 Task: Add an event with the title Training Session: Effective Team Building and Collaboration Strategies, date '2023/11/19', time 8:30 AM to 10:30 AMand add a description: Teams will be presented with a series of problem-solving challenges that require creativity, analytical thinking, and effective communication. These challenges may include simulated scenarios, puzzles, brainteasers, or real-world business problems.Select event color  Flamingo . Add location for the event as: Ankara, Turkey, logged in from the account softage.4@softage.netand send the event invitation to softage.6@softage.net and softage.7@softage.net. Set a reminder for the event Doesn't repeat
Action: Mouse moved to (93, 111)
Screenshot: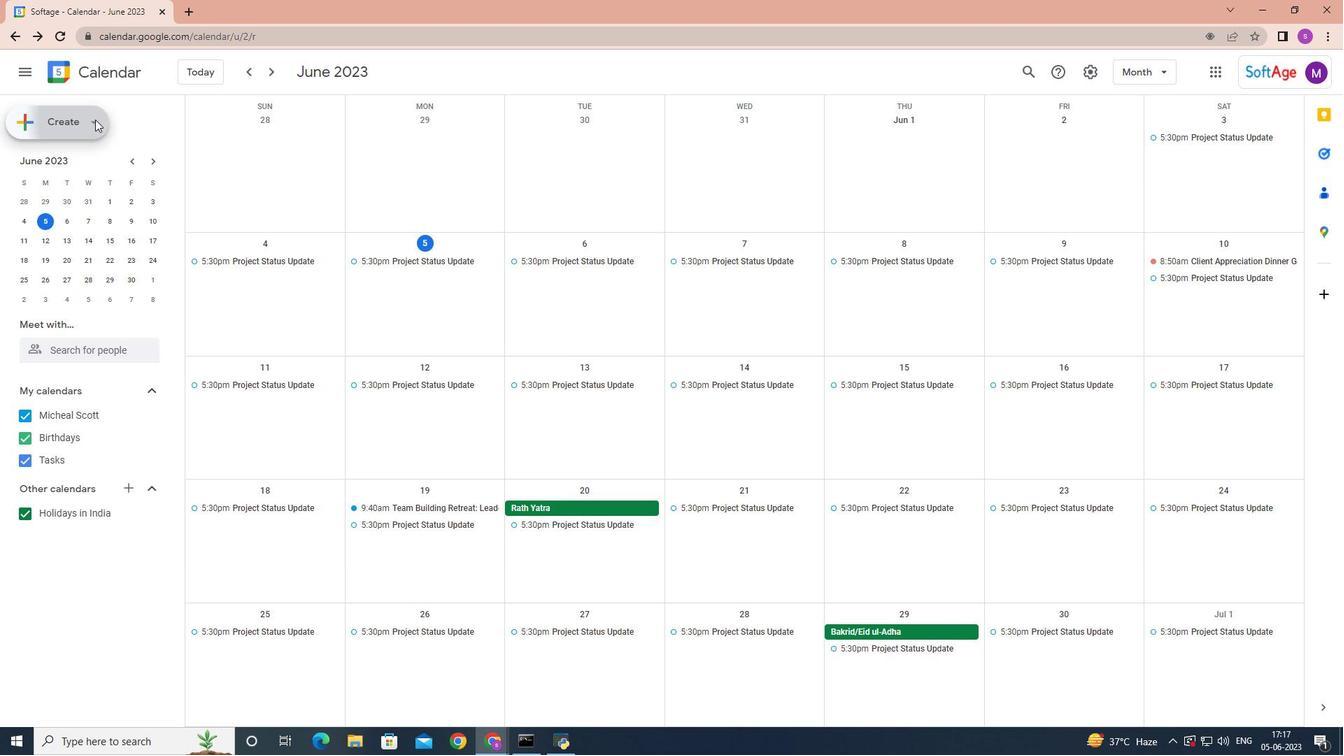 
Action: Mouse pressed left at (93, 111)
Screenshot: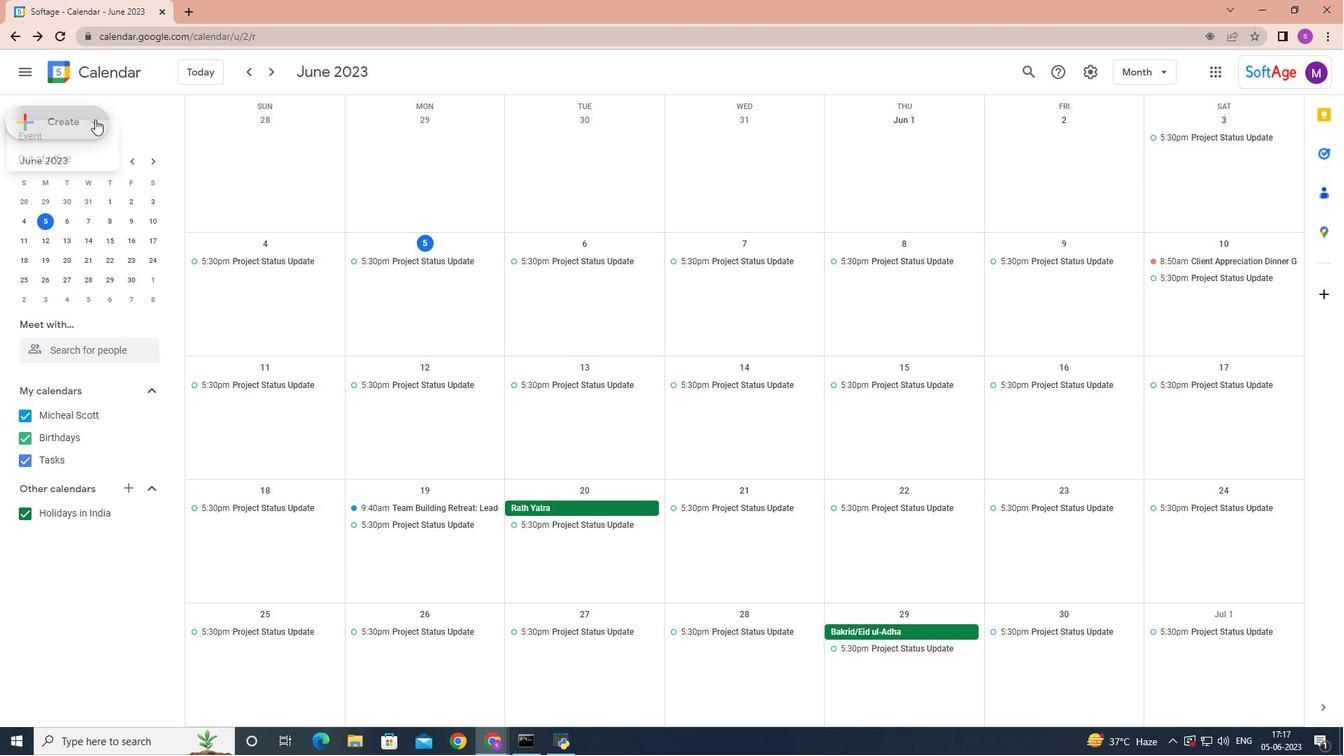 
Action: Mouse moved to (65, 159)
Screenshot: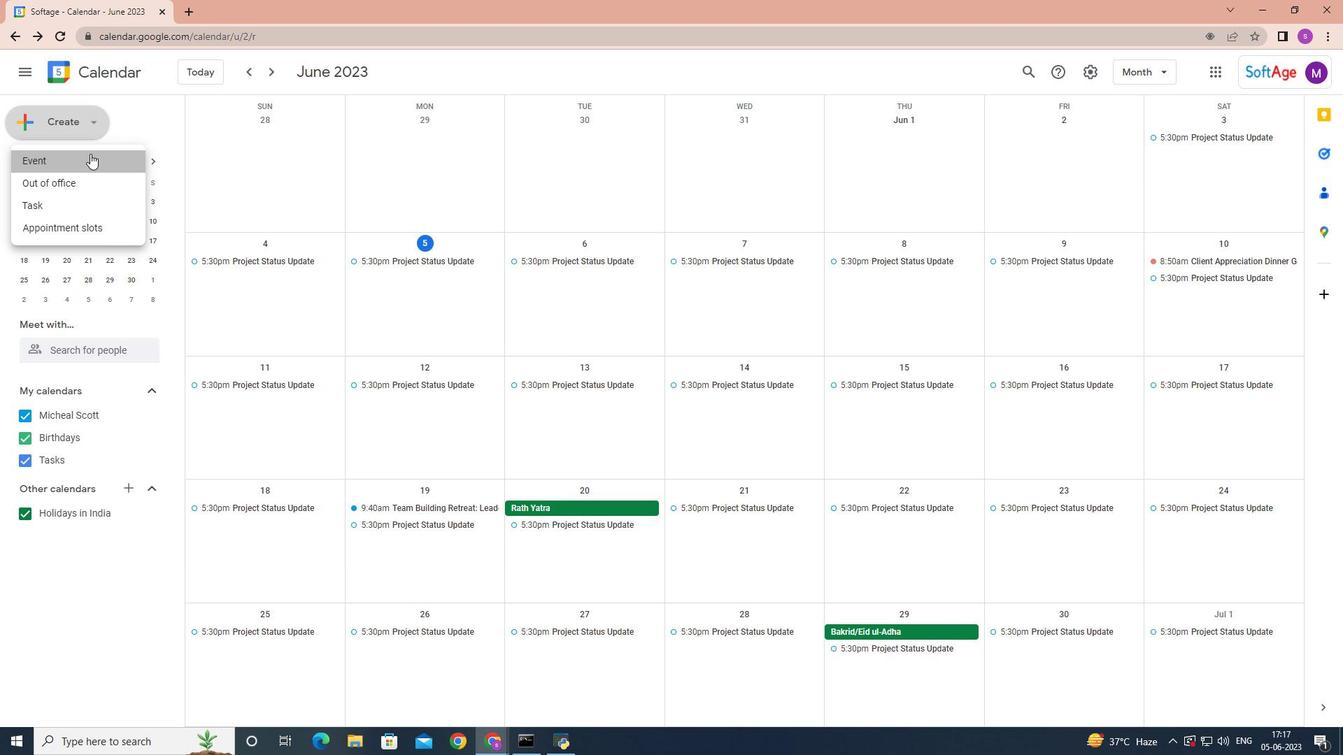 
Action: Mouse pressed left at (65, 159)
Screenshot: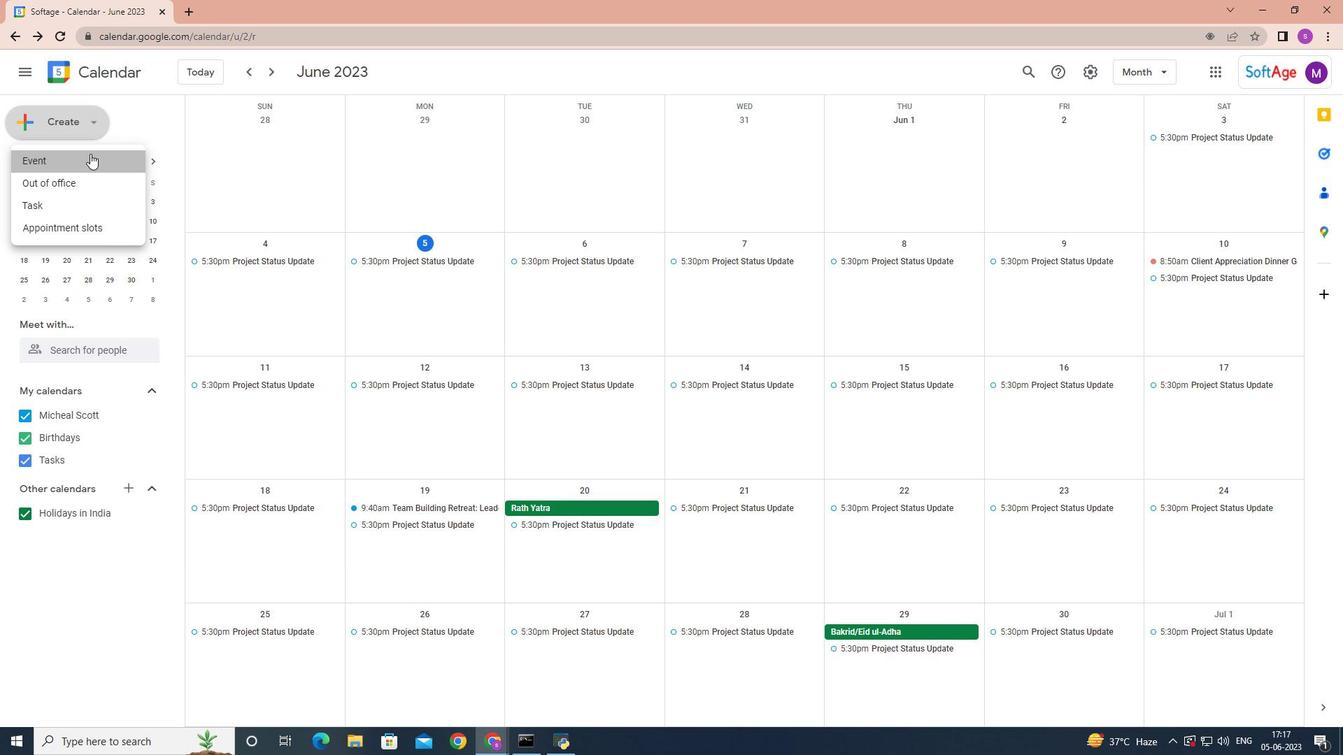 
Action: Mouse moved to (231, 543)
Screenshot: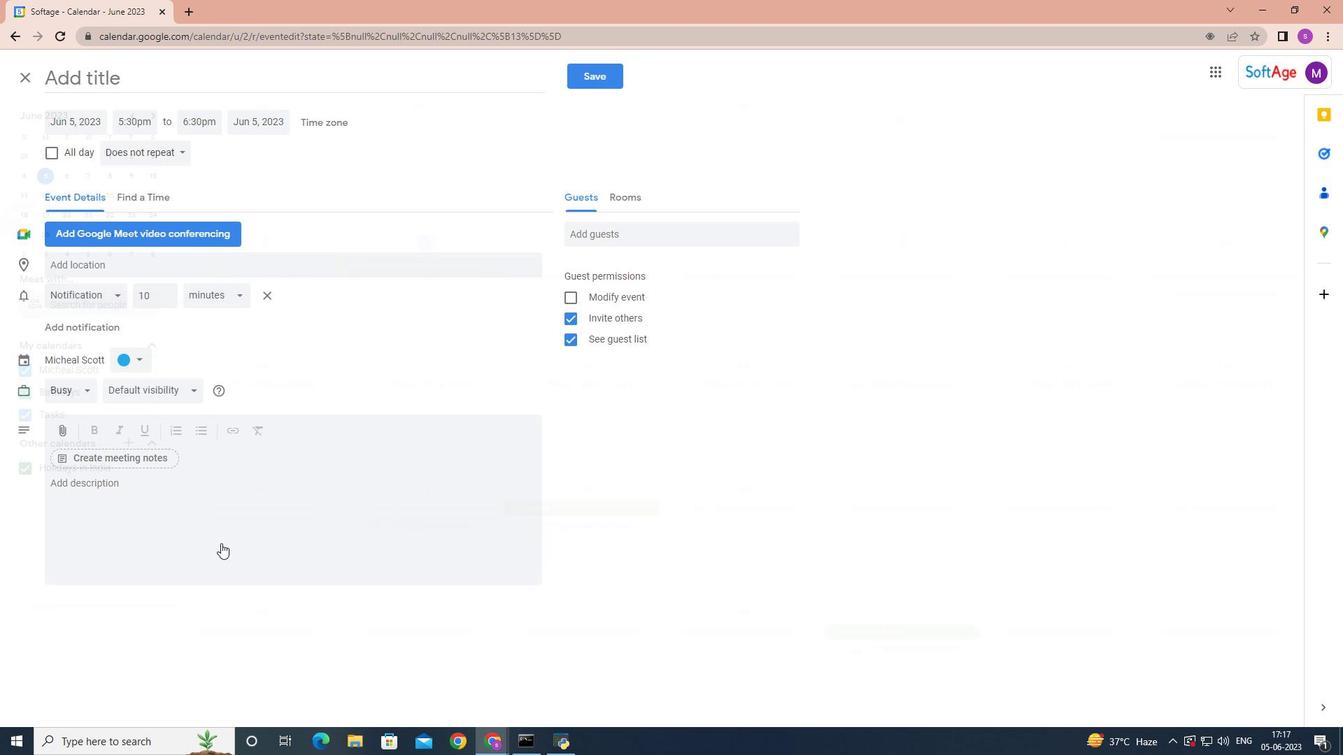 
Action: Mouse pressed left at (231, 543)
Screenshot: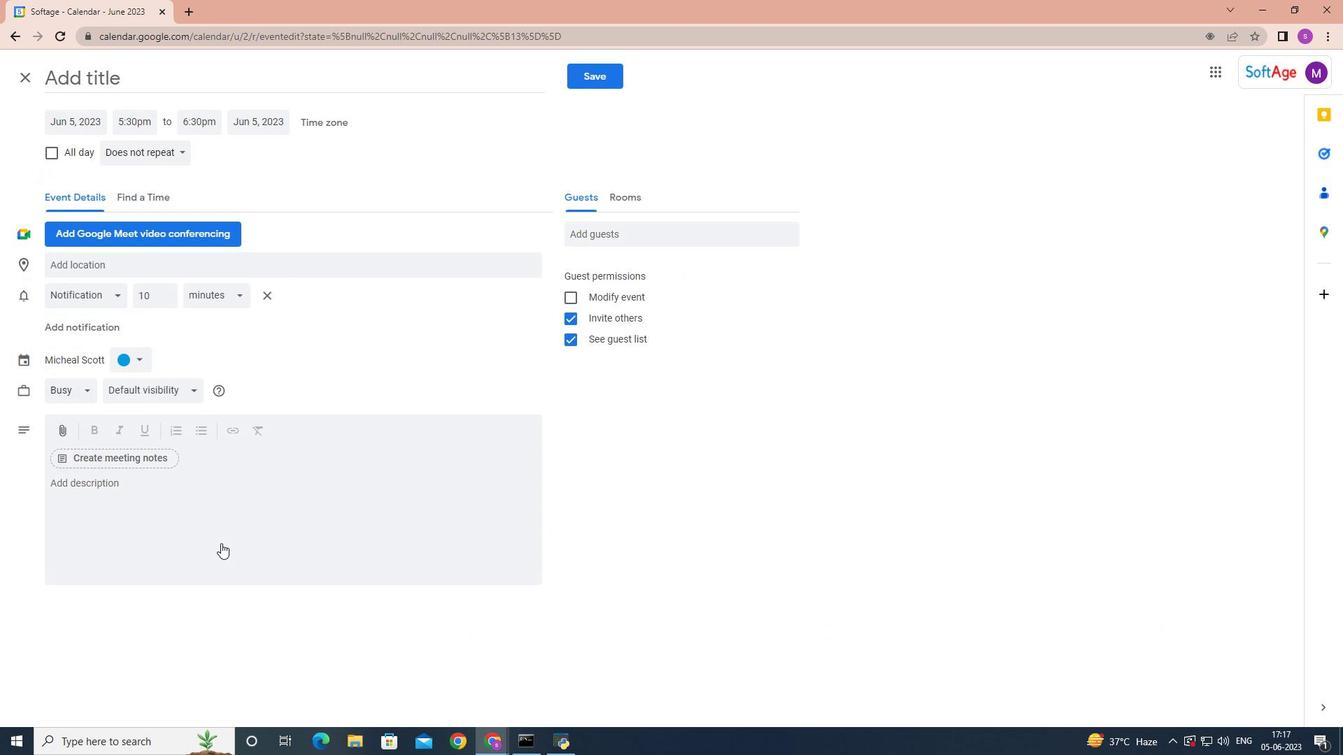 
Action: Key pressed <Key.shift>Training<Key.space><Key.shift>Session<Key.shift>:<Key.space><Key.shift>Effective<Key.space><Key.shift>Team<Key.space><Key.shift>Building<Key.space>and<Key.space><Key.shift>Collaboration<Key.space><Key.shift>strategies
Screenshot: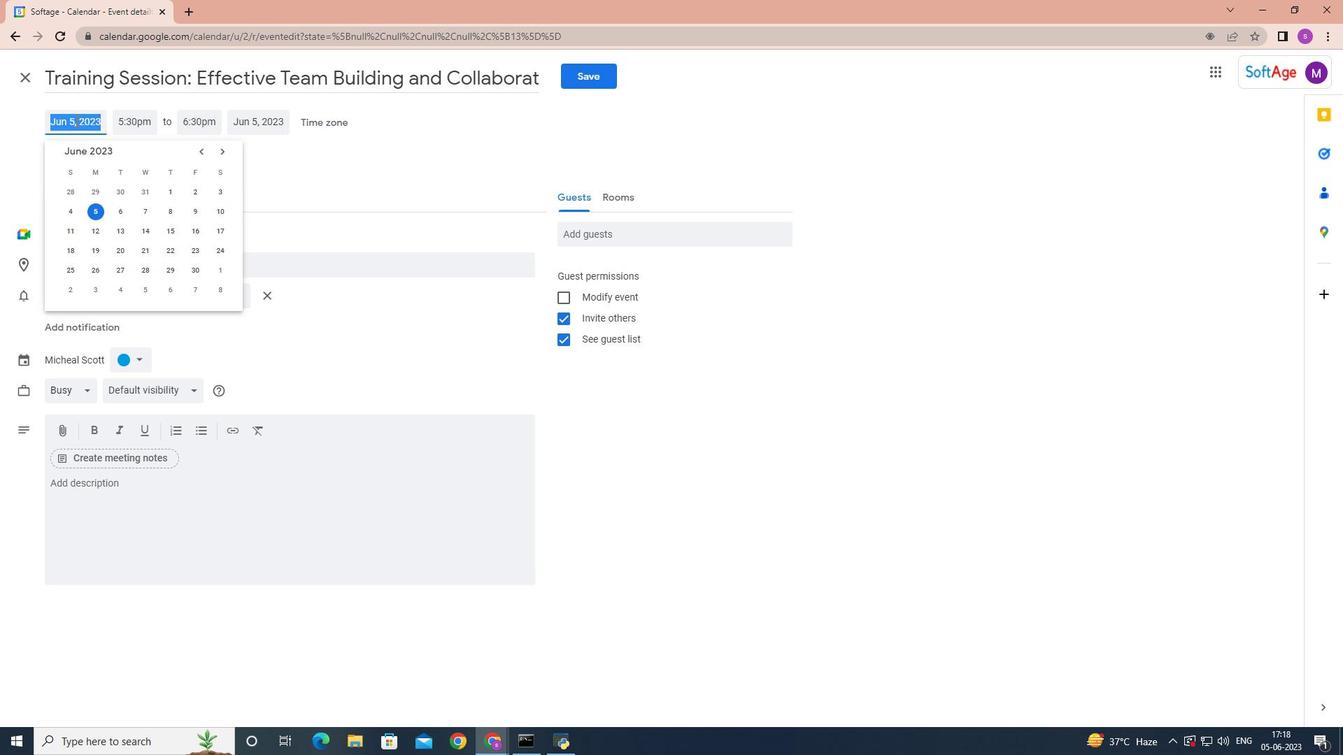 
Action: Mouse moved to (95, 119)
Screenshot: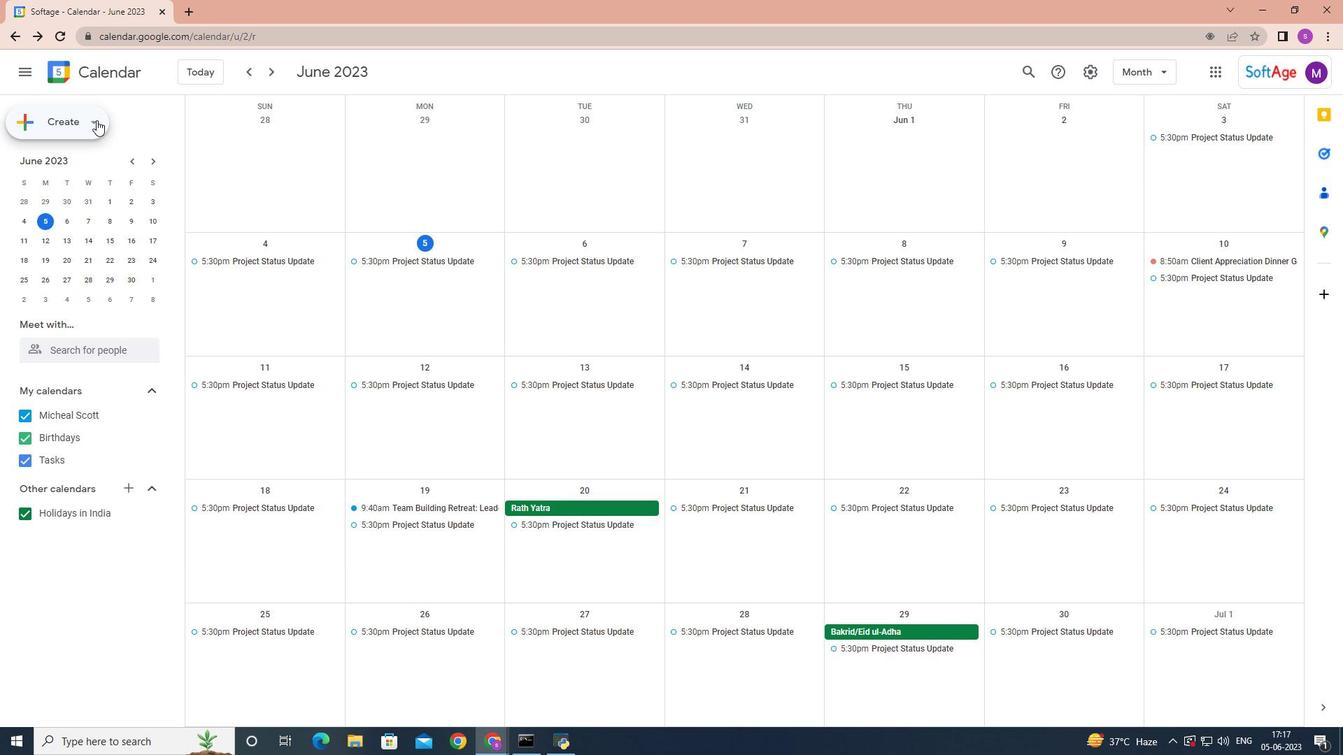
Action: Mouse pressed left at (95, 119)
Screenshot: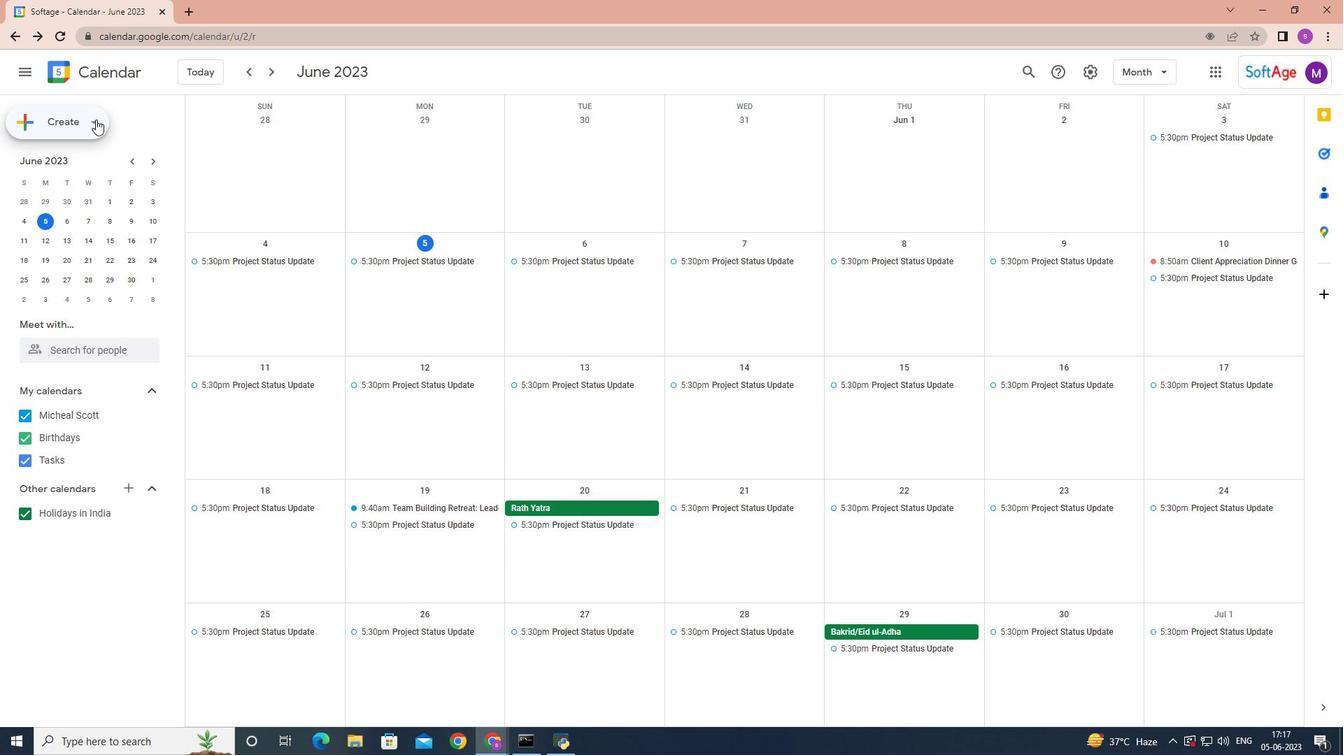 
Action: Mouse moved to (90, 153)
Screenshot: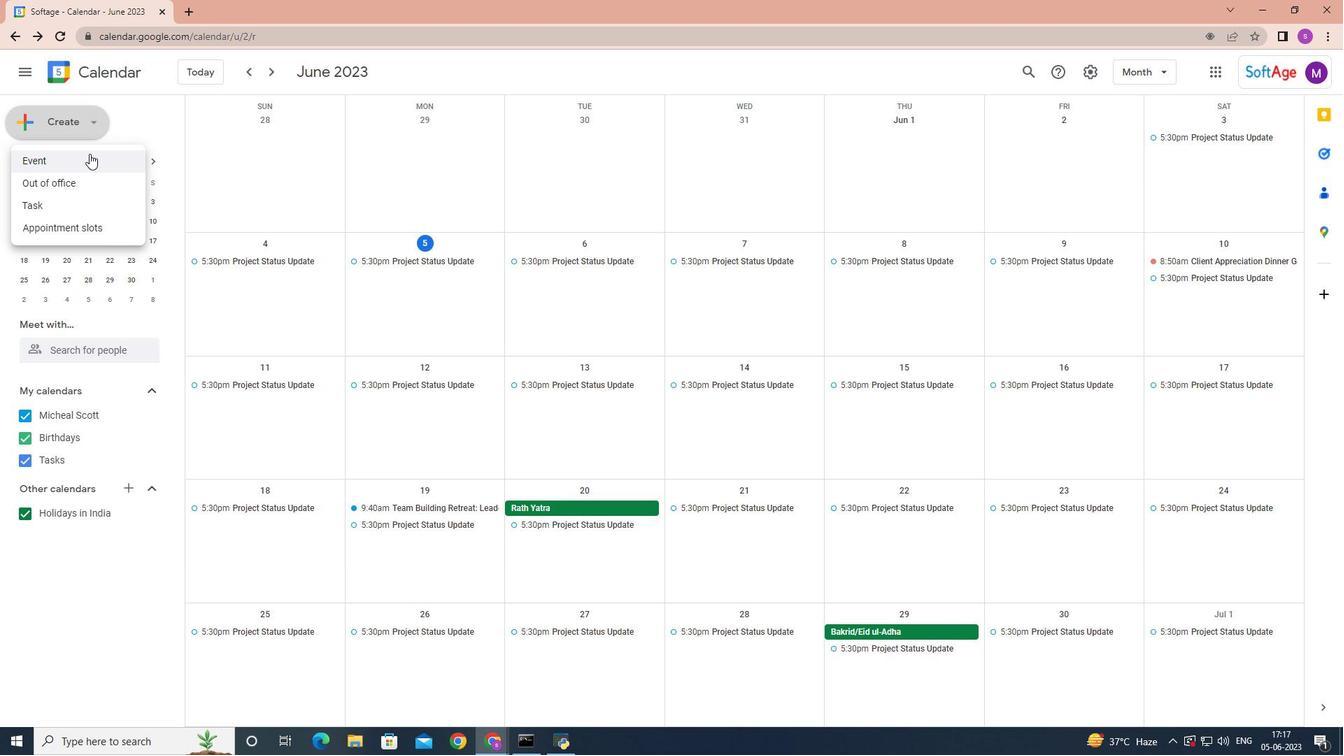 
Action: Mouse pressed left at (90, 153)
Screenshot: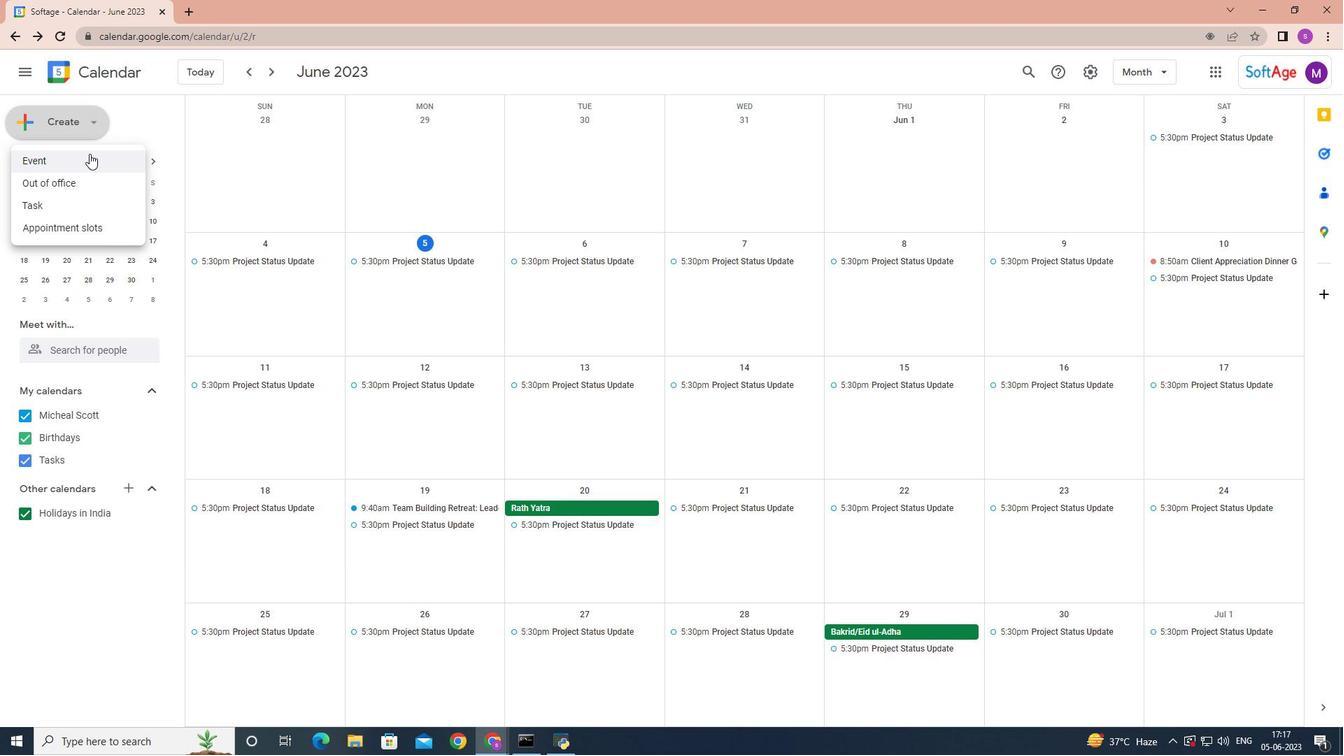 
Action: Mouse moved to (221, 543)
Screenshot: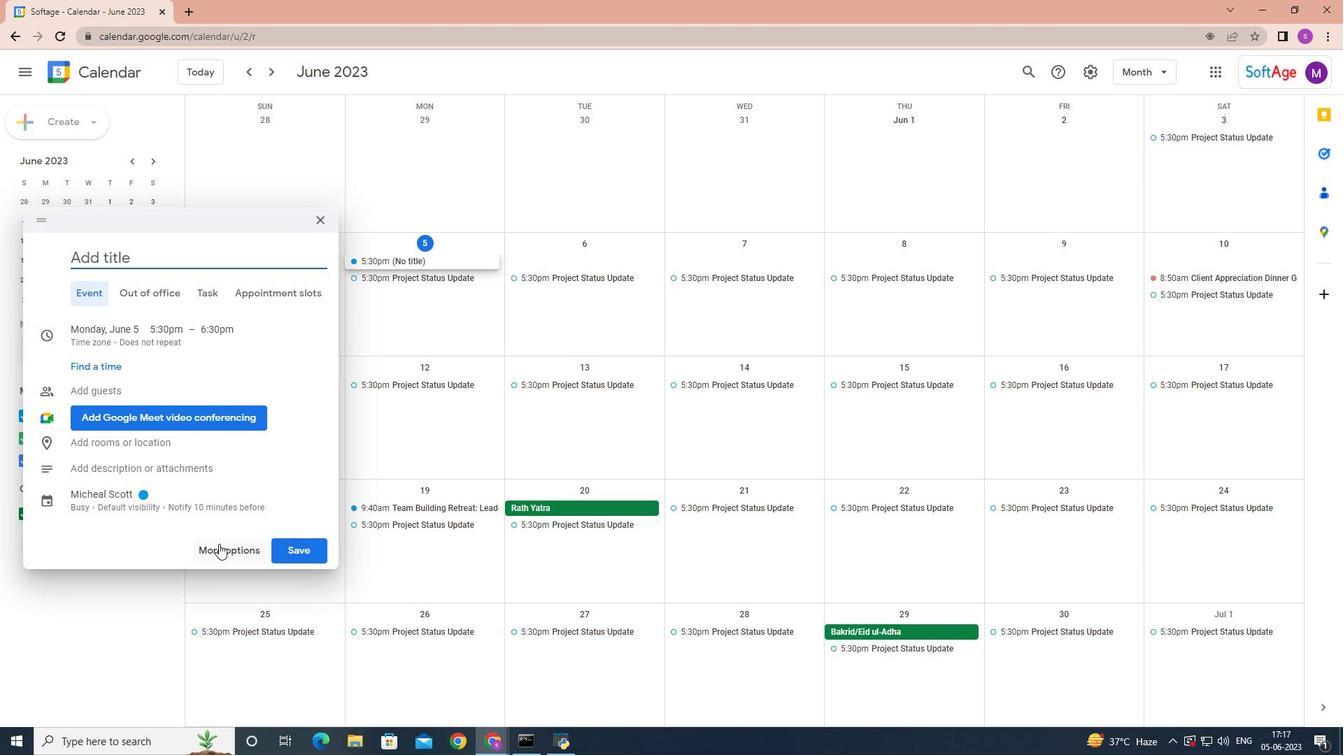 
Action: Mouse pressed left at (221, 543)
Screenshot: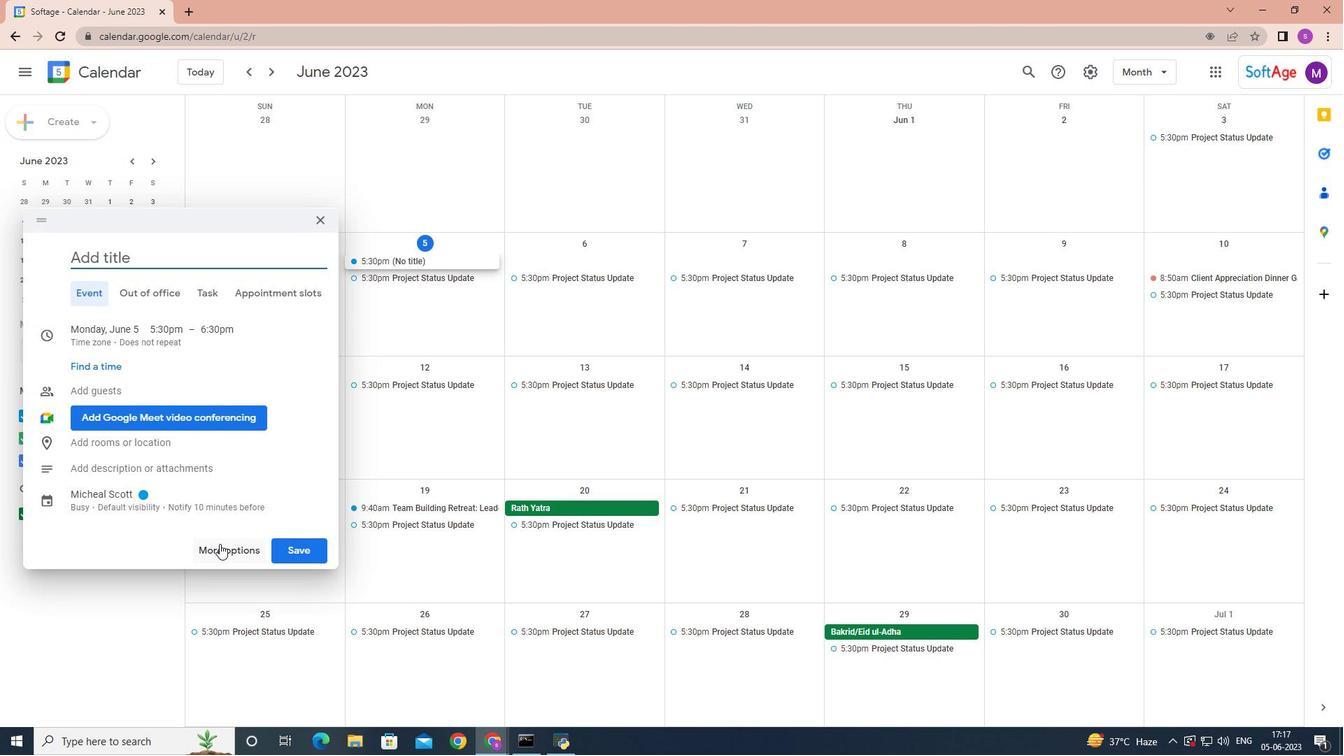 
Action: Key pressed <Key.shift>Training<Key.space><Key.shift>Session<Key.shift>:<Key.space><Key.shift>Effective<Key.space><Key.shift>Team<Key.space><Key.shift>Building<Key.space>and<Key.space><Key.shift>Collaboration<Key.space><Key.shift>Strategies
Screenshot: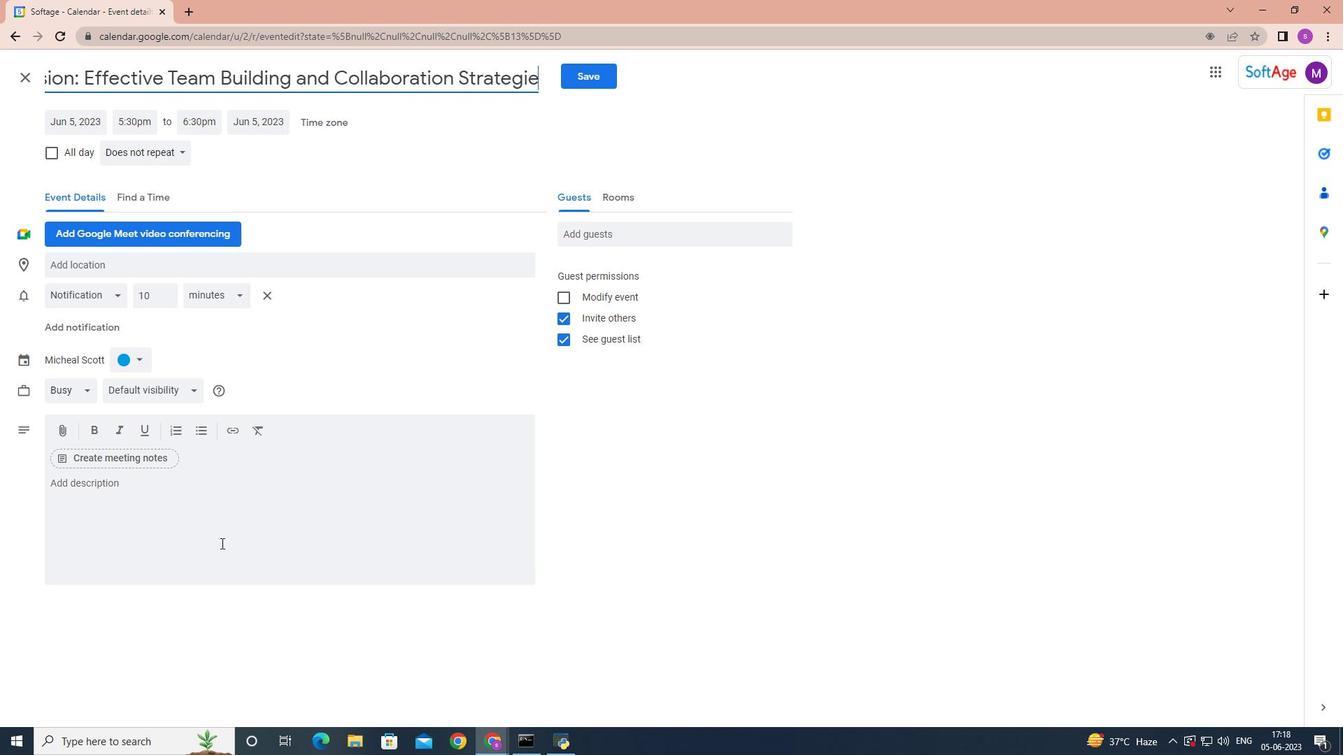
Action: Mouse moved to (76, 121)
Screenshot: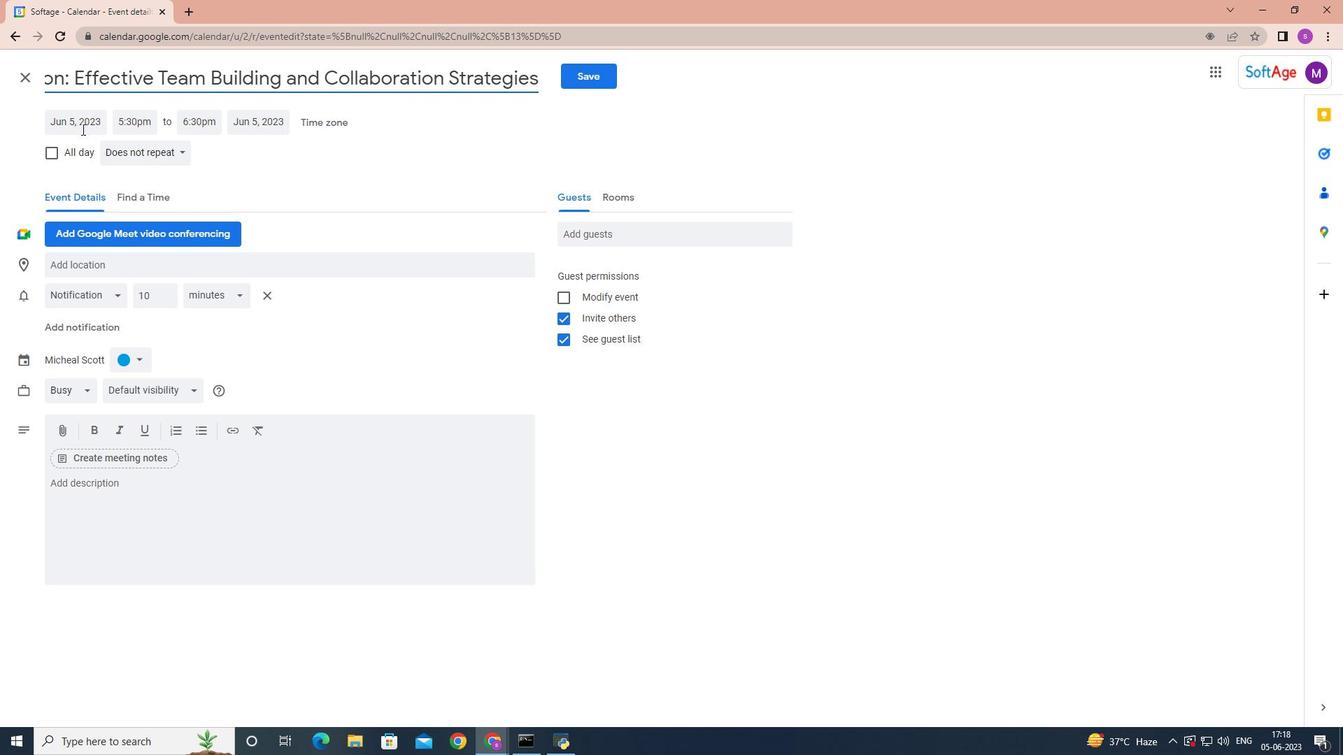 
Action: Mouse pressed left at (76, 121)
Screenshot: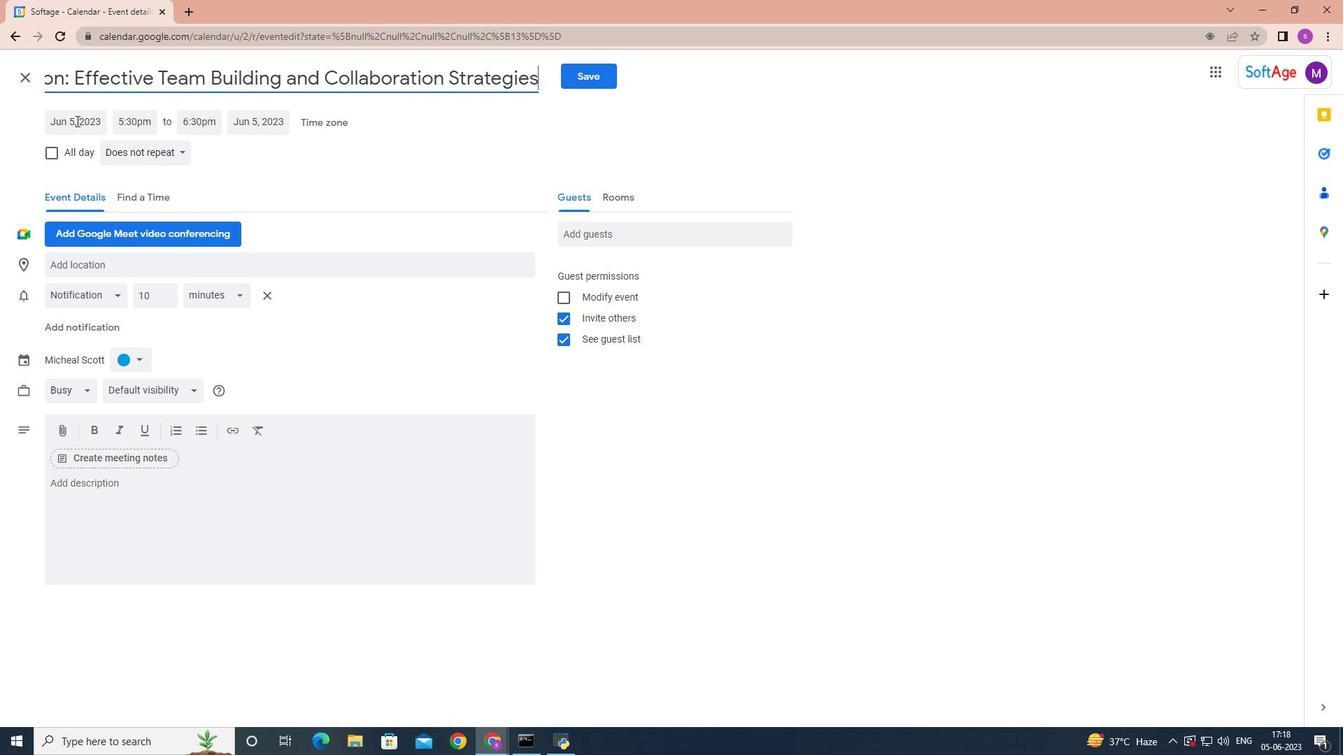 
Action: Mouse moved to (222, 151)
Screenshot: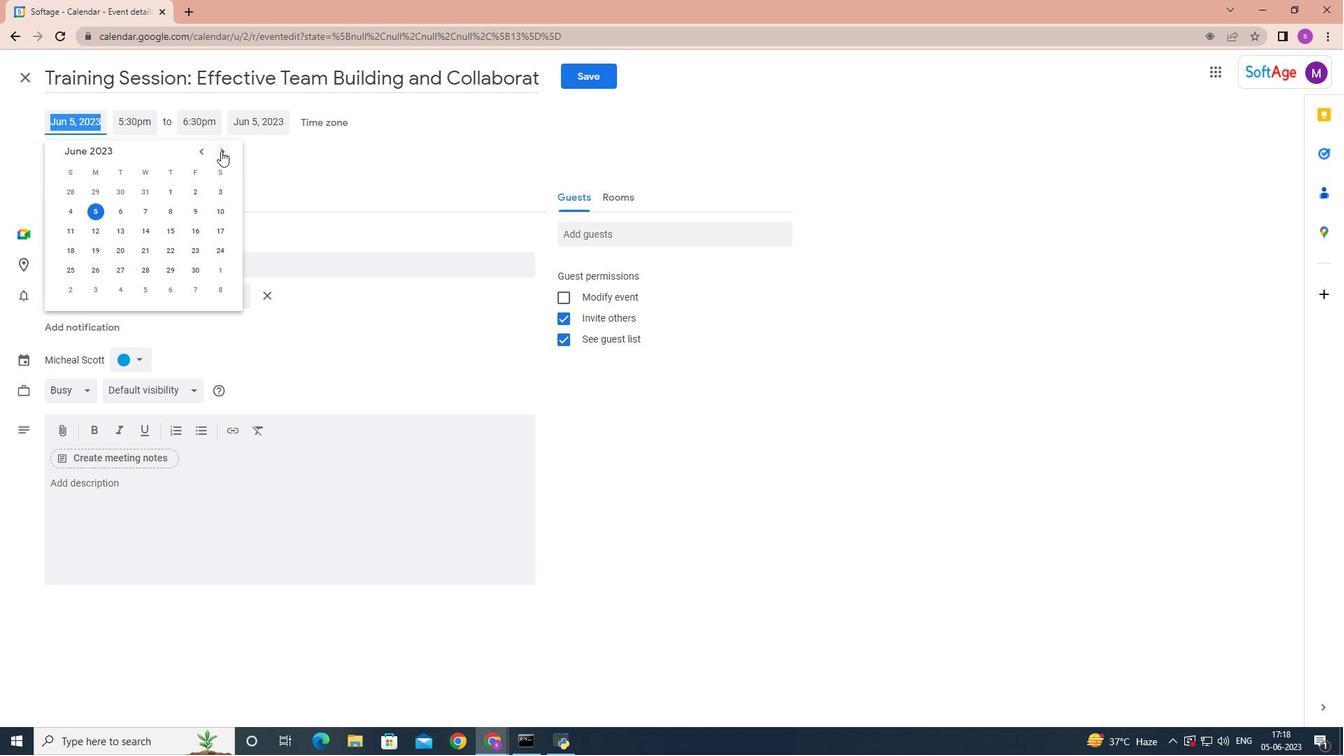 
Action: Mouse pressed left at (222, 151)
Screenshot: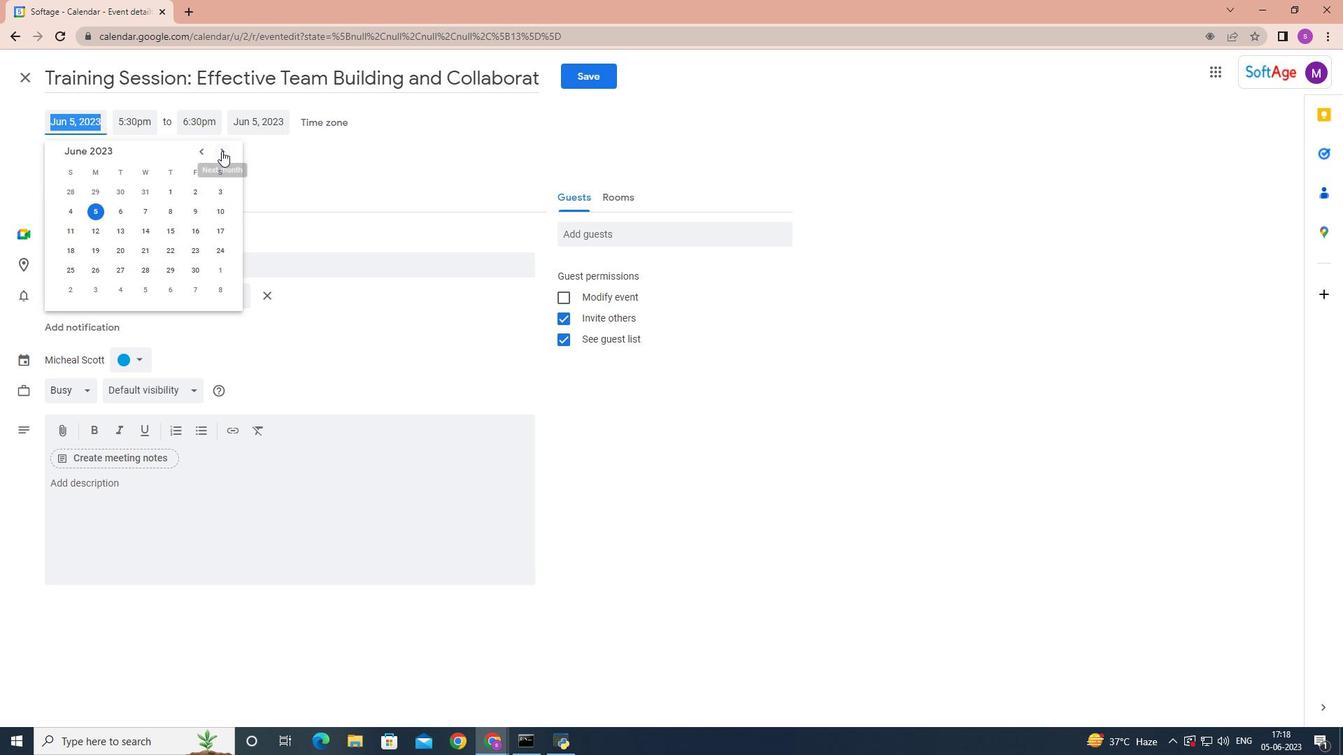 
Action: Mouse pressed left at (222, 151)
Screenshot: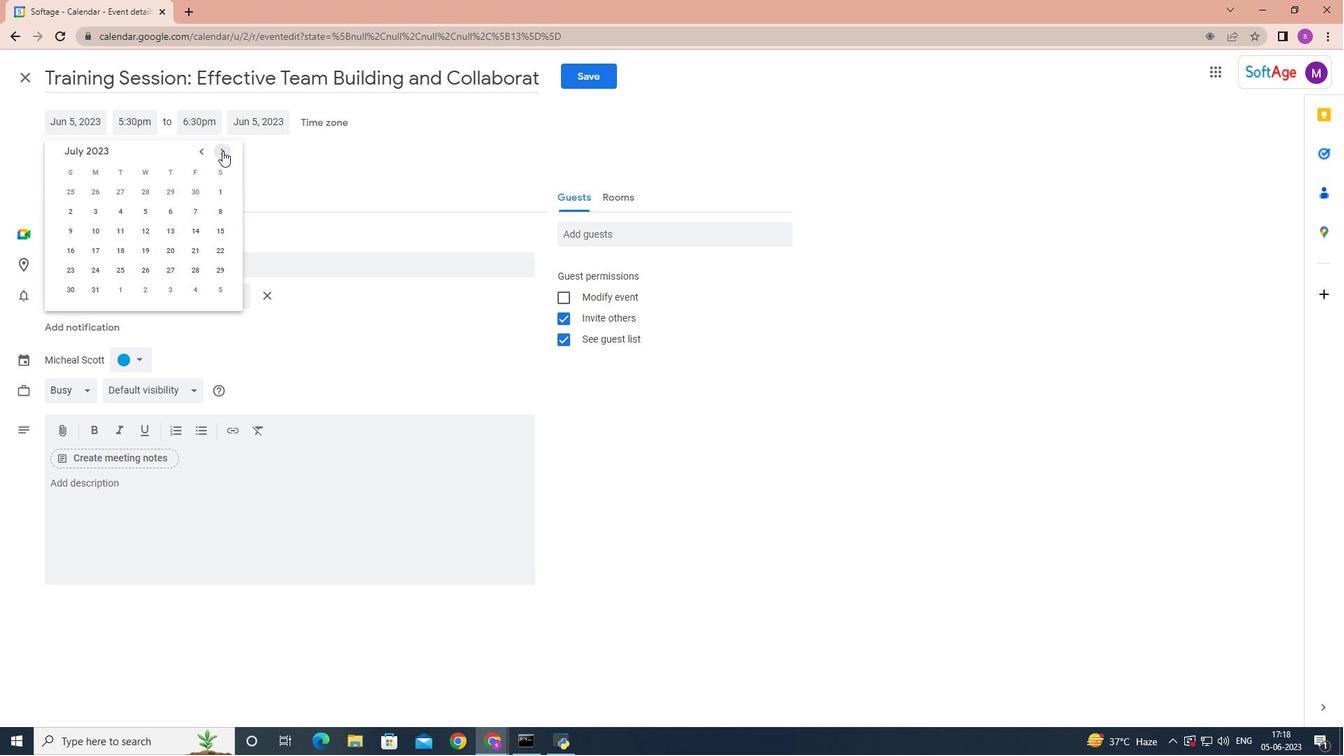 
Action: Mouse pressed left at (222, 151)
Screenshot: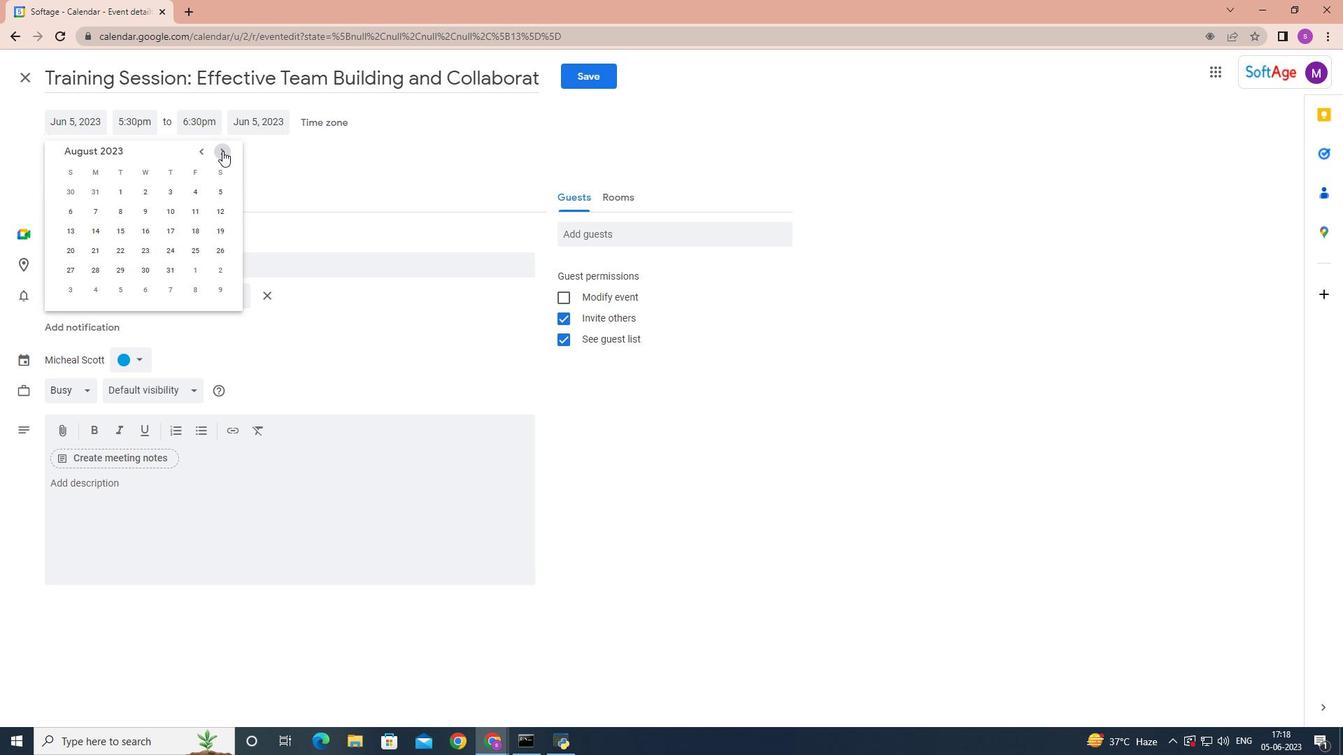 
Action: Mouse pressed left at (222, 151)
Screenshot: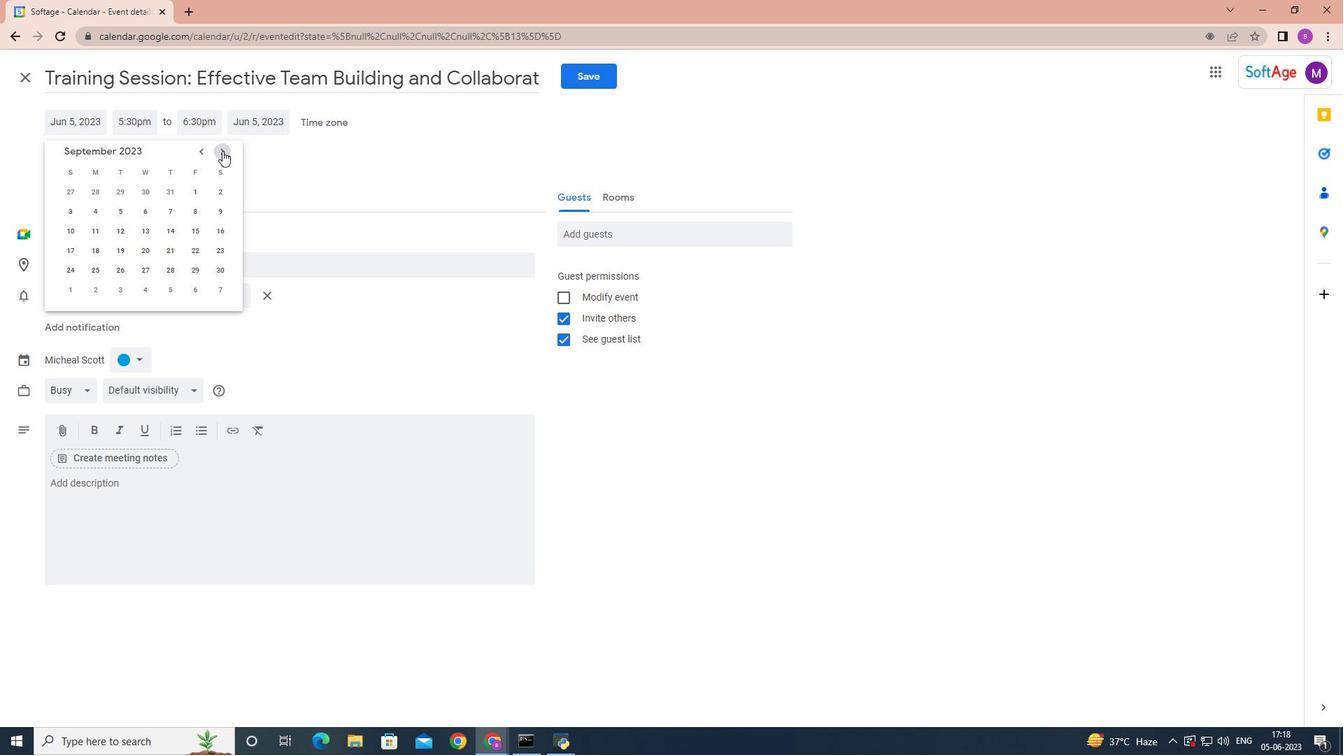 
Action: Mouse pressed left at (222, 151)
Screenshot: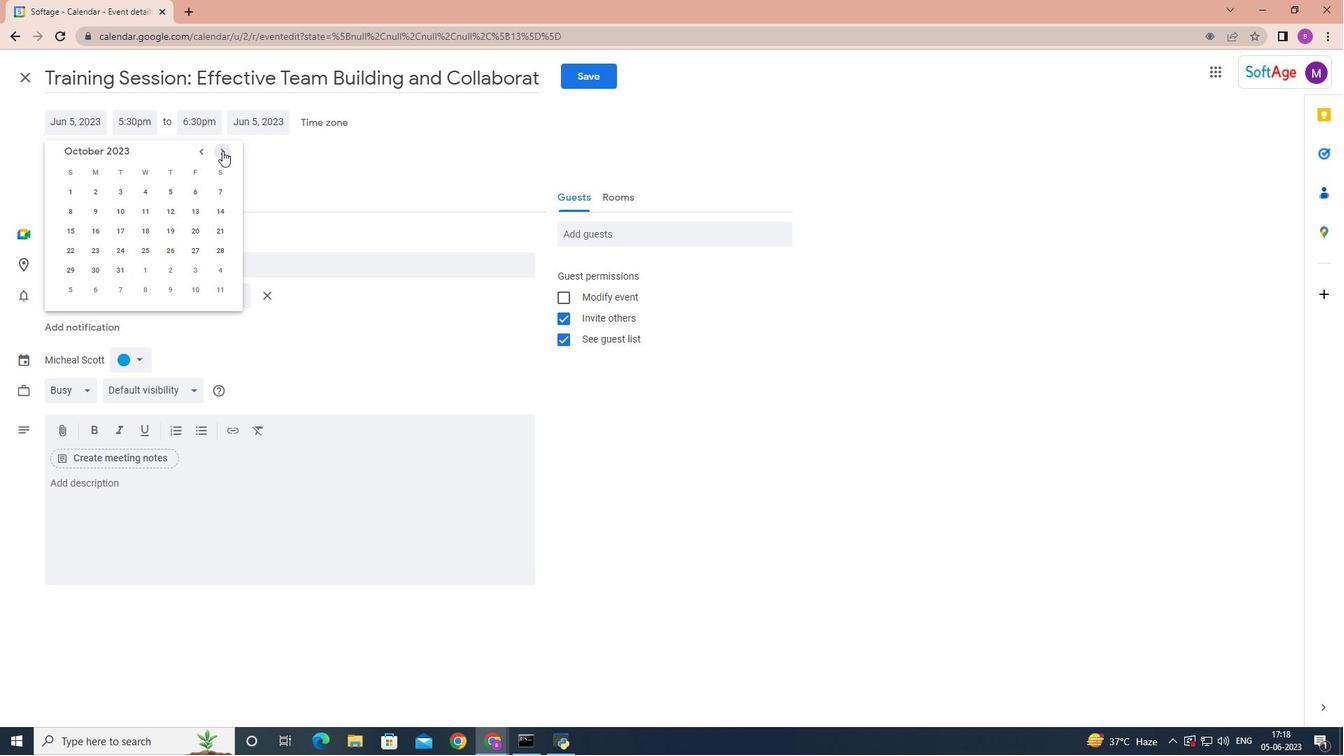 
Action: Mouse moved to (74, 248)
Screenshot: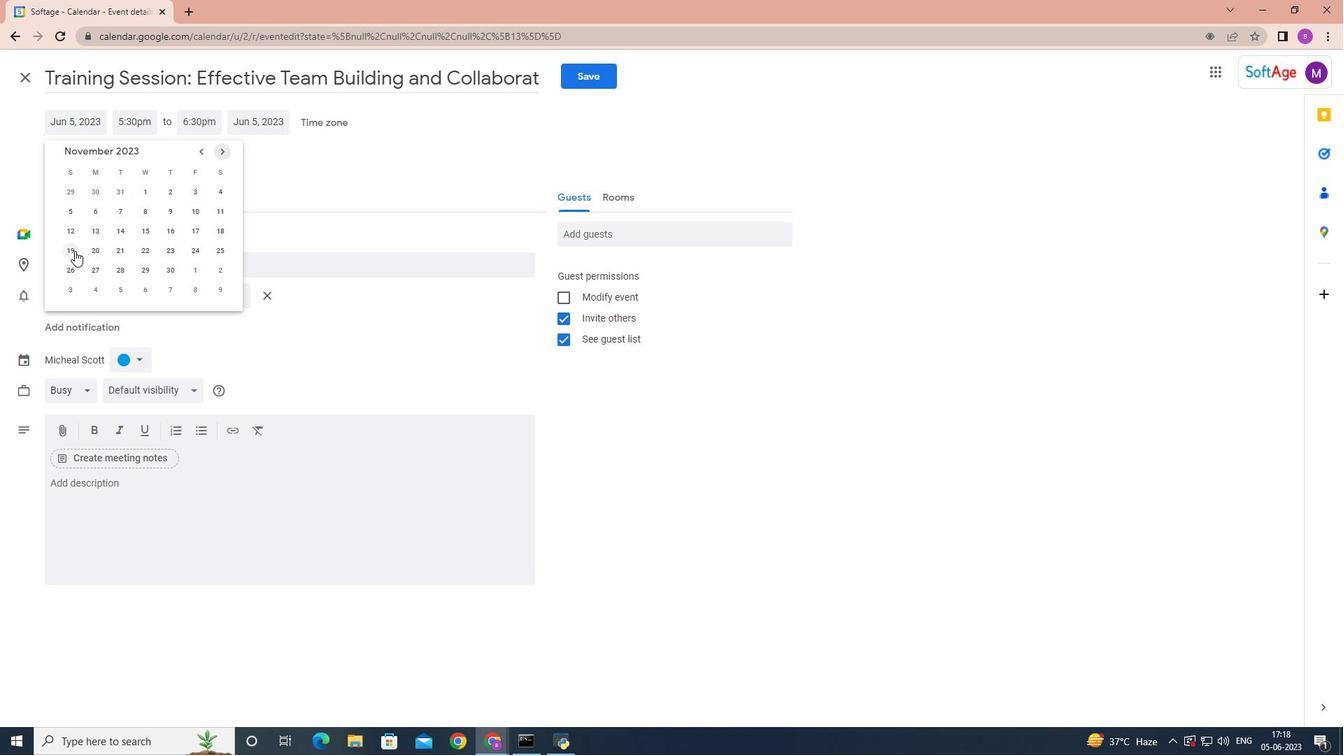 
Action: Mouse pressed left at (74, 248)
Screenshot: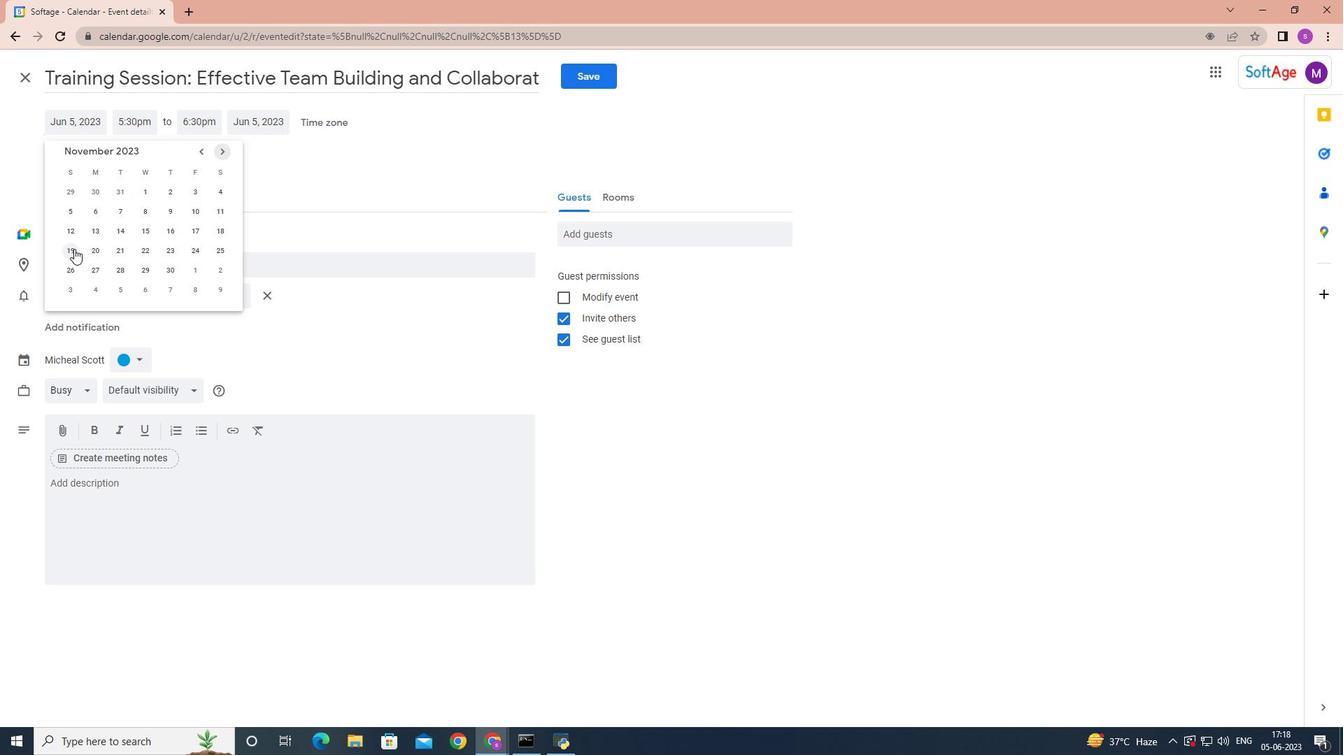 
Action: Mouse moved to (140, 125)
Screenshot: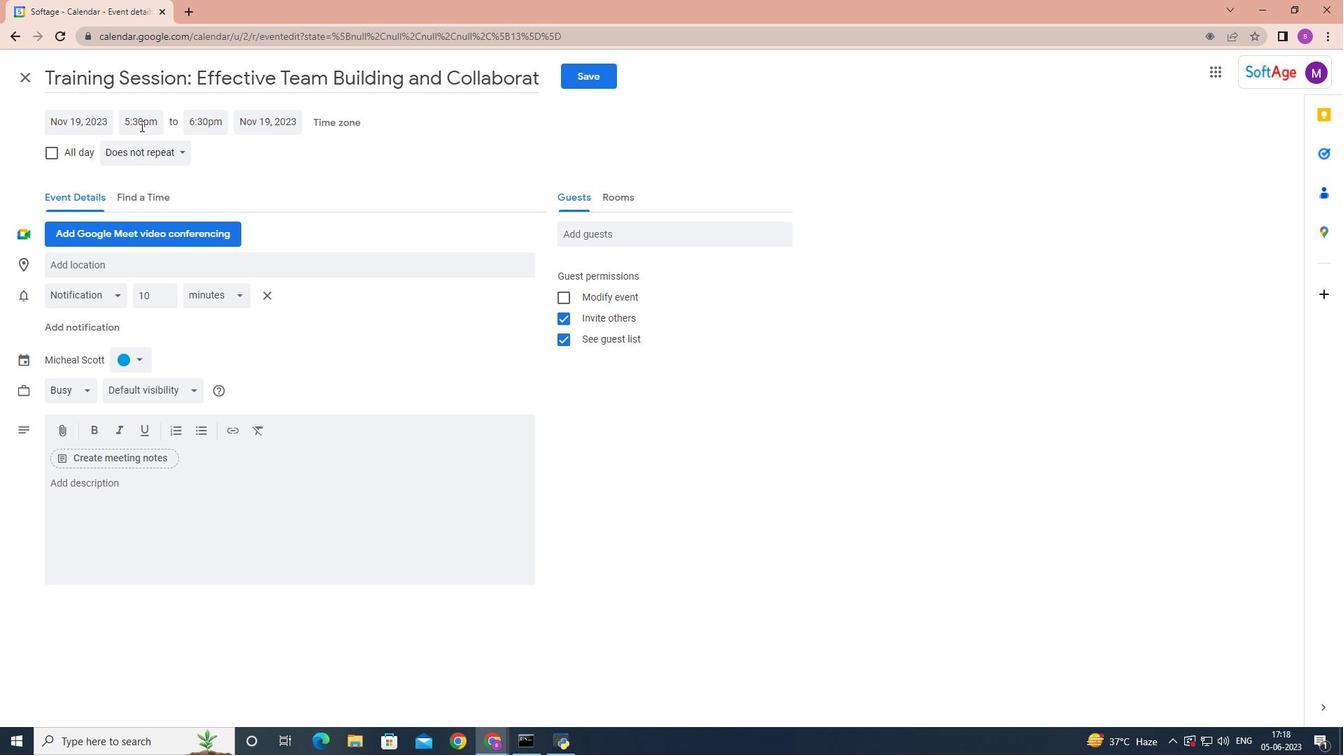 
Action: Mouse pressed left at (140, 125)
Screenshot: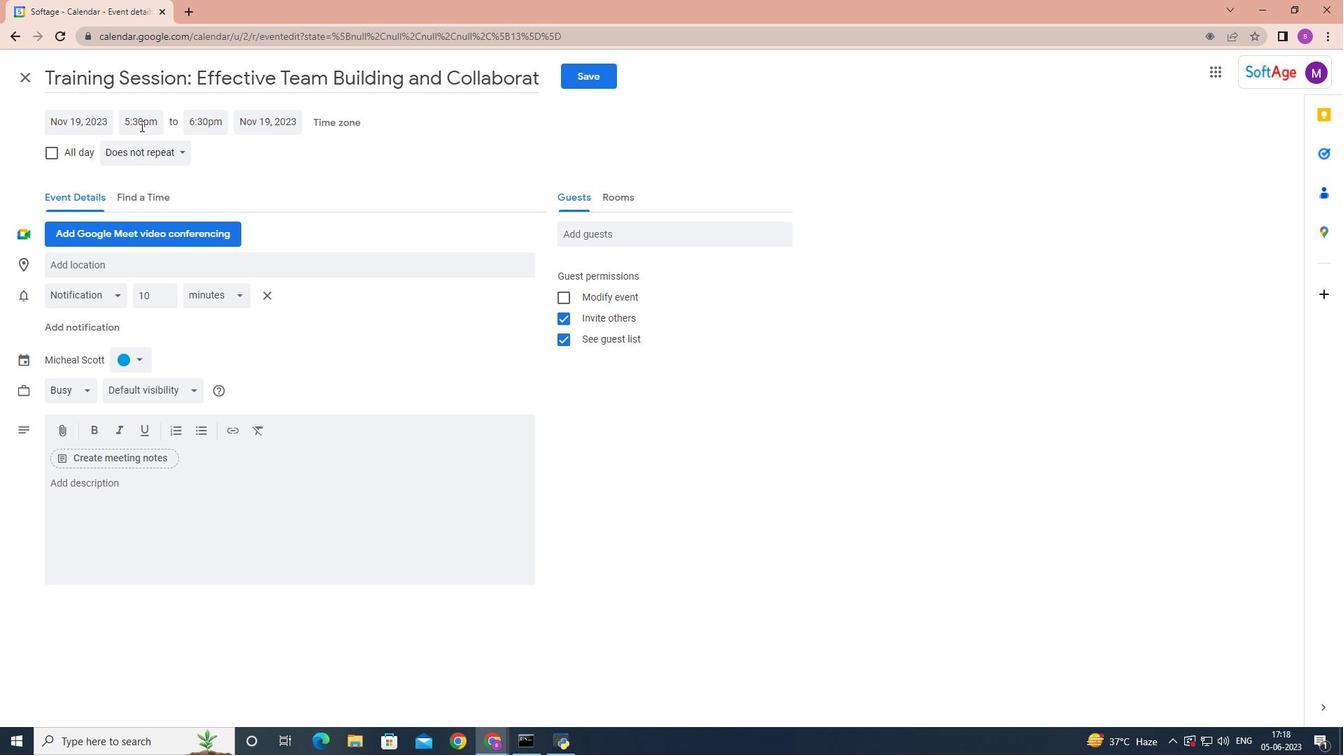 
Action: Mouse moved to (167, 184)
Screenshot: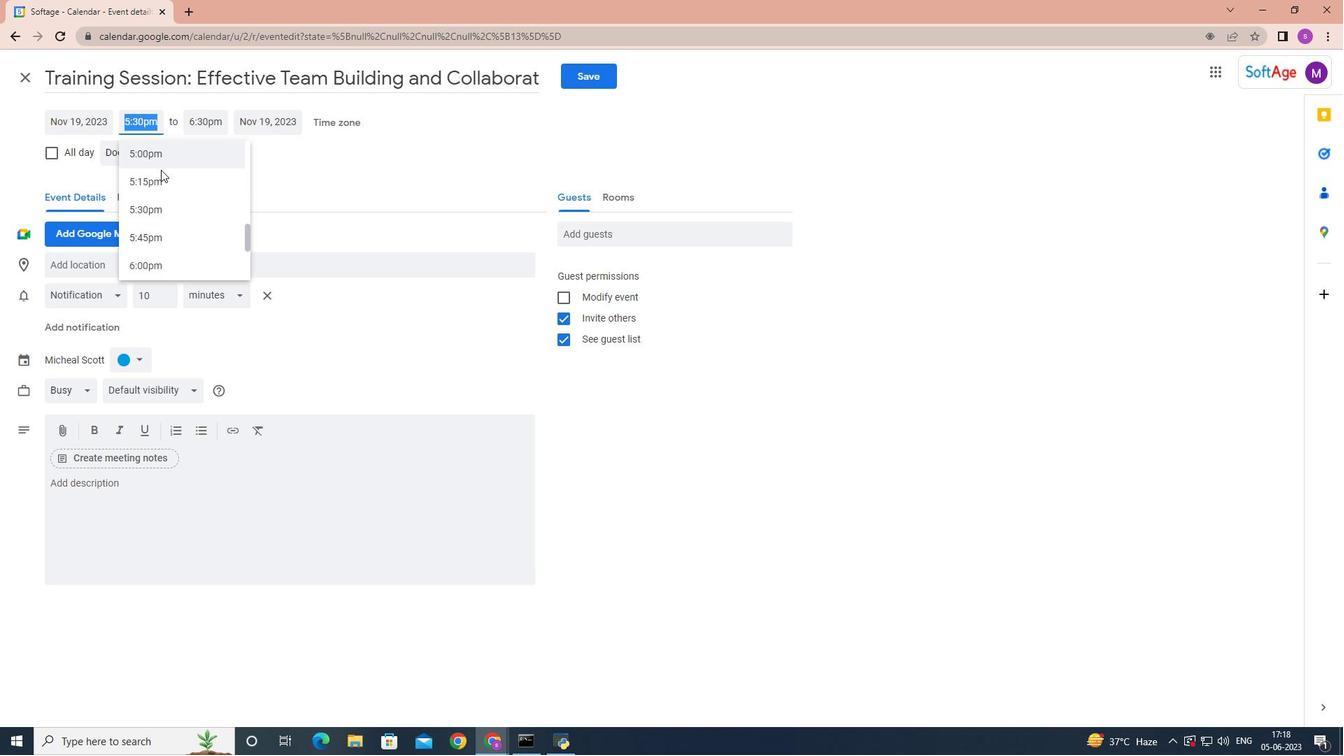 
Action: Mouse scrolled (167, 185) with delta (0, 0)
Screenshot: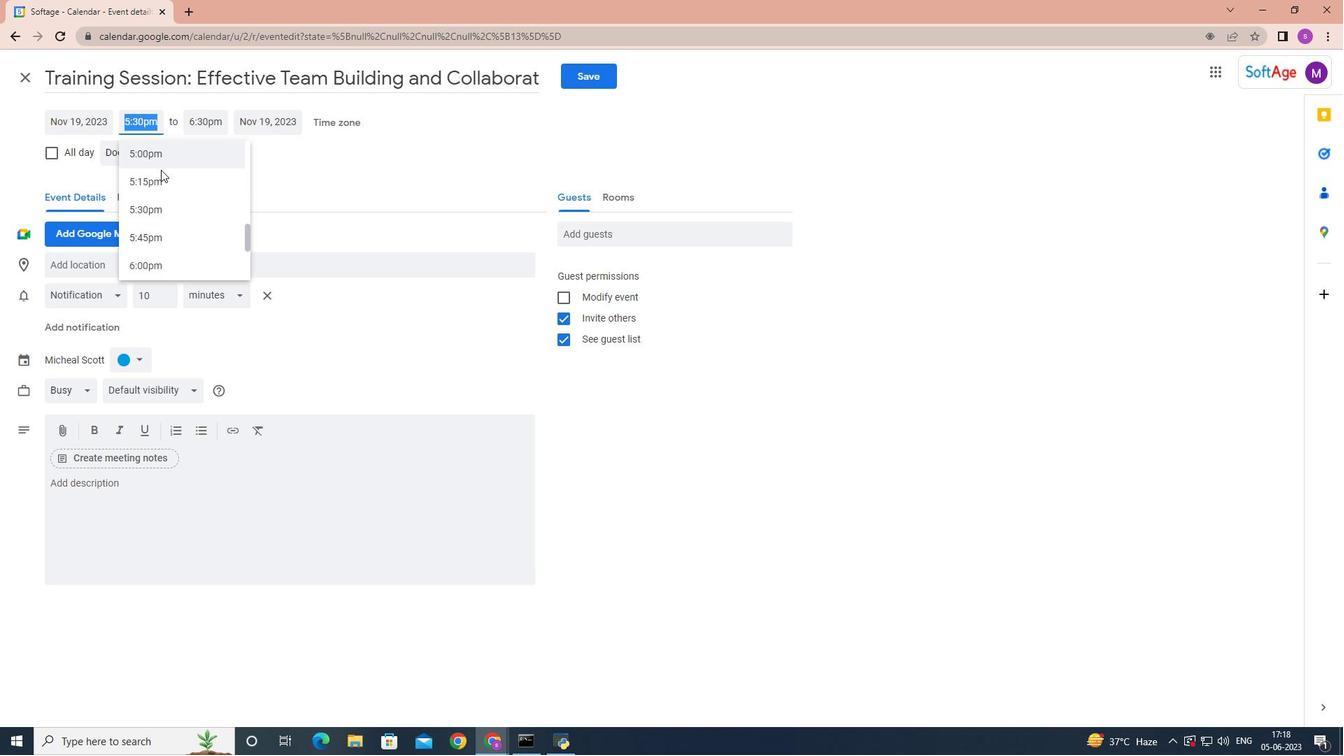 
Action: Mouse scrolled (167, 185) with delta (0, 0)
Screenshot: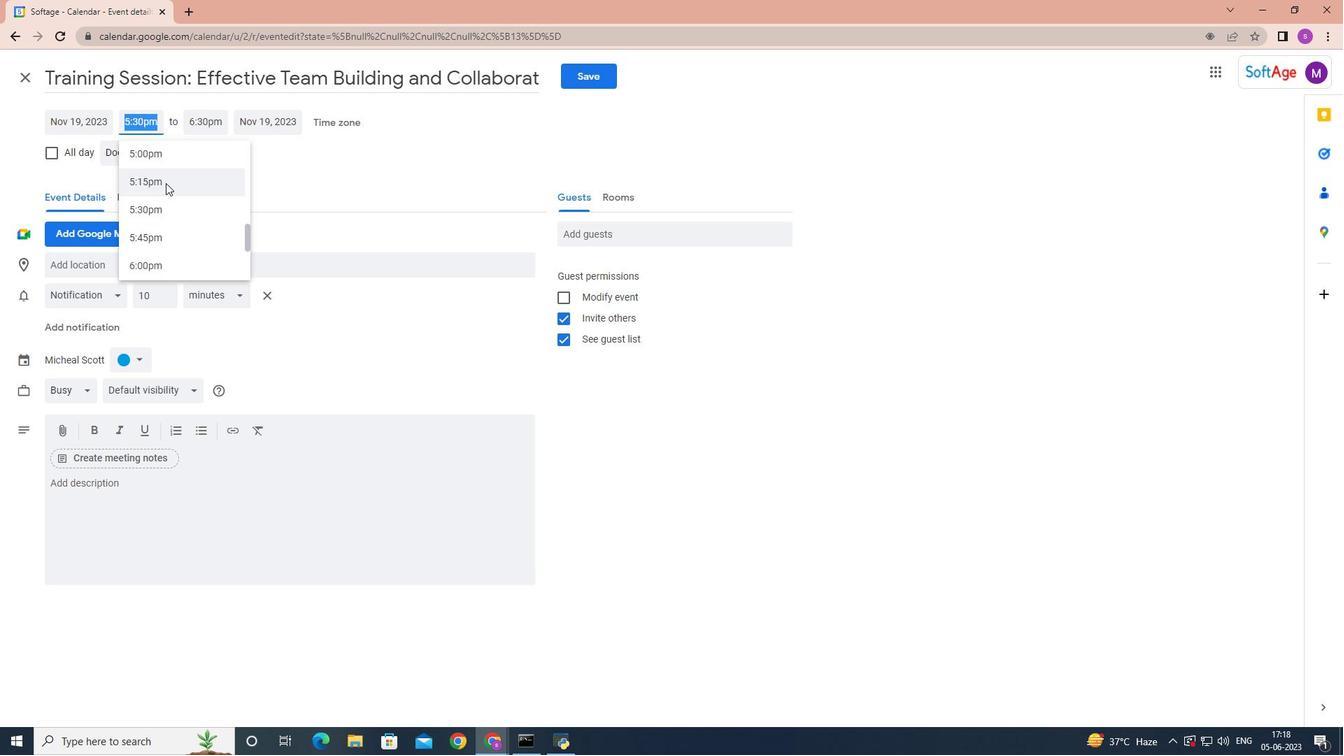
Action: Mouse scrolled (167, 185) with delta (0, 0)
Screenshot: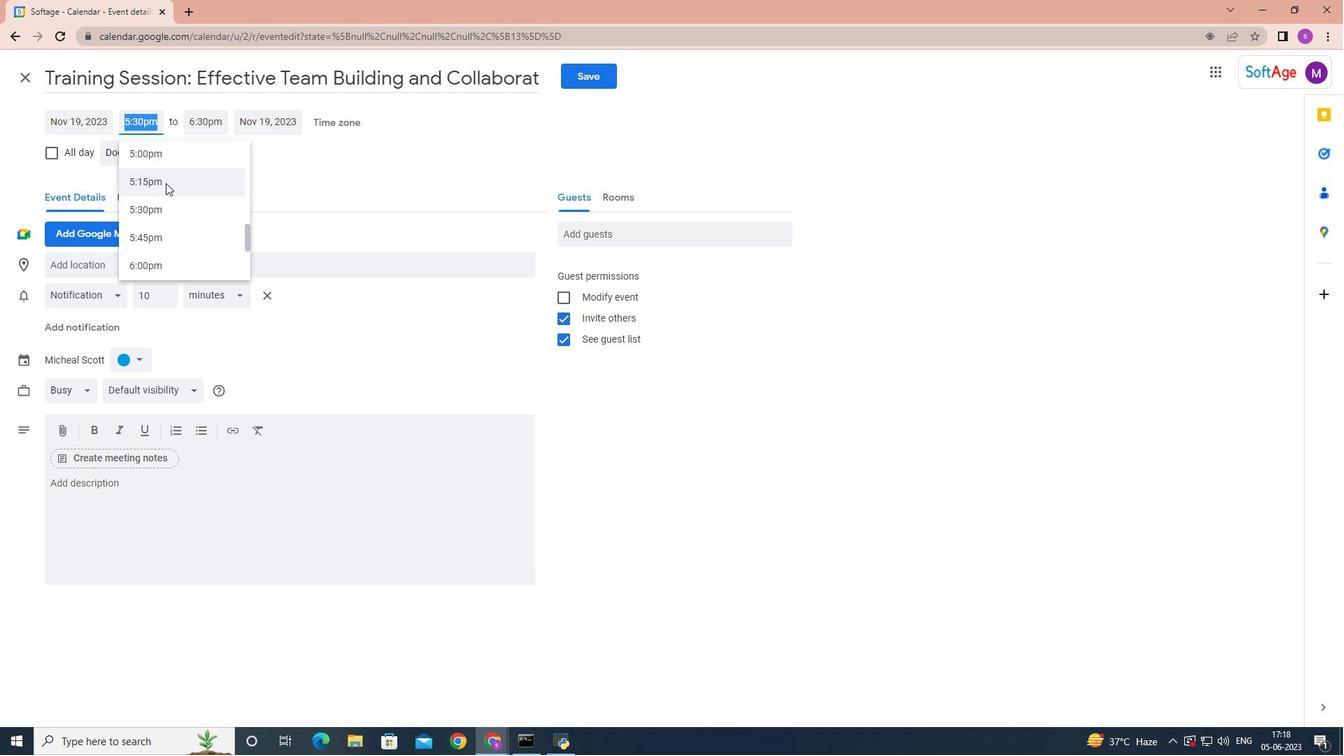 
Action: Mouse moved to (167, 185)
Screenshot: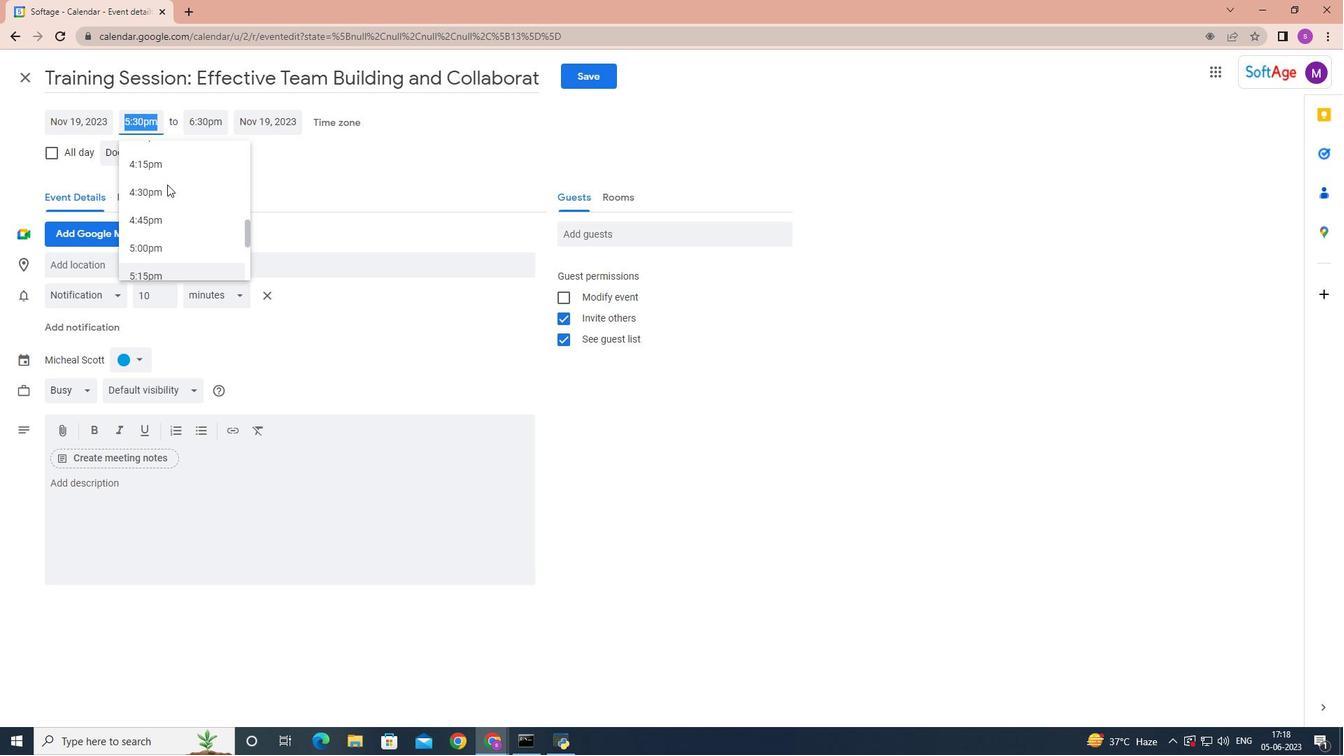 
Action: Mouse scrolled (167, 186) with delta (0, 0)
Screenshot: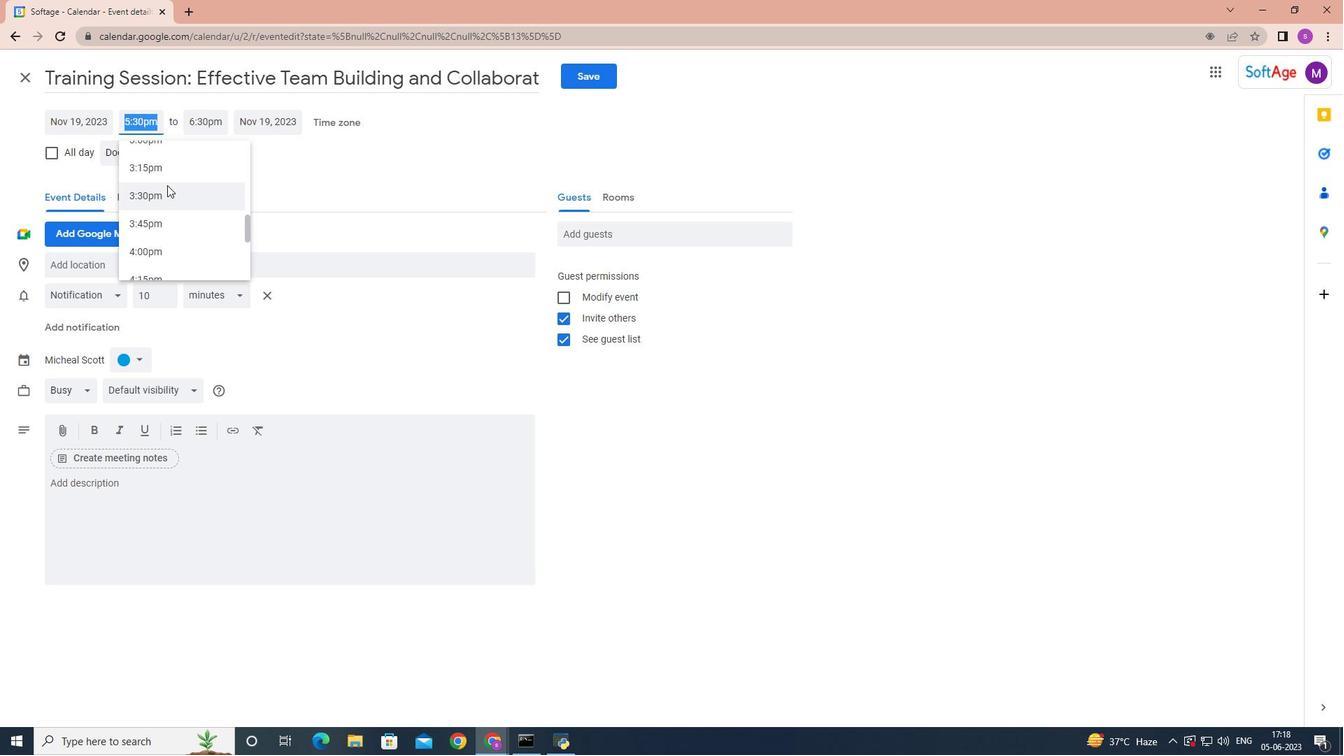 
Action: Mouse scrolled (167, 186) with delta (0, 0)
Screenshot: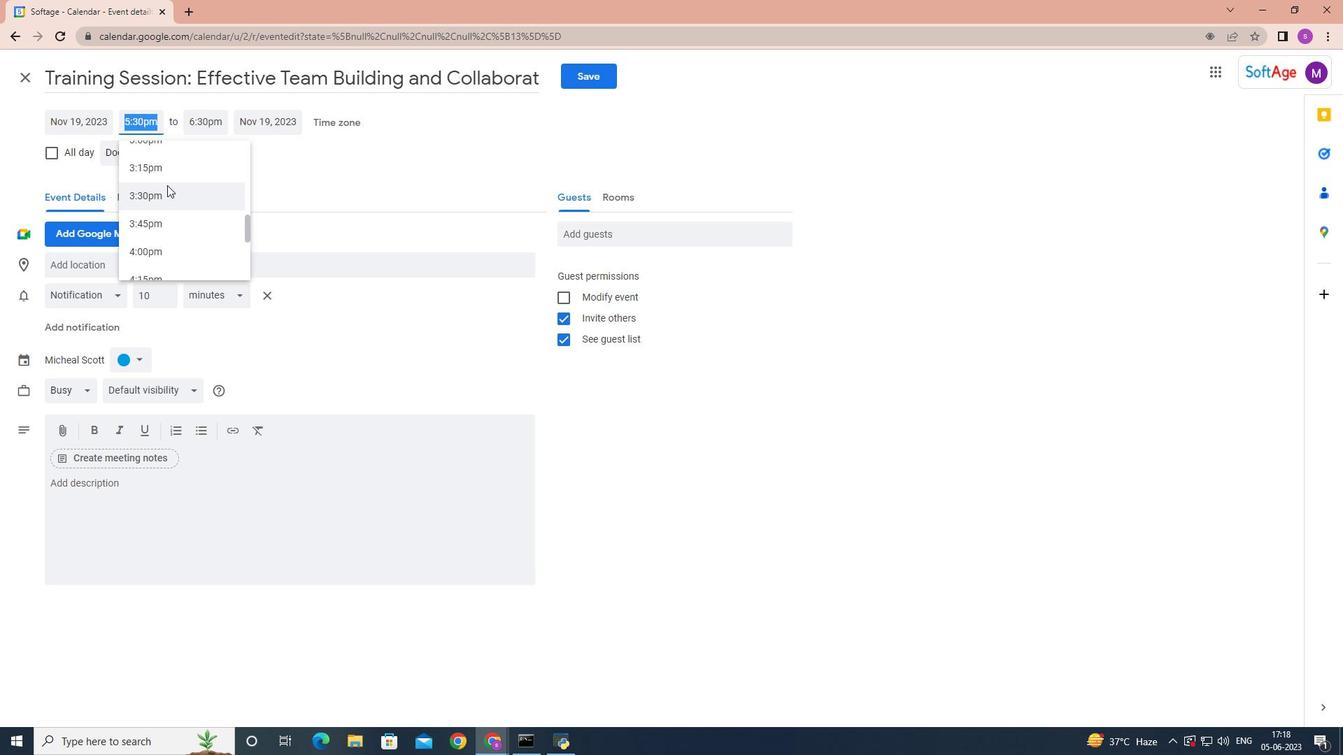 
Action: Mouse scrolled (167, 186) with delta (0, 0)
Screenshot: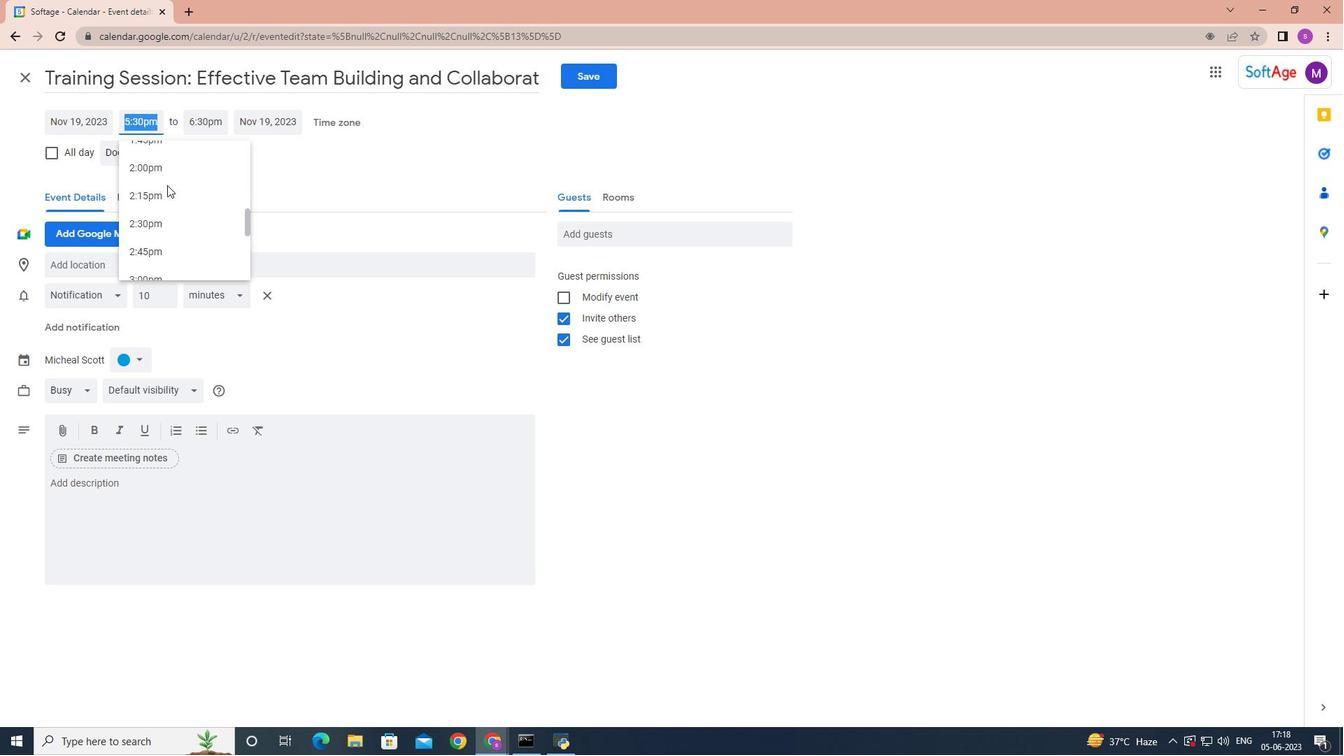 
Action: Mouse scrolled (167, 186) with delta (0, 0)
Screenshot: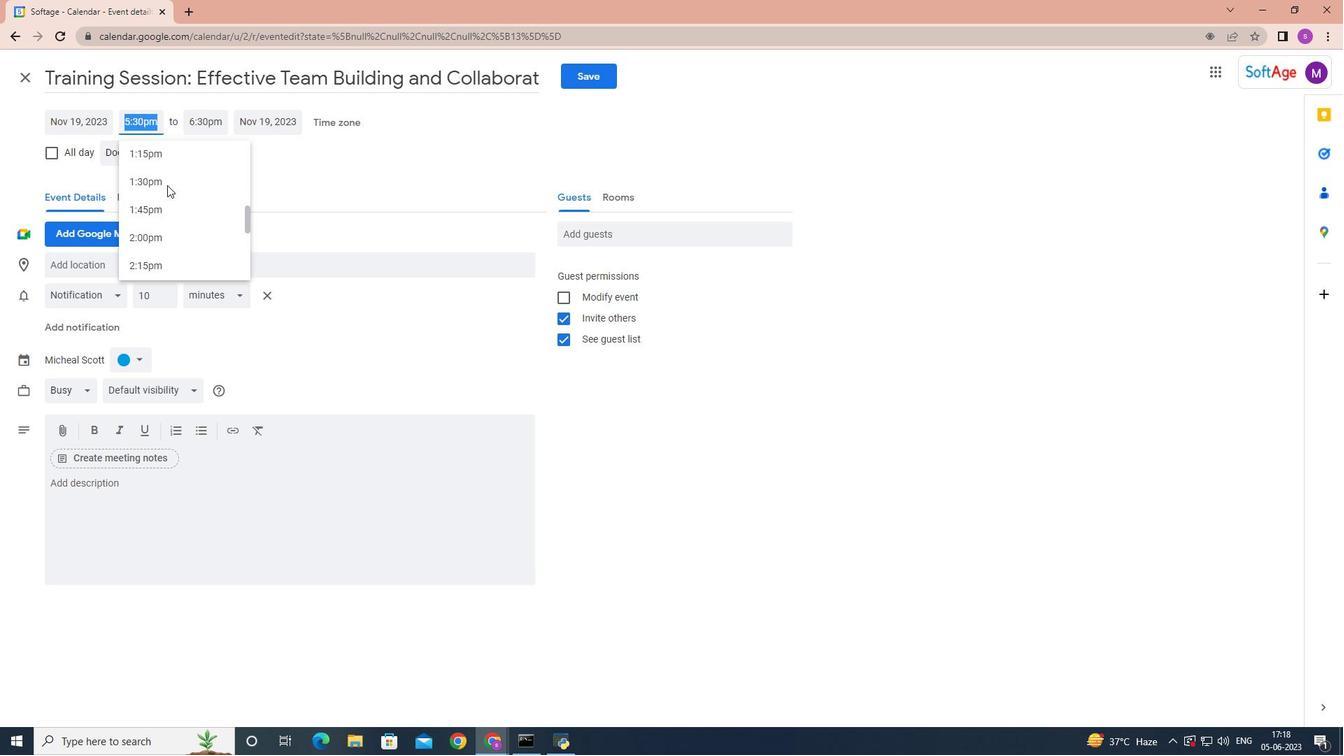 
Action: Mouse scrolled (167, 186) with delta (0, 0)
Screenshot: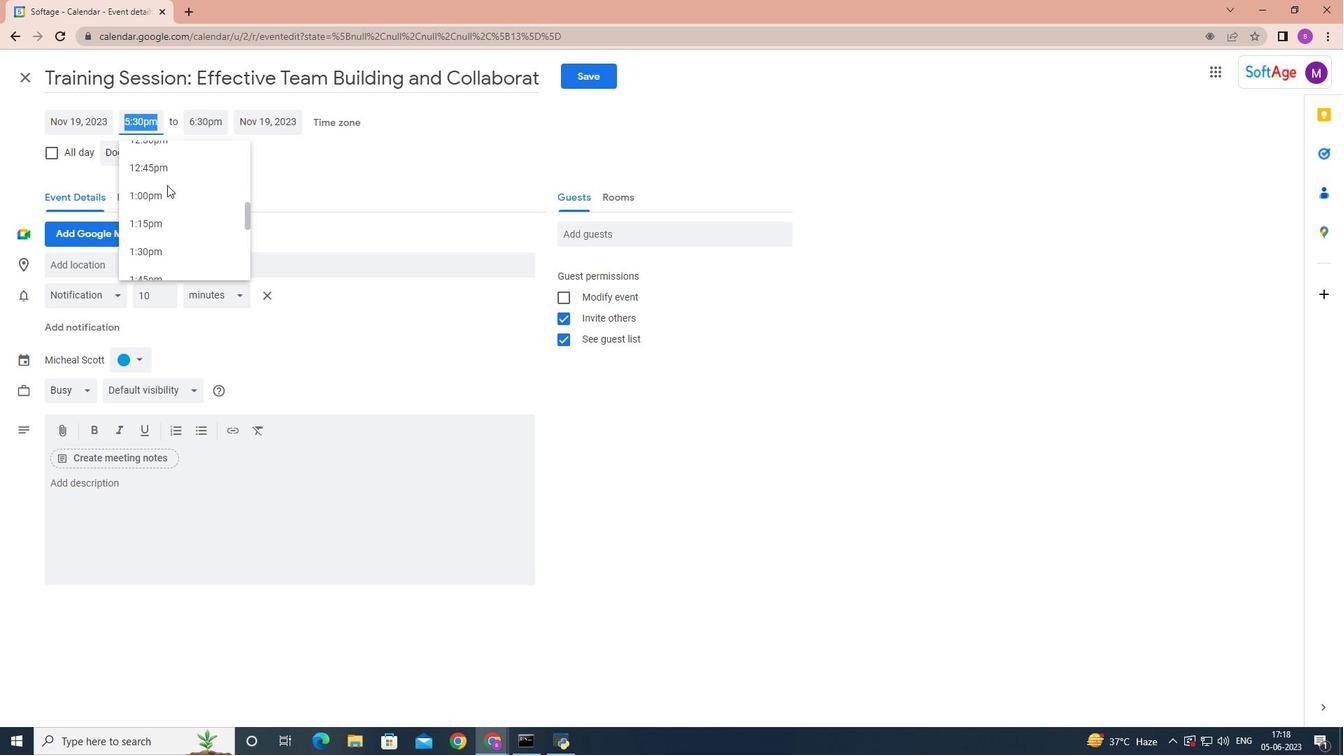 
Action: Mouse scrolled (167, 186) with delta (0, 0)
Screenshot: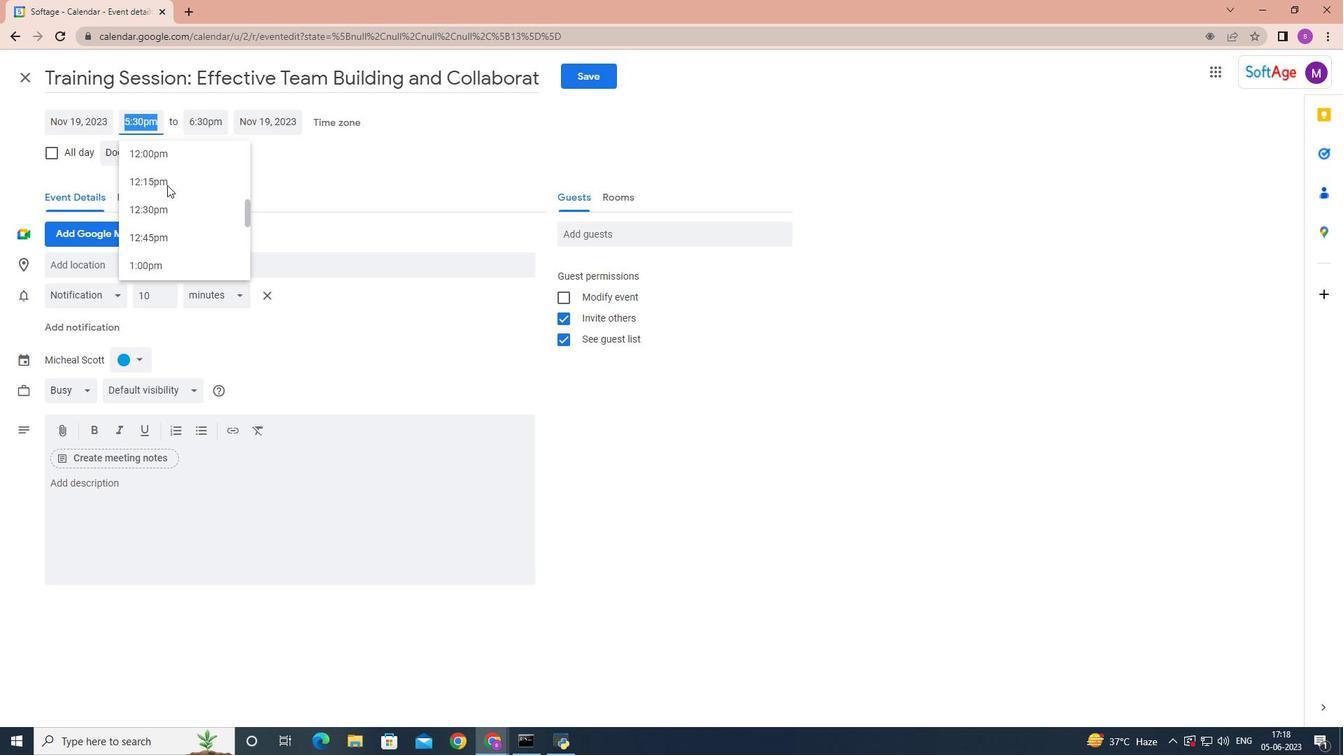 
Action: Mouse scrolled (167, 186) with delta (0, 0)
Screenshot: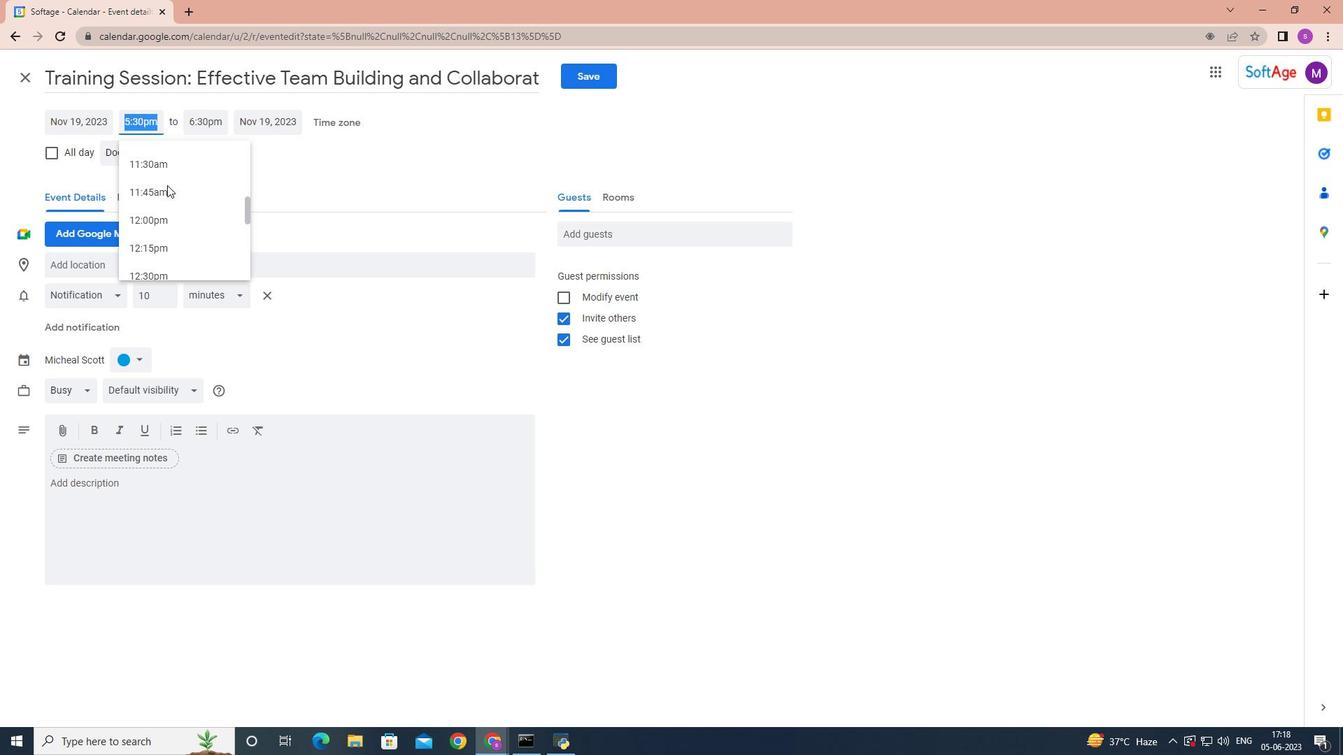 
Action: Mouse scrolled (167, 186) with delta (0, 0)
Screenshot: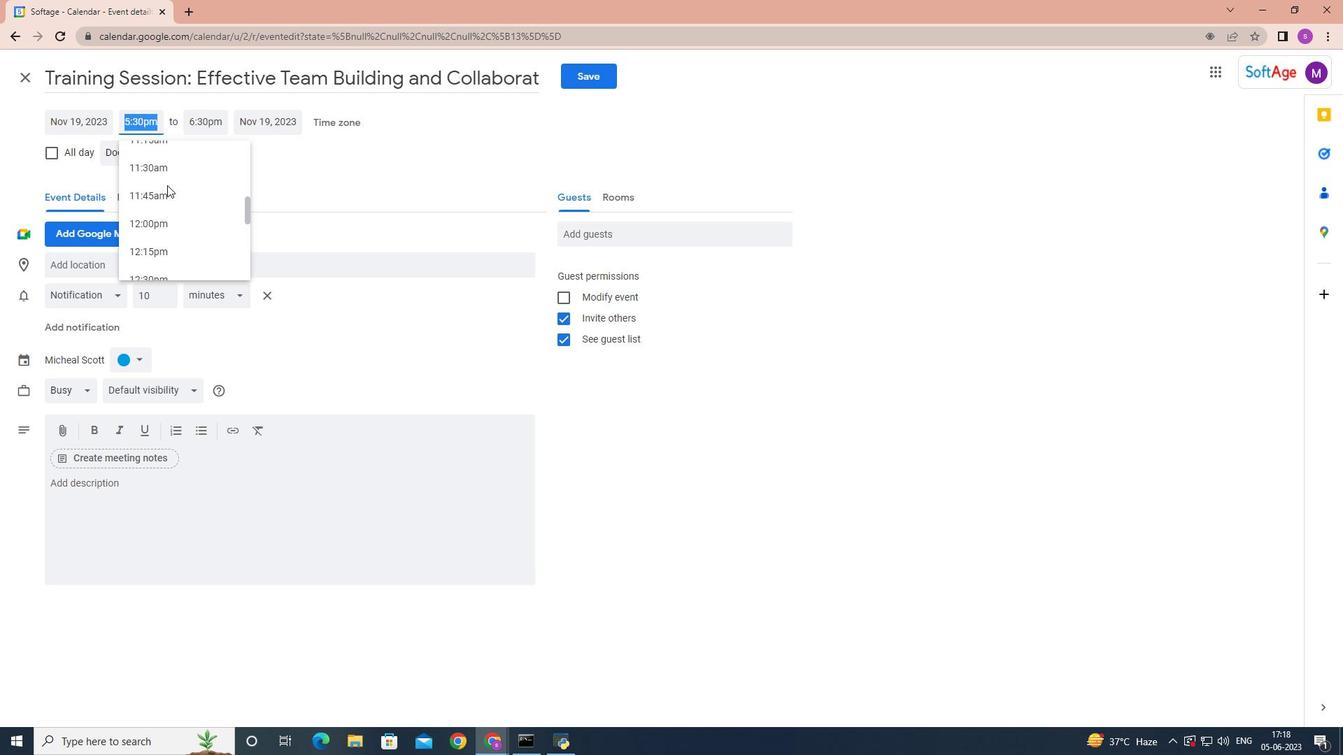 
Action: Mouse scrolled (167, 186) with delta (0, 0)
Screenshot: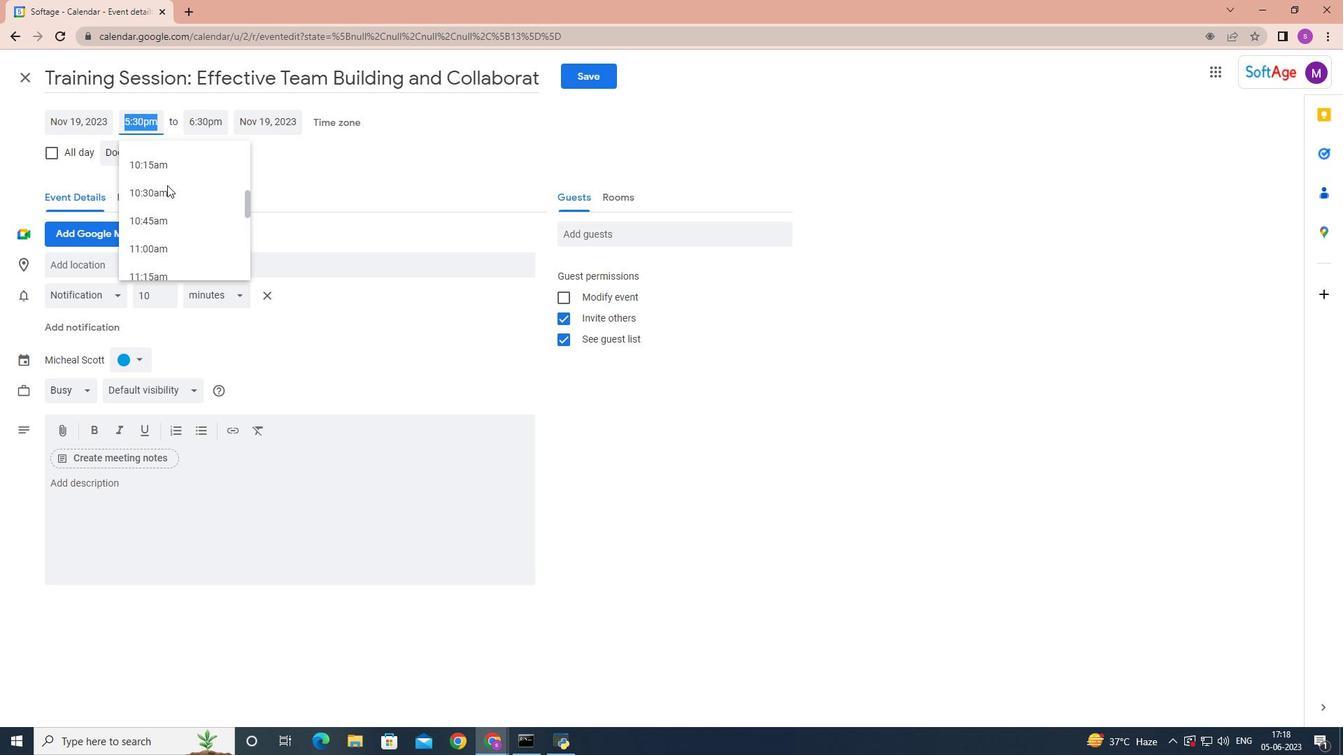 
Action: Mouse scrolled (167, 186) with delta (0, 0)
Screenshot: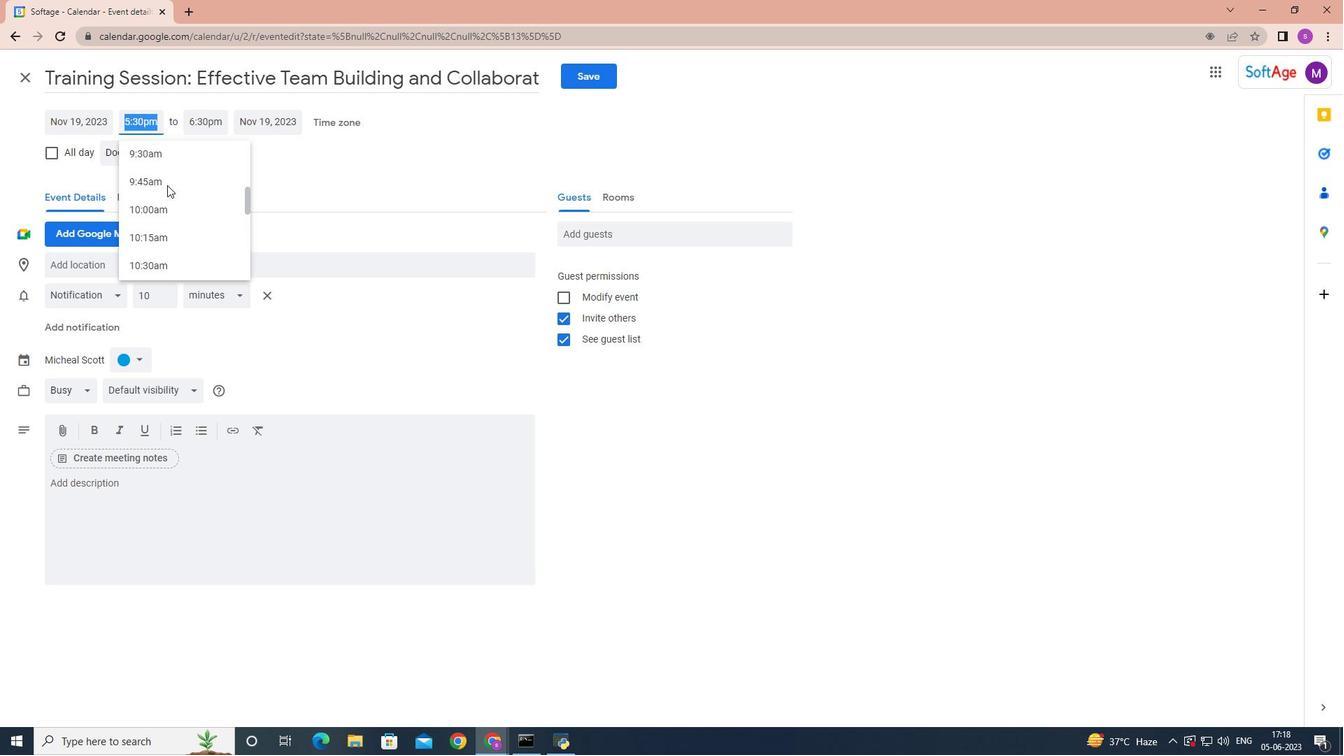 
Action: Mouse scrolled (167, 186) with delta (0, 0)
Screenshot: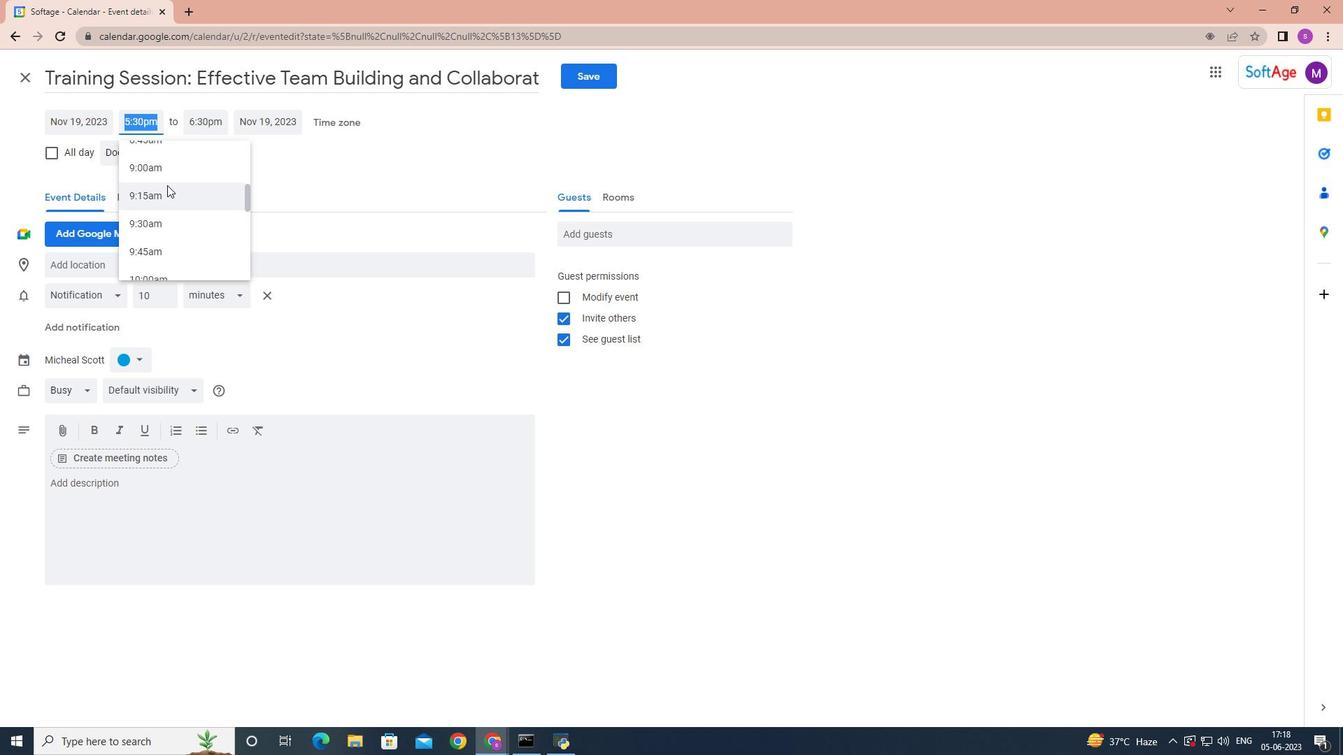 
Action: Mouse moved to (166, 180)
Screenshot: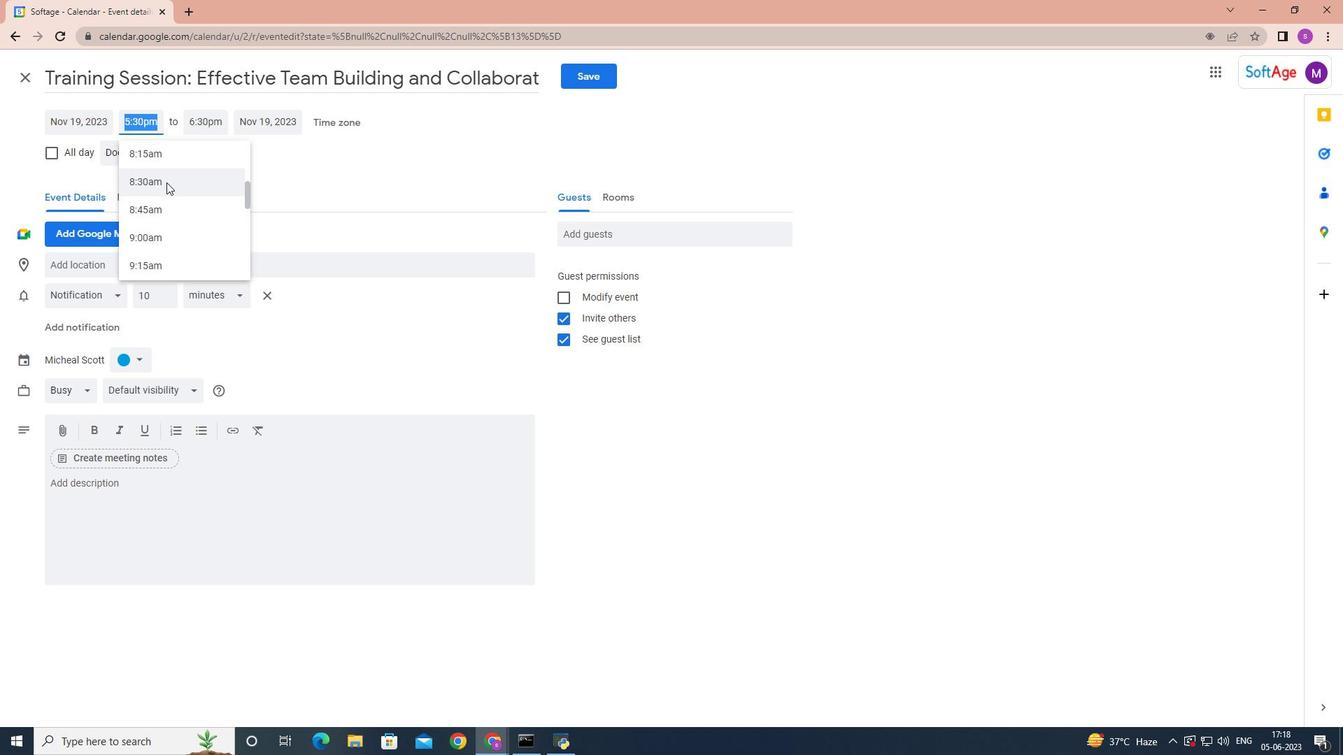 
Action: Mouse pressed left at (166, 180)
Screenshot: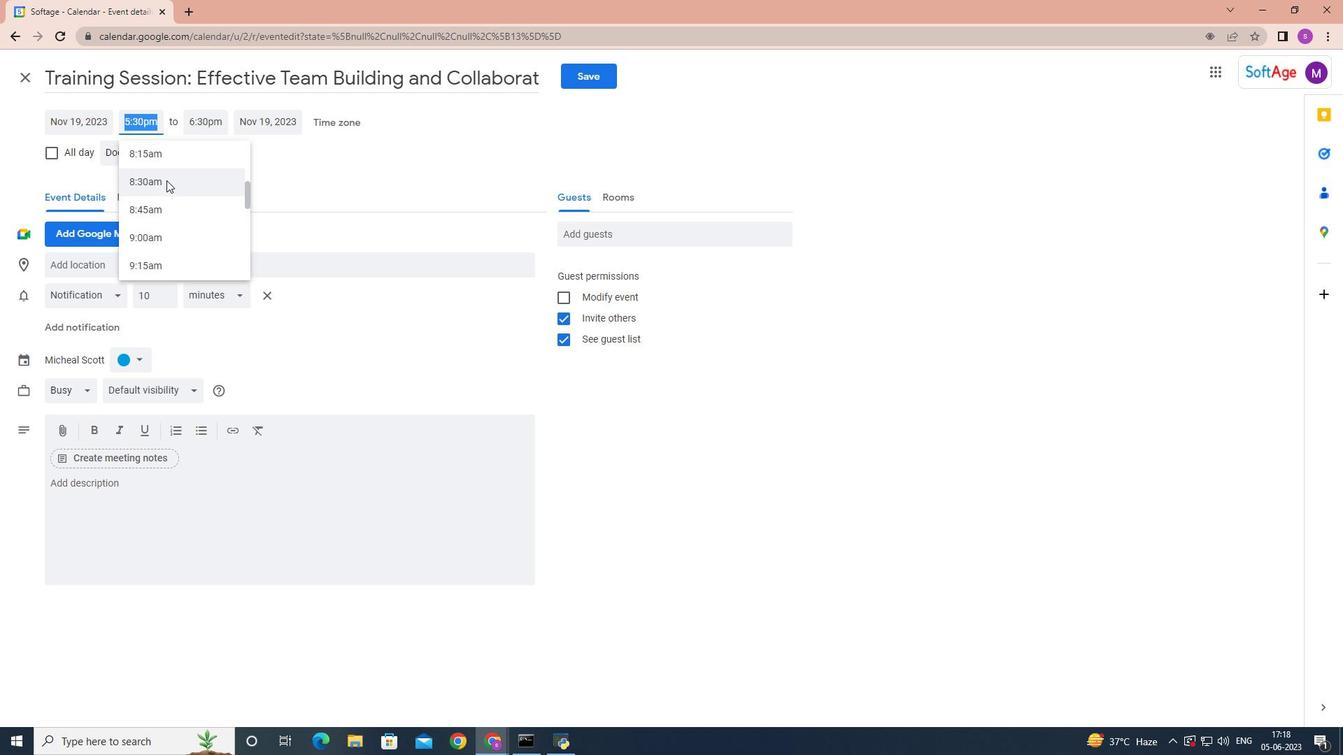 
Action: Mouse moved to (203, 124)
Screenshot: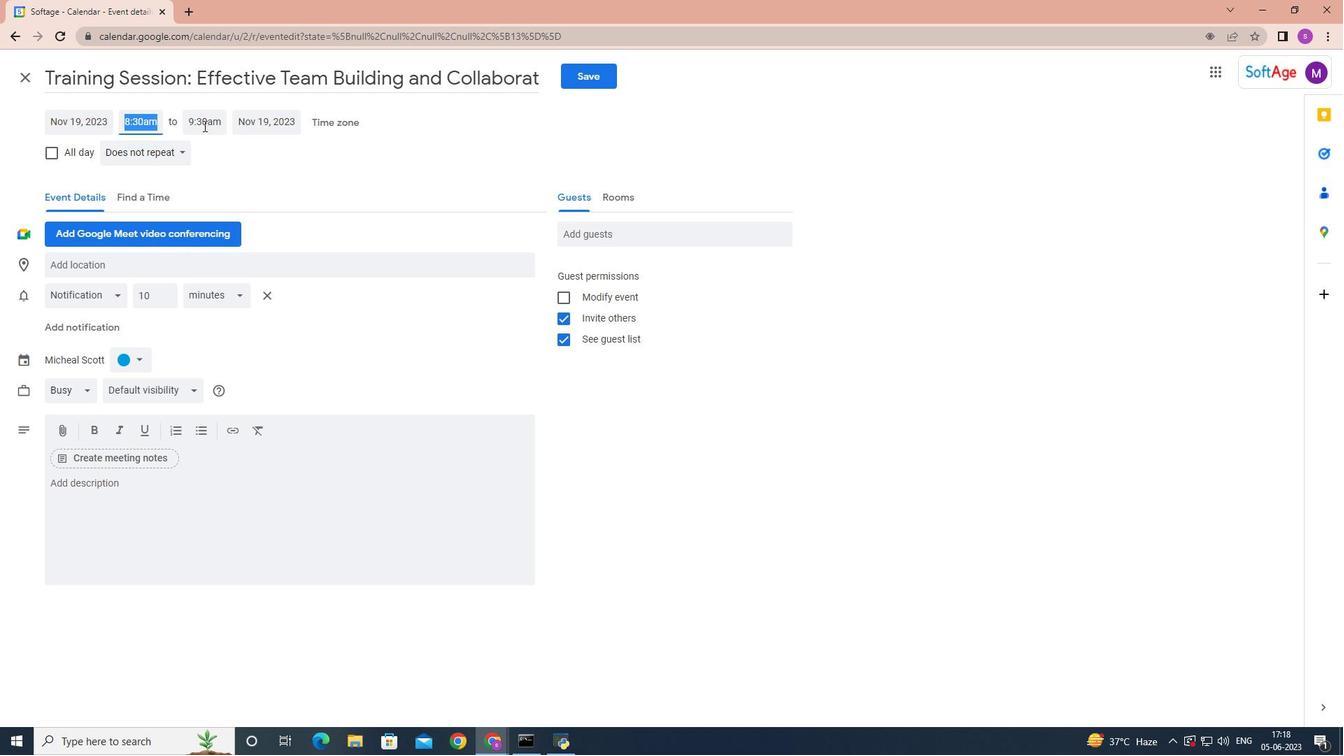 
Action: Mouse pressed left at (203, 124)
Screenshot: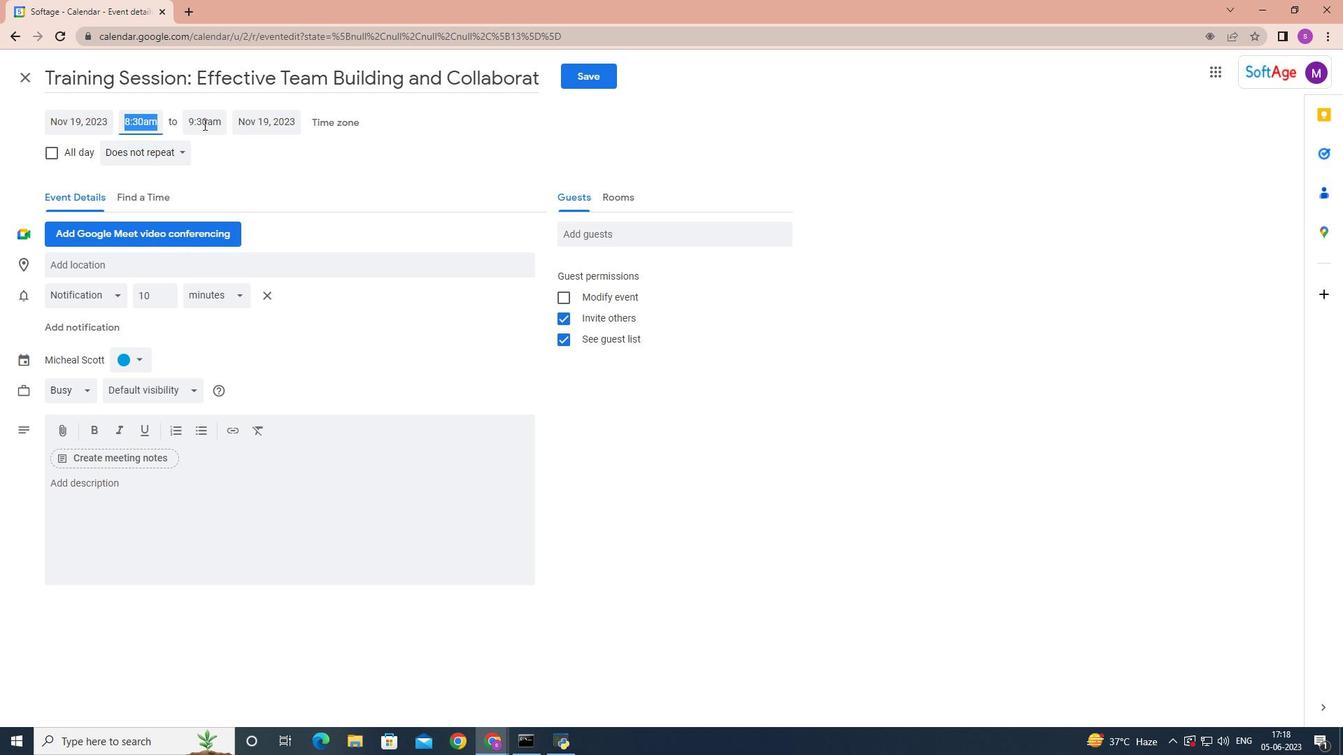 
Action: Mouse moved to (219, 265)
Screenshot: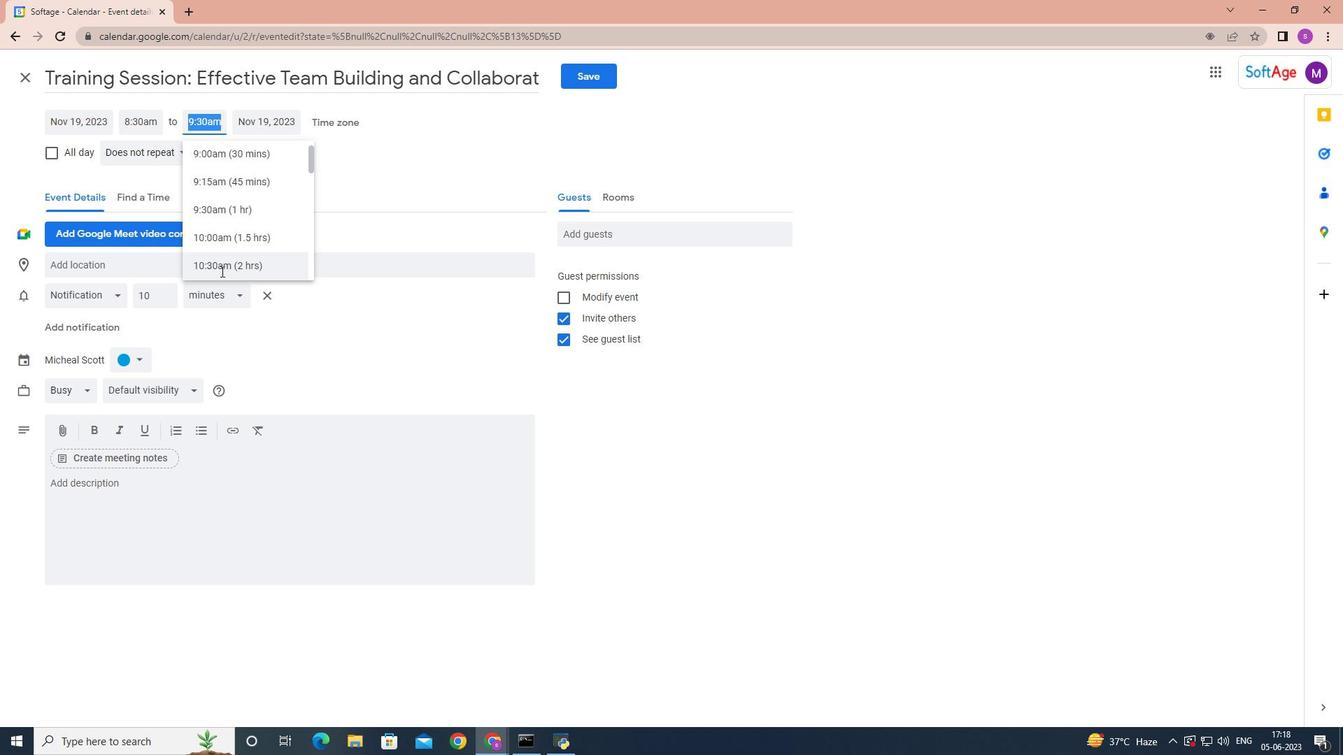 
Action: Mouse pressed left at (219, 265)
Screenshot: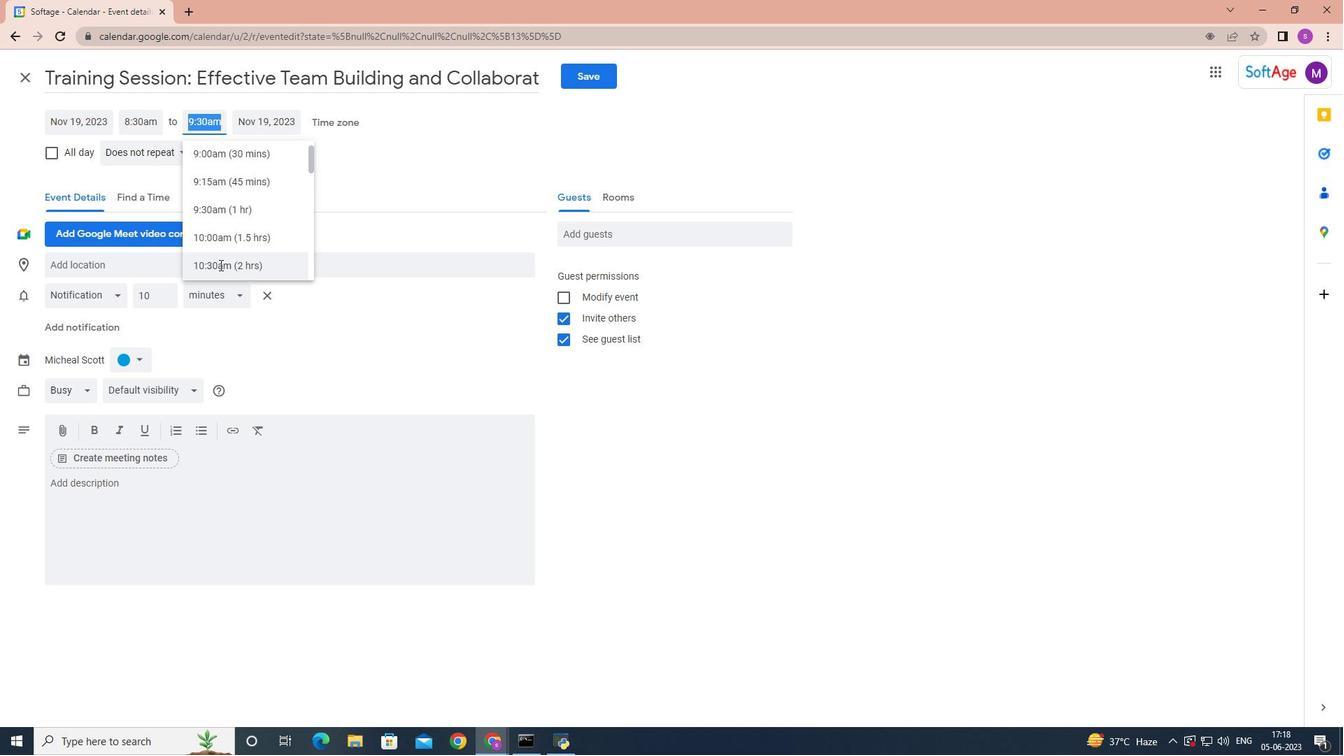 
Action: Mouse moved to (99, 489)
Screenshot: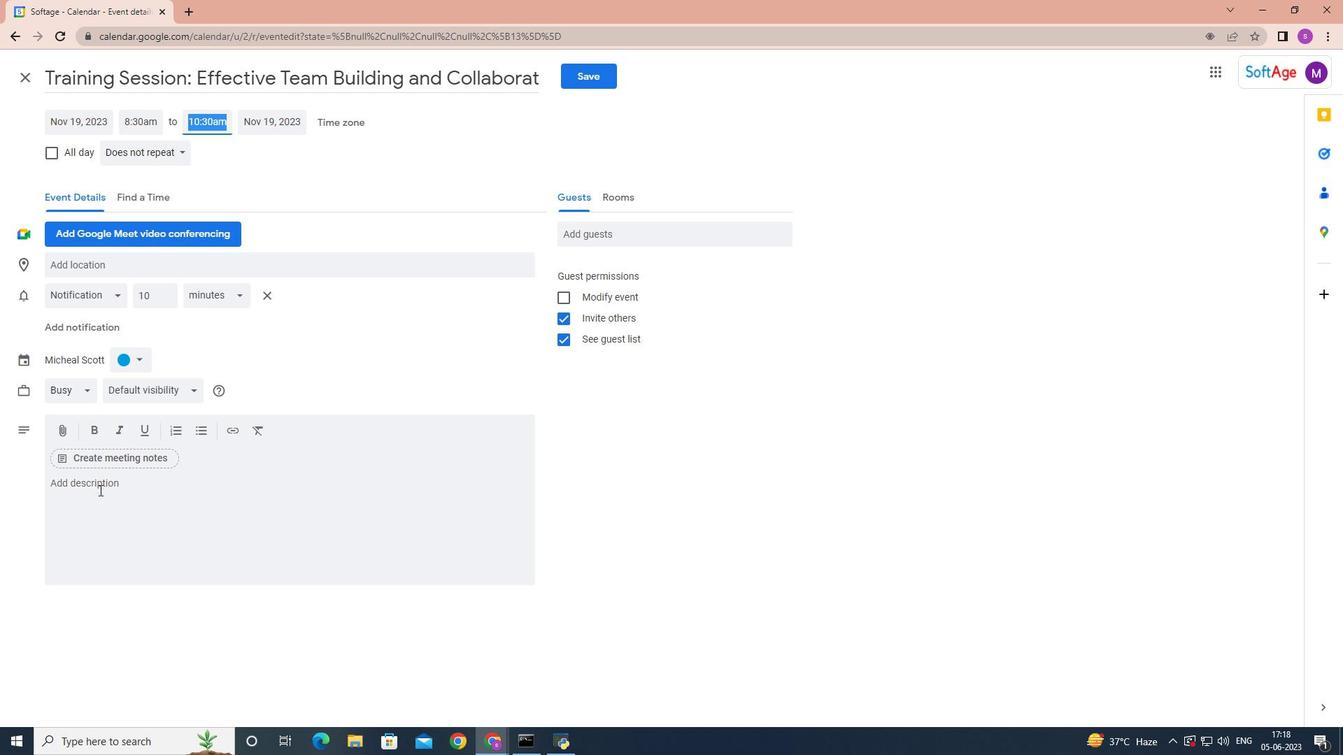 
Action: Mouse pressed left at (99, 489)
Screenshot: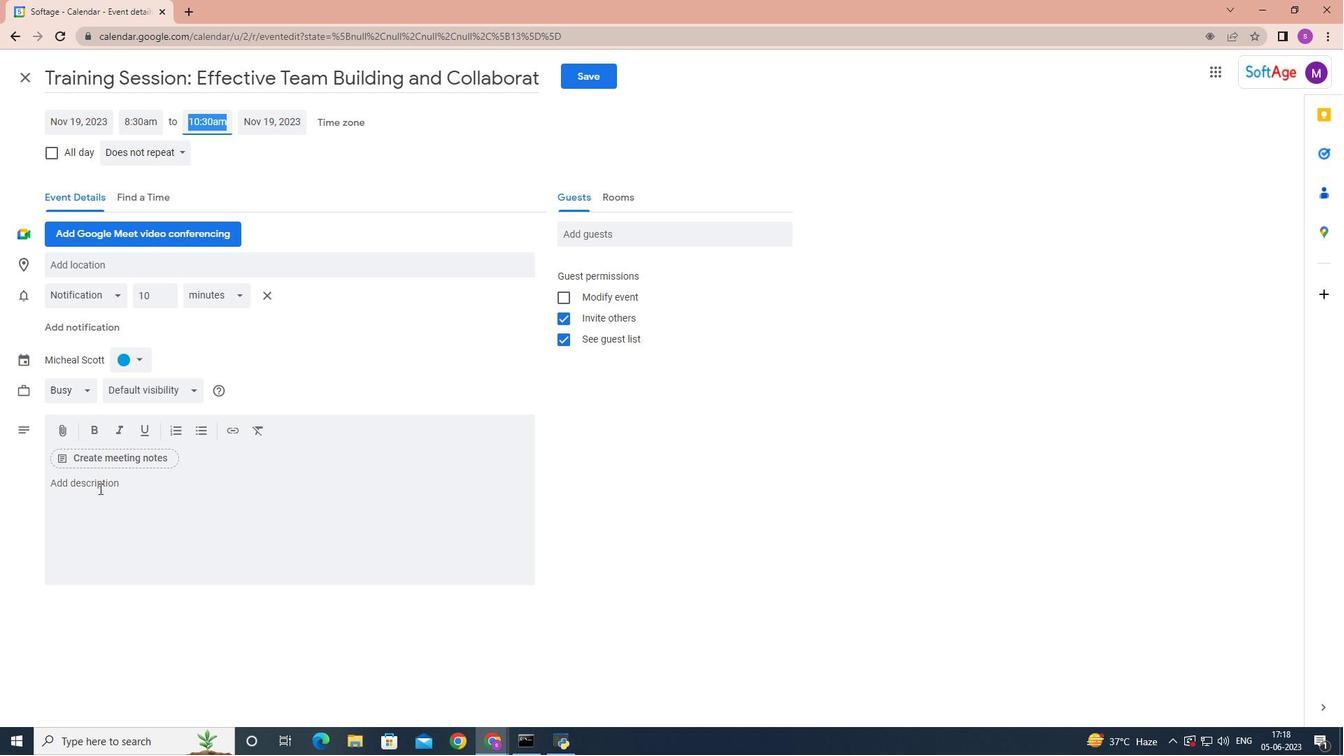 
Action: Key pressed <Key.shift>Teams<Key.space>will<Key.space>be<Key.space>presented<Key.space>with<Key.space>a<Key.space>series<Key.space>of<Key.space>problem-solving<Key.space>challenges<Key.space>that<Key.space>require<Key.space>creativity<Key.space><Key.backspace>,<Key.space>analytical<Key.space>thinking<Key.space><Key.backspace>,<Key.space>and<Key.space>effective<Key.space>communication<Key.space><Key.backspace>.<Key.space><Key.shift>These<Key.space>challenges<Key.space>may<Key.space>include<Key.space>simulated<Key.space>scenarios<Key.space><Key.backspace>,<Key.space>puzzles,<Key.space>bra<Key.backspace><Key.backspace><Key.backspace>zzles,<Key.space>brainteasers,<Key.space>or<Key.space>real-world<Key.space>business<Key.space>problems.
Screenshot: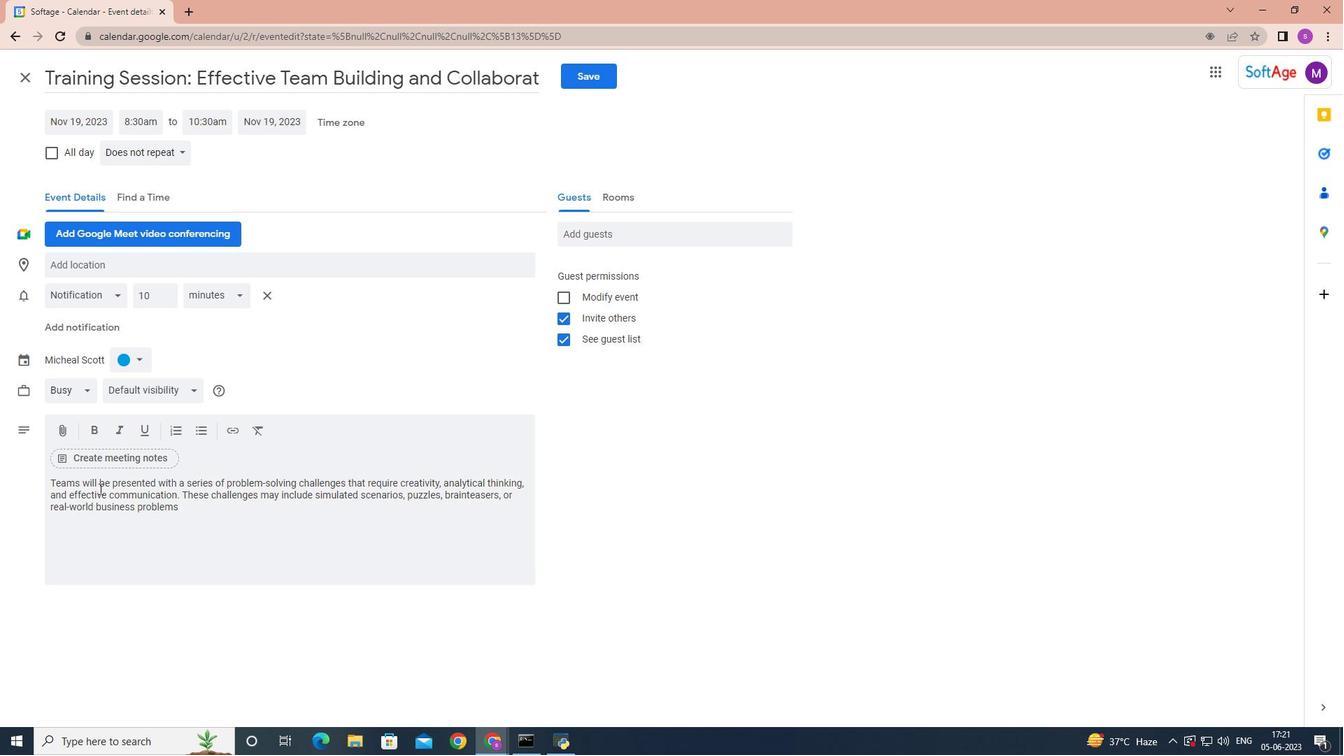 
Action: Mouse moved to (137, 360)
Screenshot: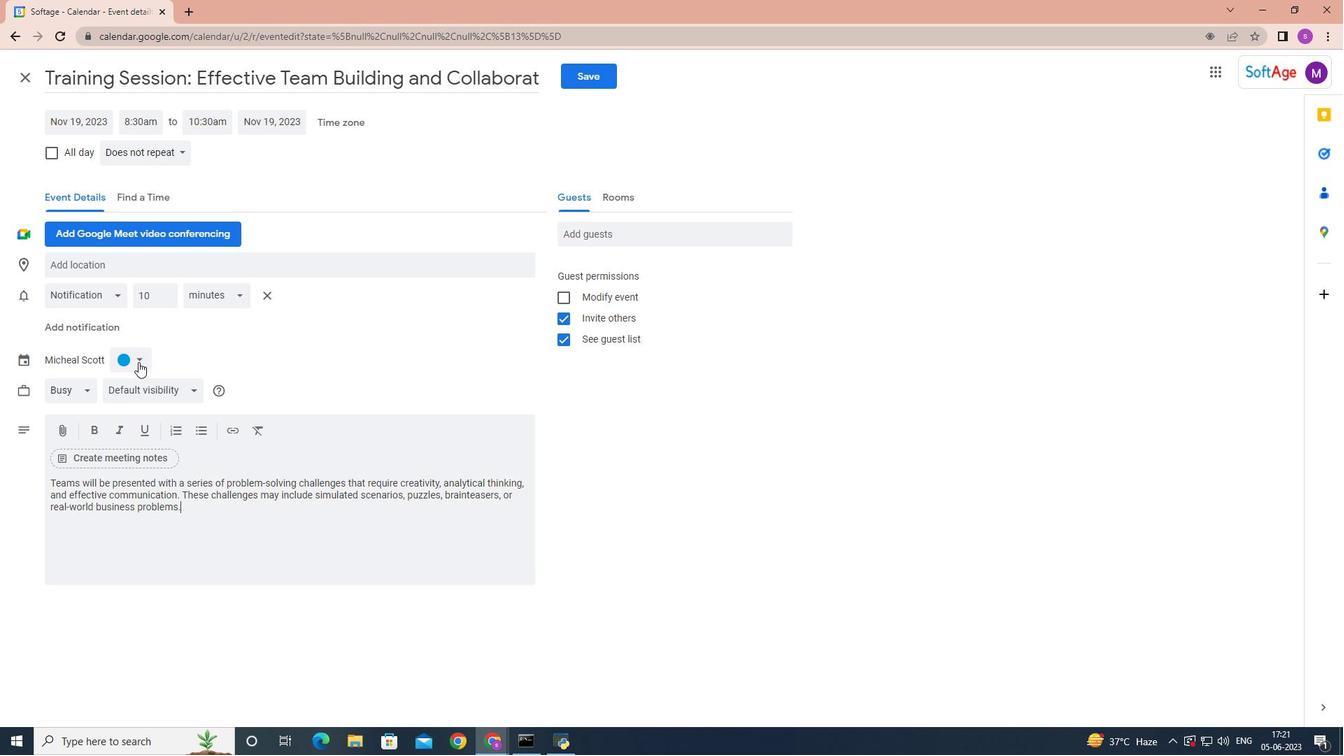 
Action: Mouse pressed left at (137, 360)
Screenshot: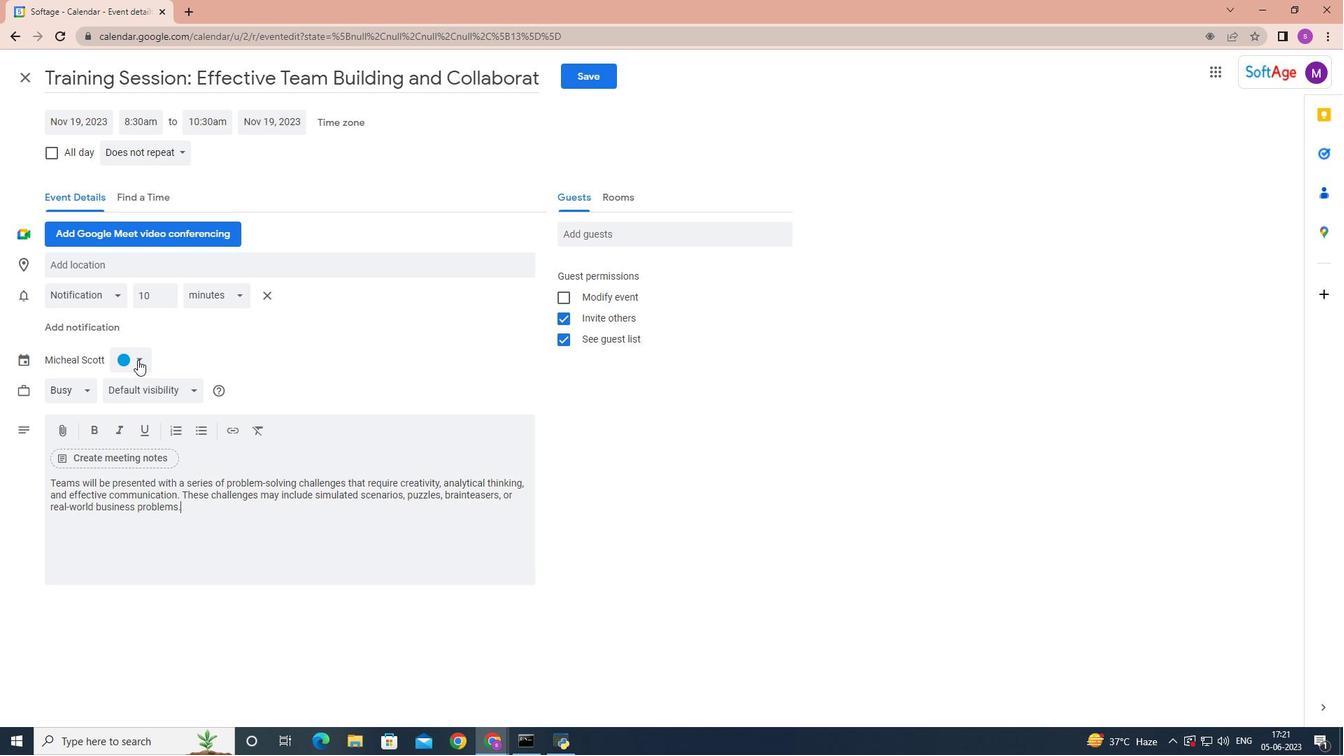 
Action: Mouse moved to (139, 356)
Screenshot: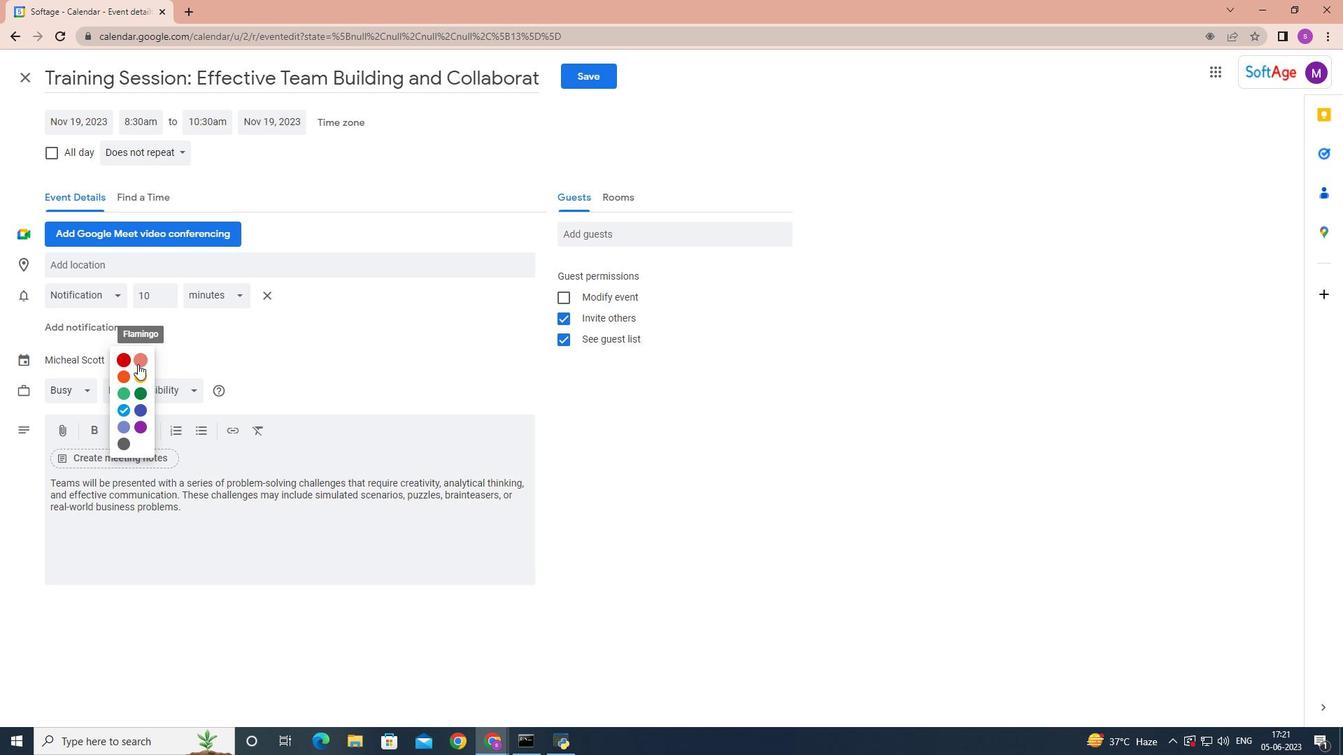 
Action: Mouse pressed left at (139, 356)
Screenshot: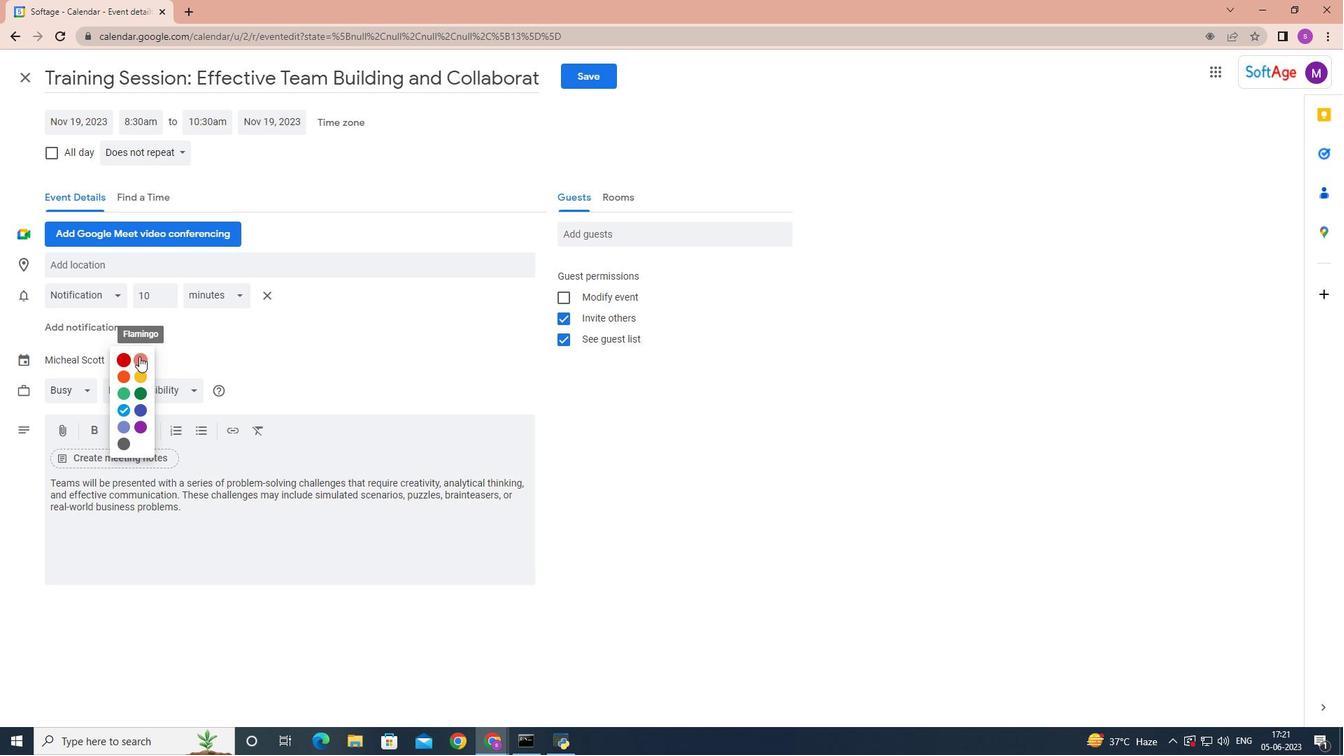 
Action: Mouse moved to (117, 258)
Screenshot: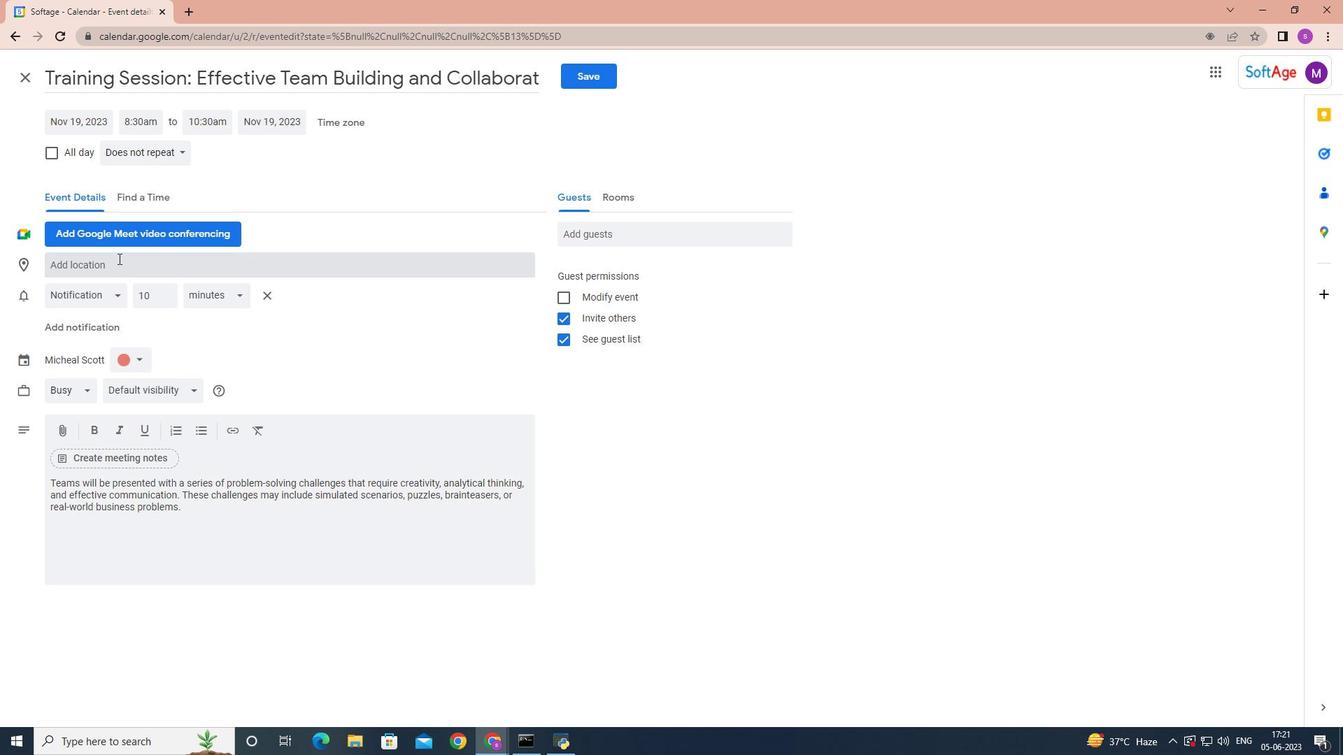 
Action: Mouse pressed left at (117, 258)
Screenshot: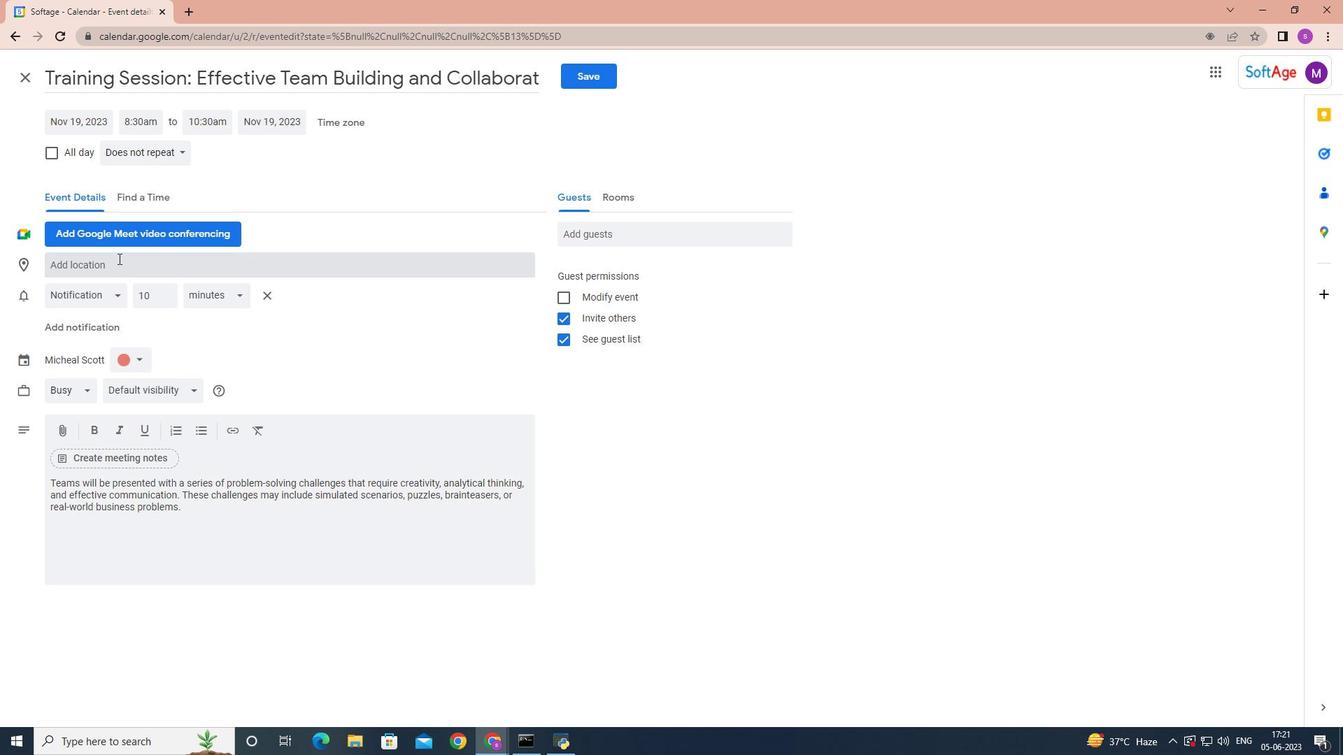 
Action: Key pressed <Key.shift>Ankara,<Key.space><Key.shift><Key.shift><Key.shift><Key.shift><Key.shift><Key.shift><Key.shift>Turkey
Screenshot: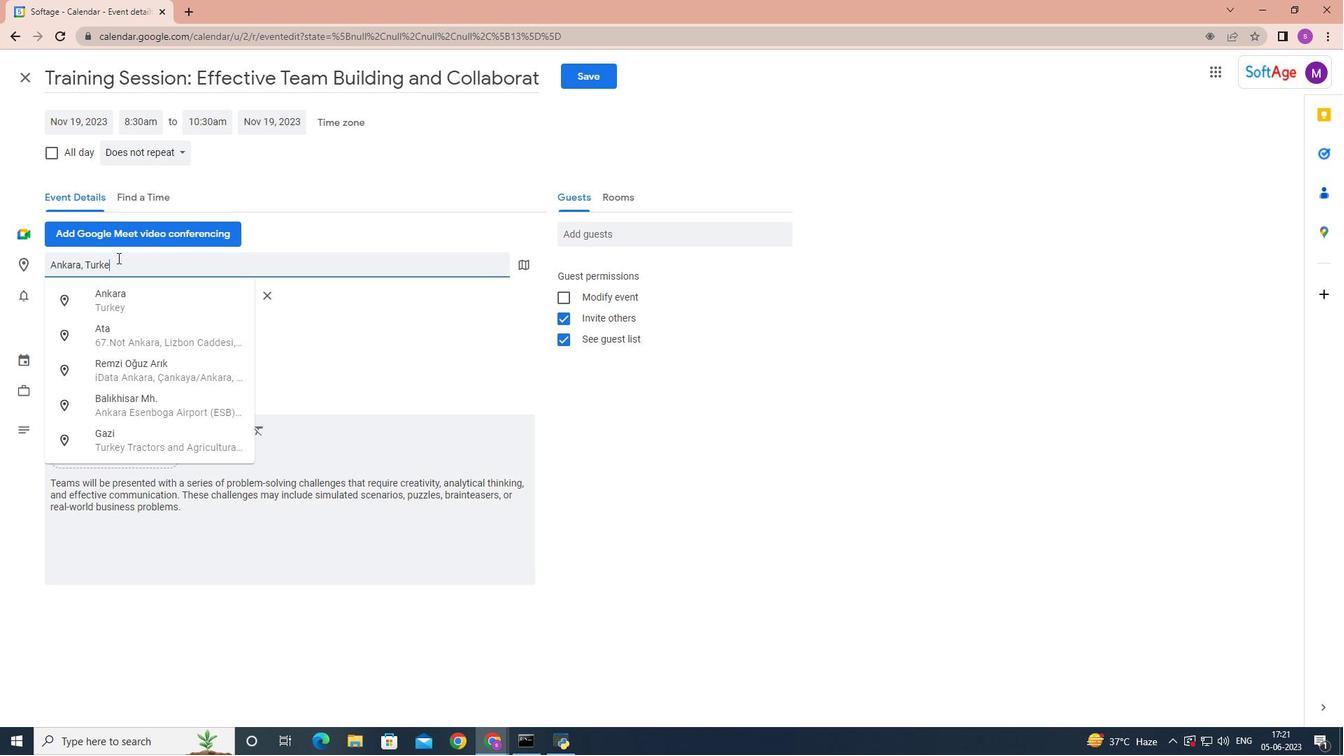 
Action: Mouse moved to (582, 237)
Screenshot: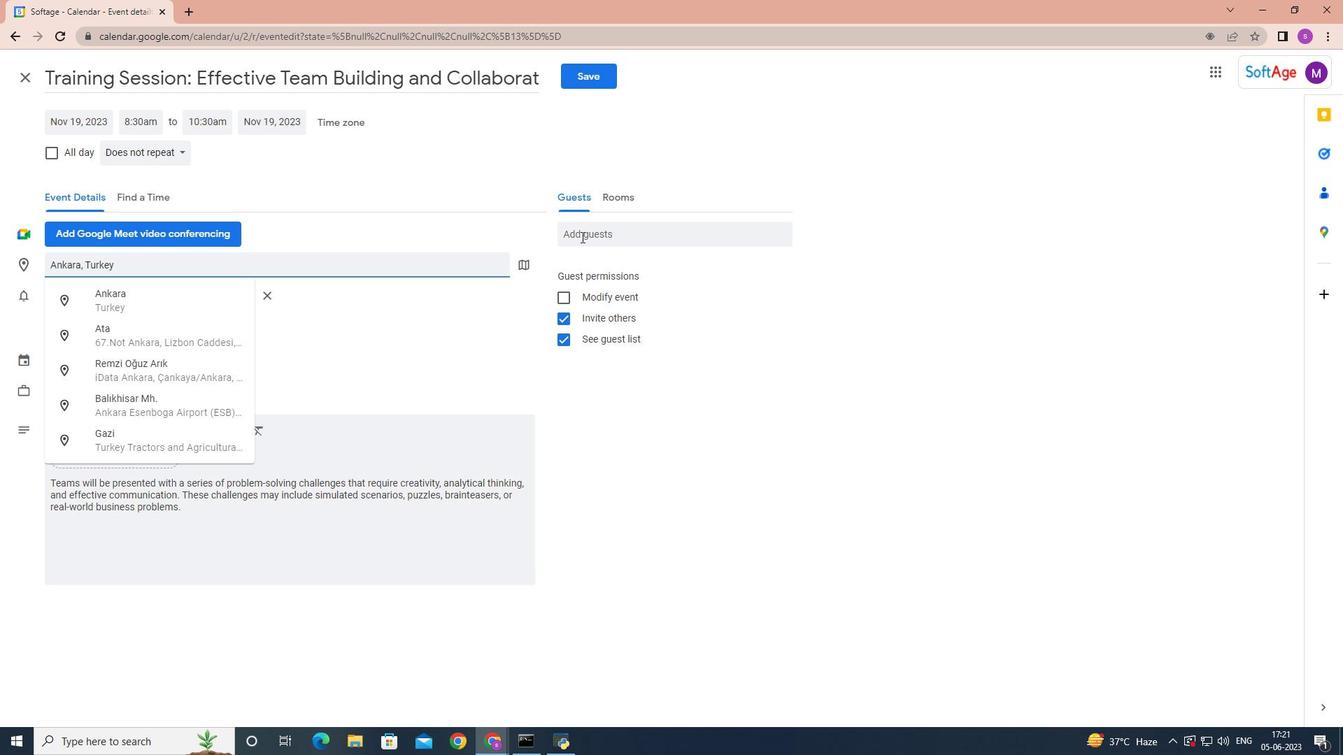 
Action: Mouse pressed left at (582, 237)
Screenshot: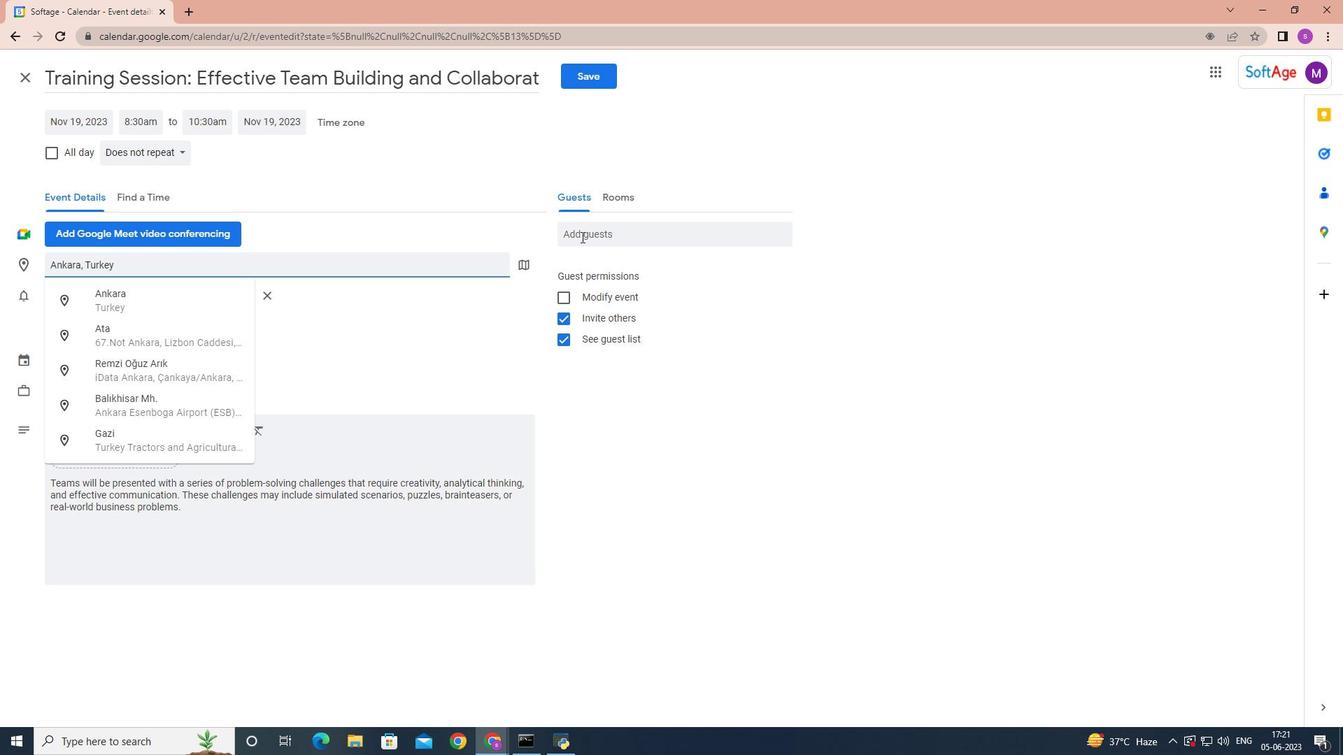 
Action: Mouse moved to (582, 237)
Screenshot: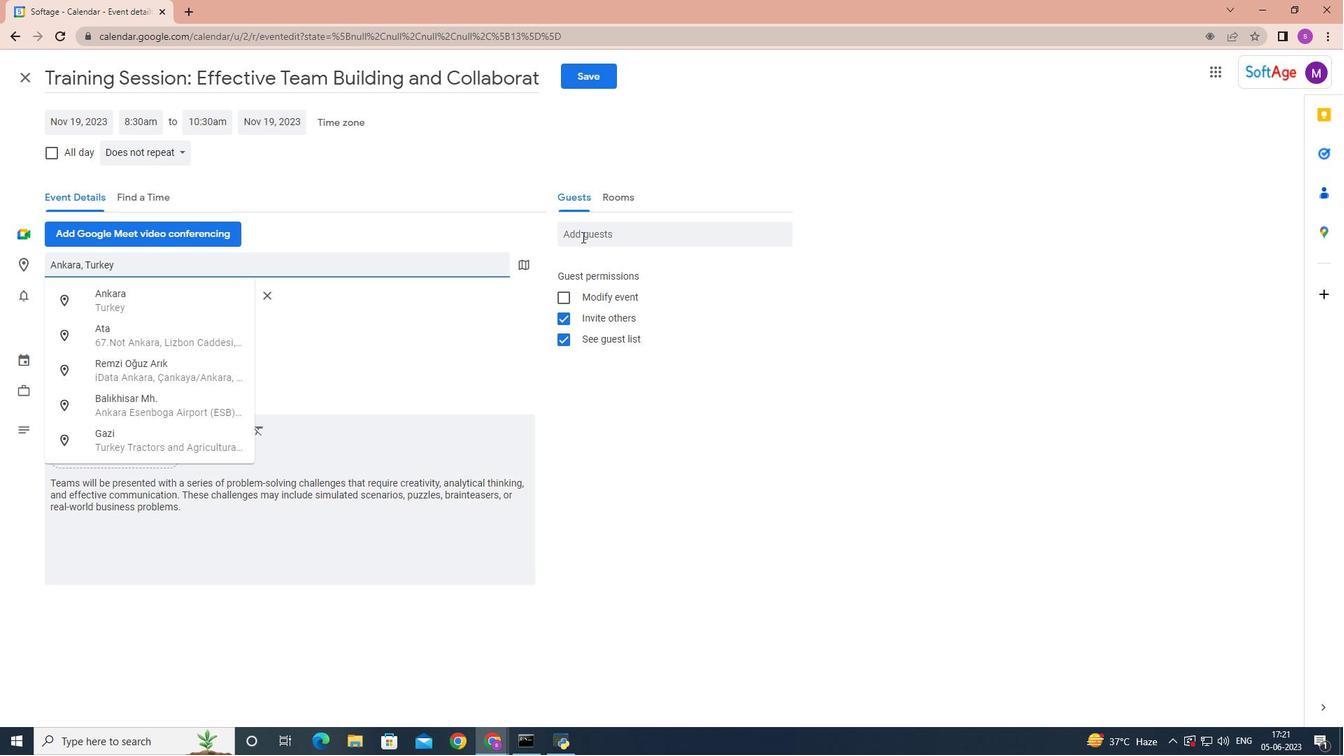 
Action: Key pressed softage.6
Screenshot: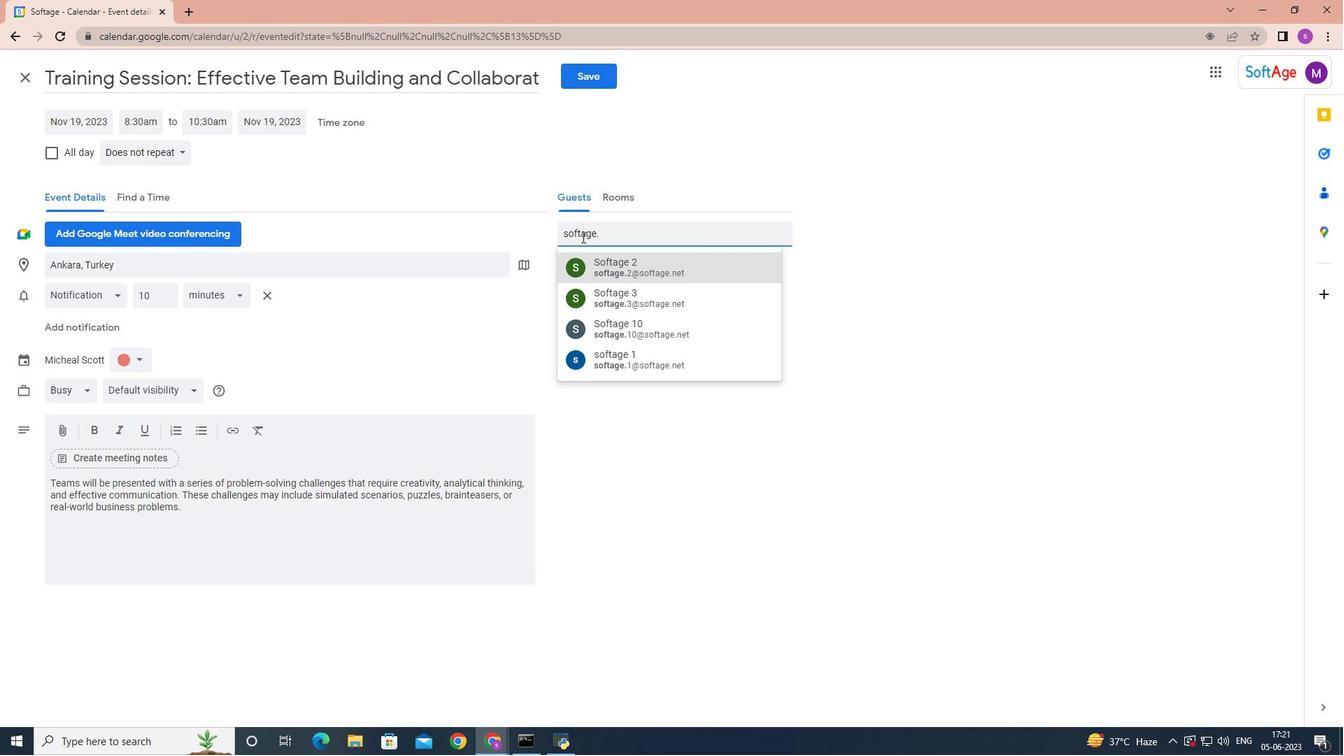 
Action: Mouse moved to (597, 264)
Screenshot: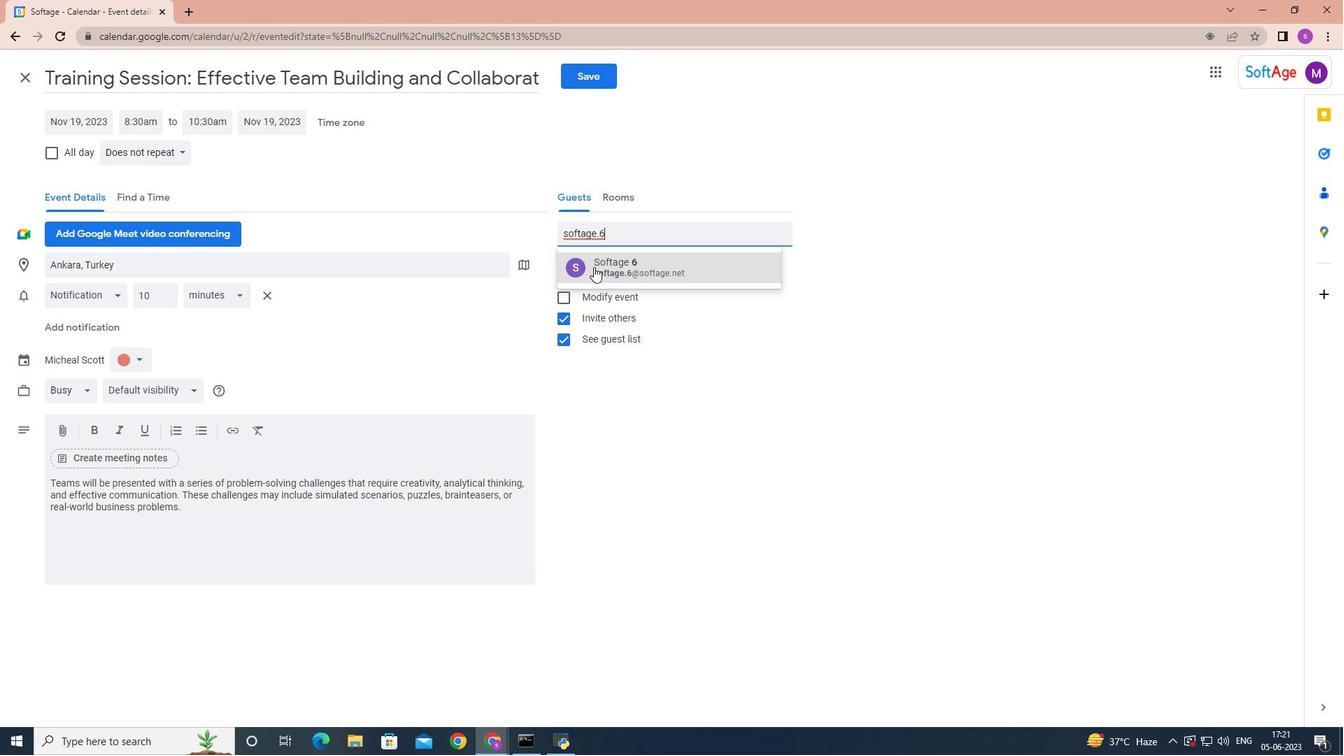 
Action: Mouse pressed left at (597, 264)
Screenshot: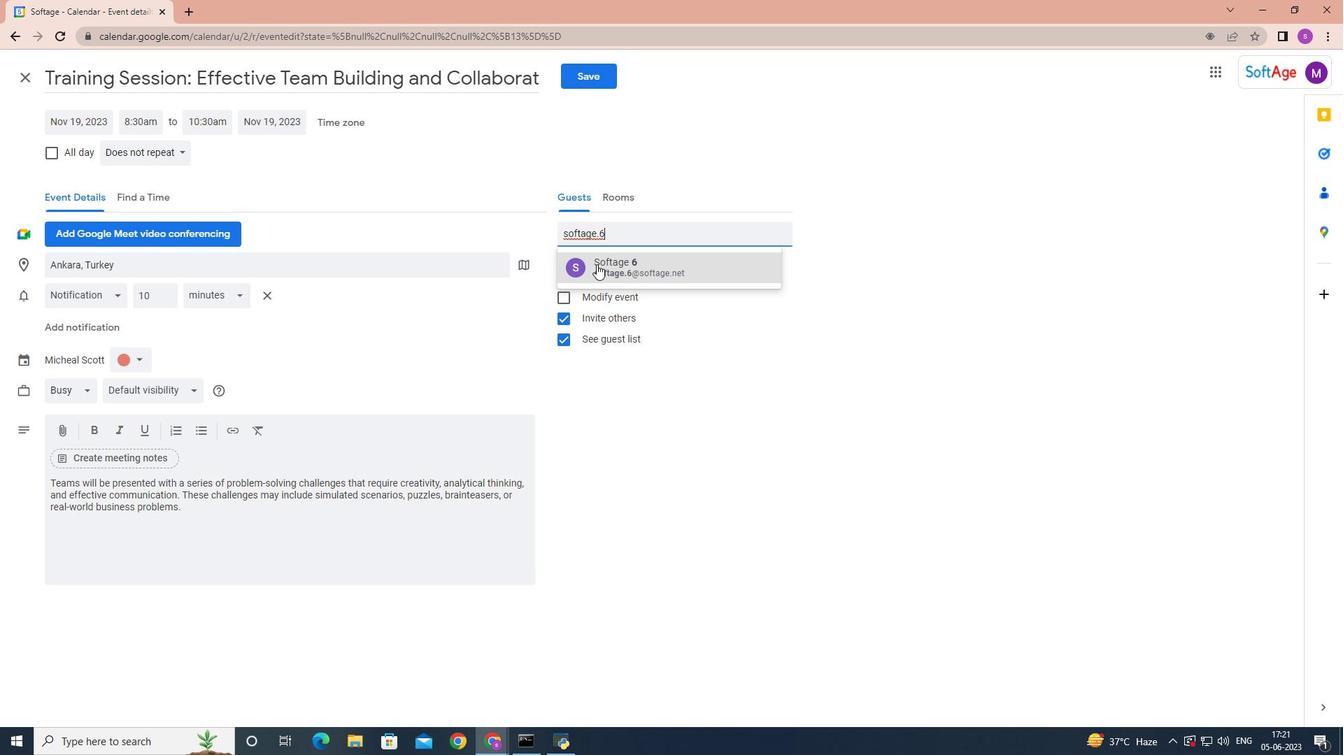 
Action: Key pressed softage.7
Screenshot: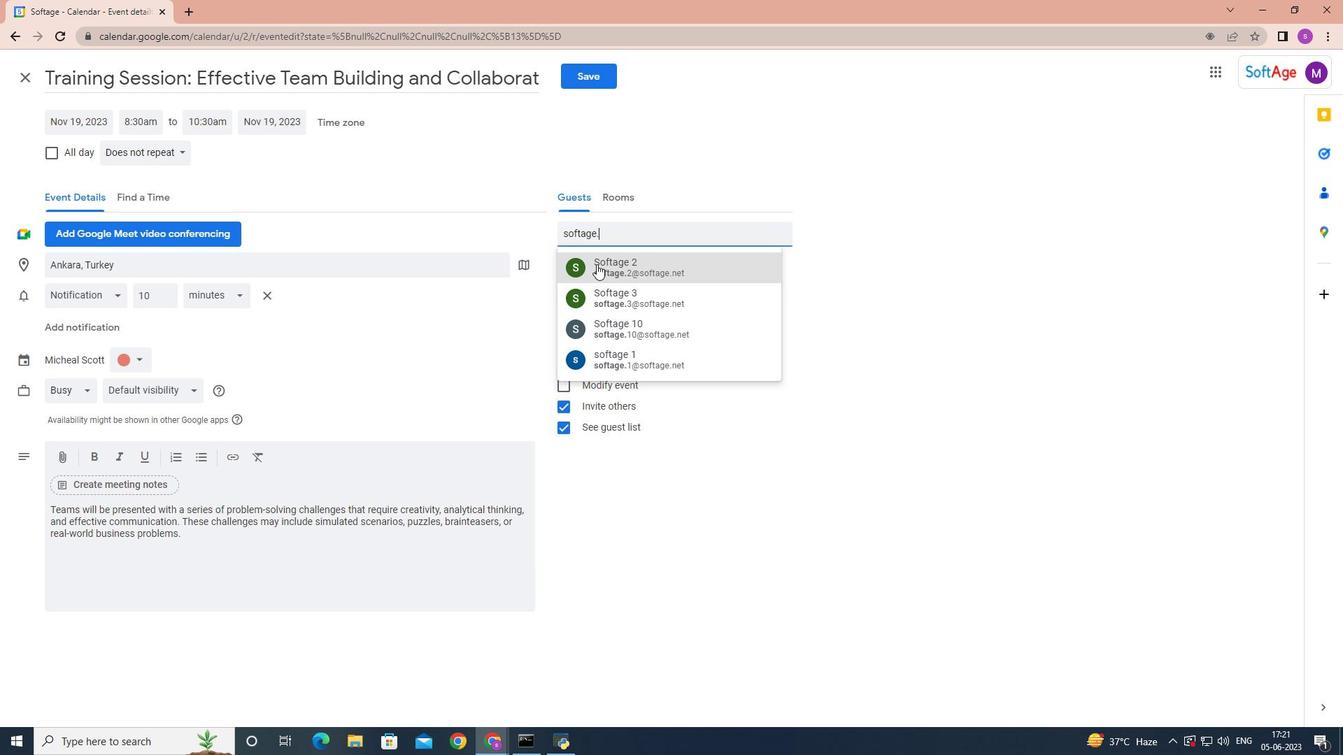 
Action: Mouse pressed left at (597, 264)
Screenshot: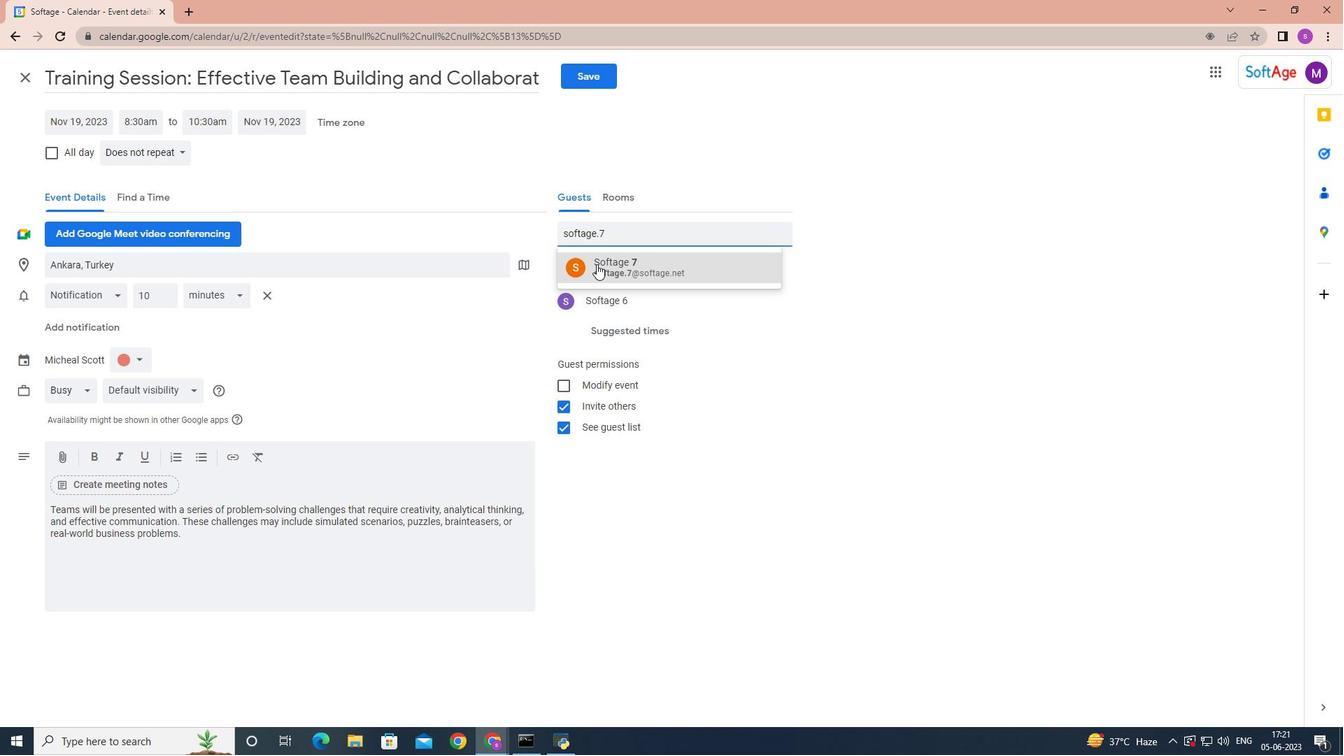 
Action: Mouse moved to (184, 149)
Screenshot: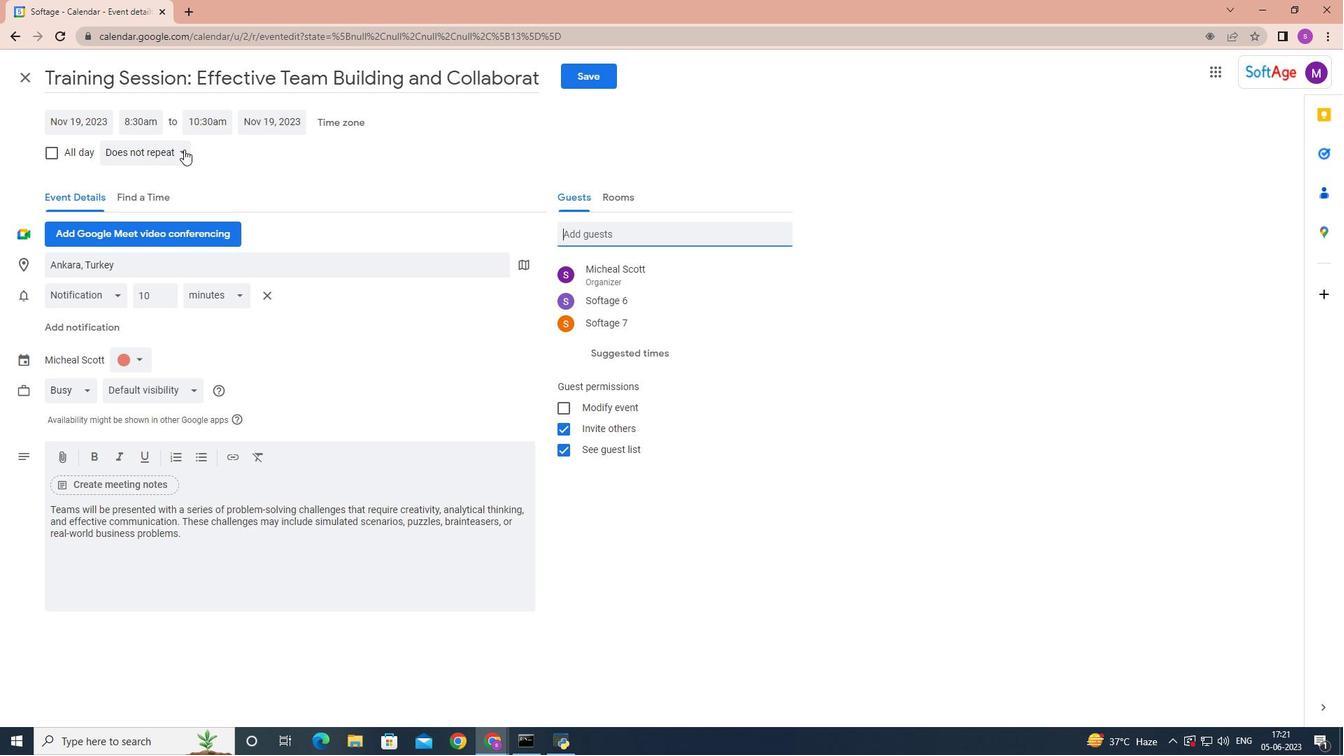 
Action: Mouse pressed left at (184, 149)
Screenshot: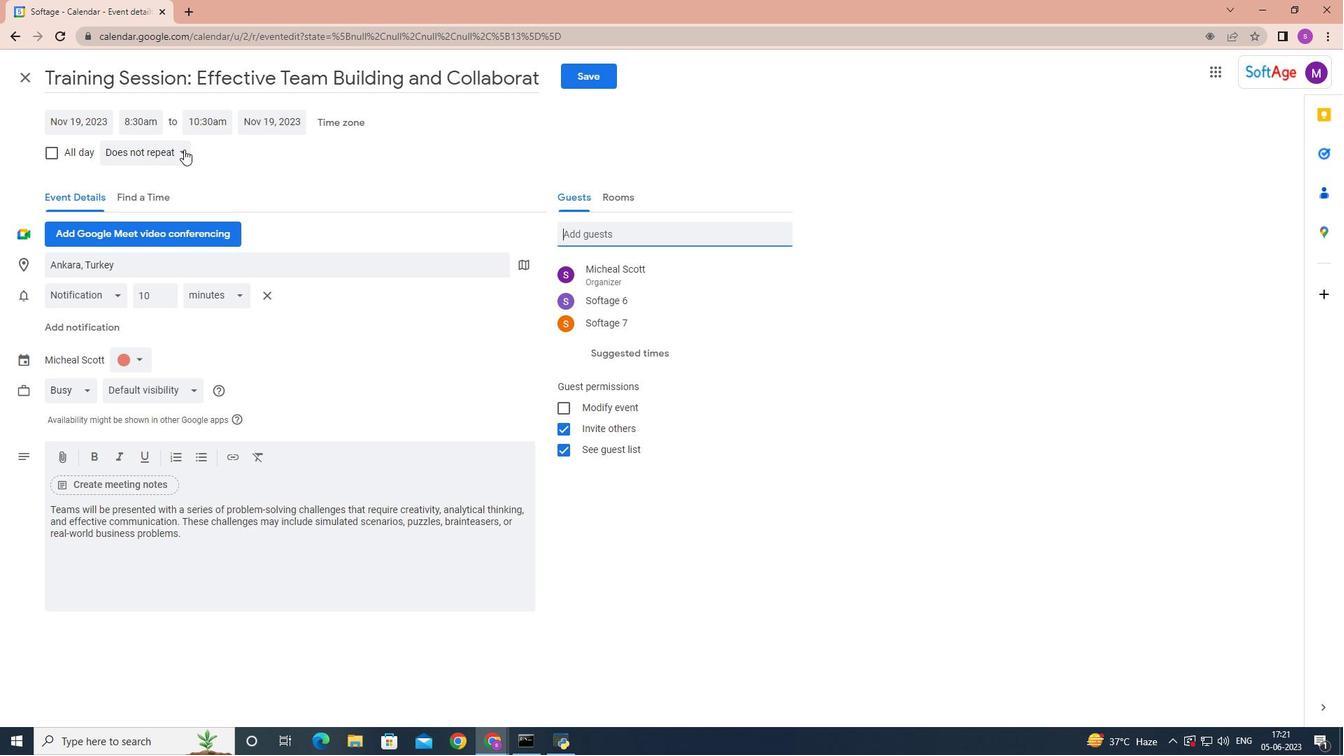 
Action: Mouse moved to (181, 151)
Screenshot: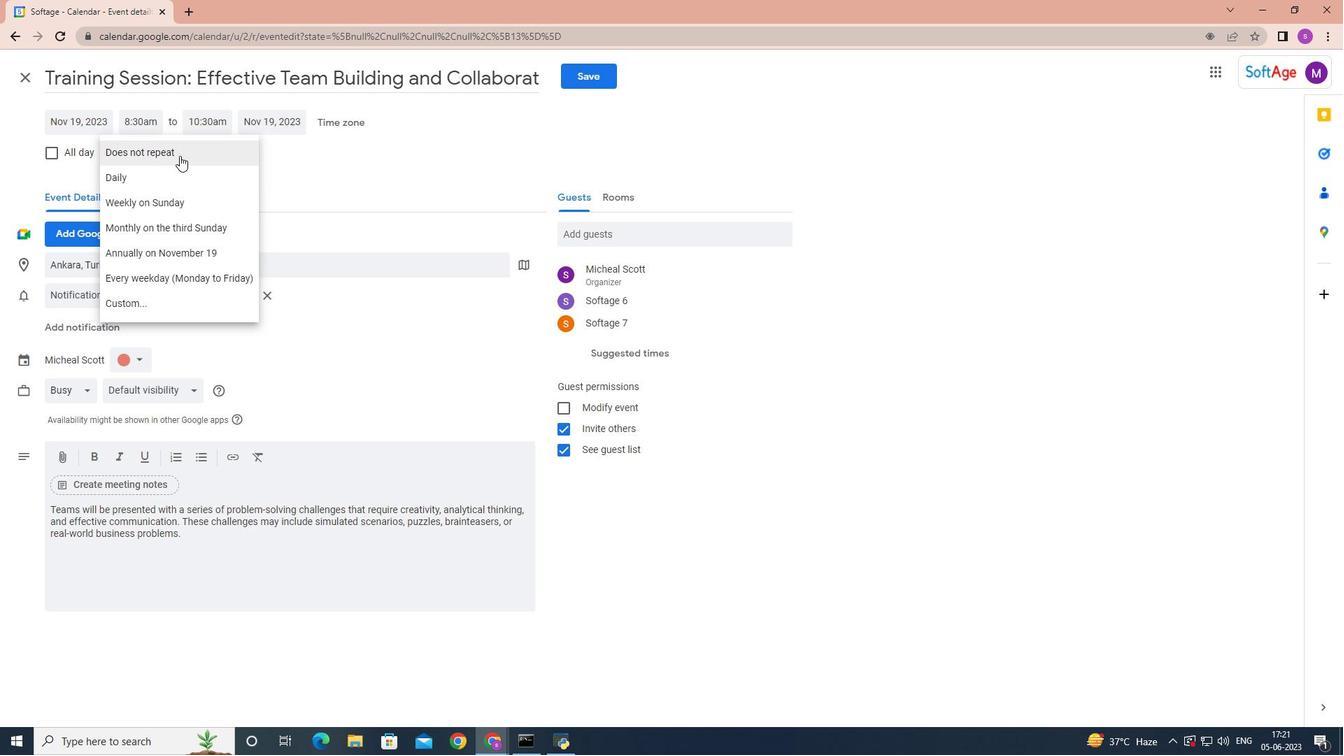 
Action: Mouse pressed left at (181, 151)
Screenshot: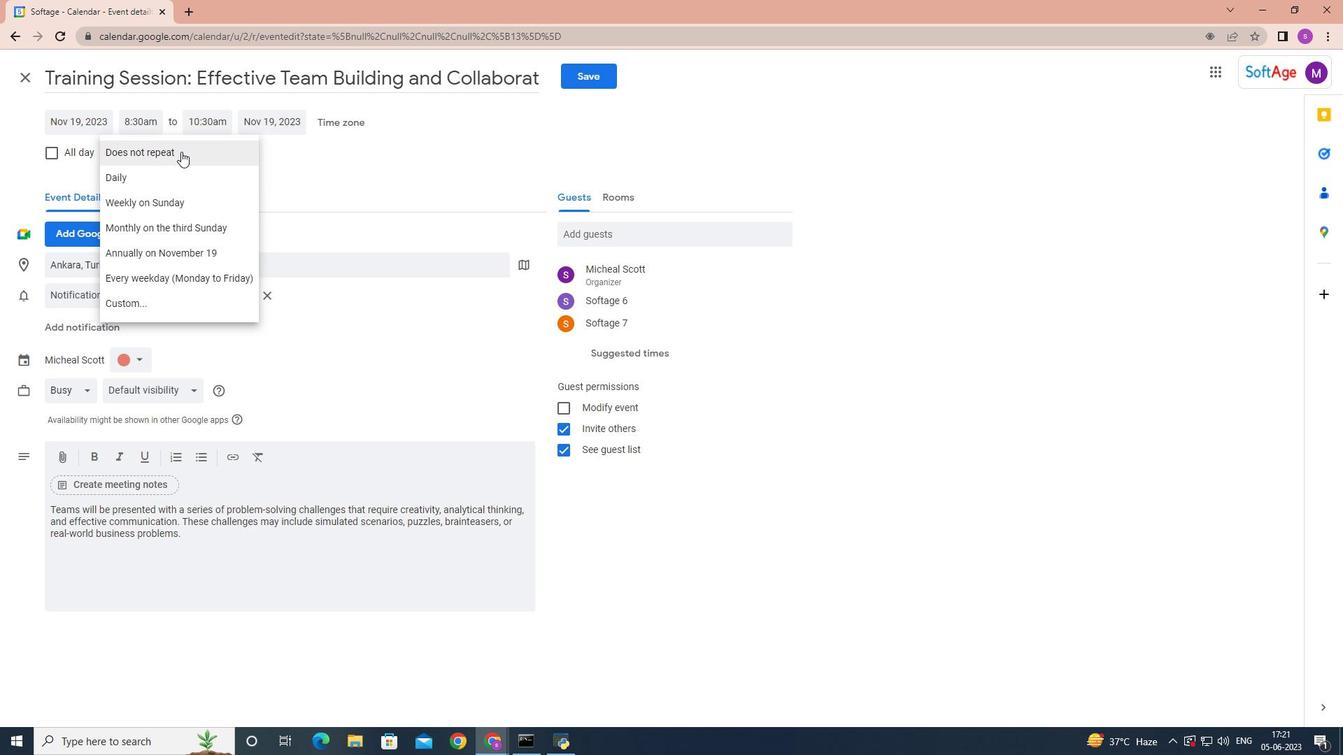 
Action: Mouse moved to (597, 74)
Screenshot: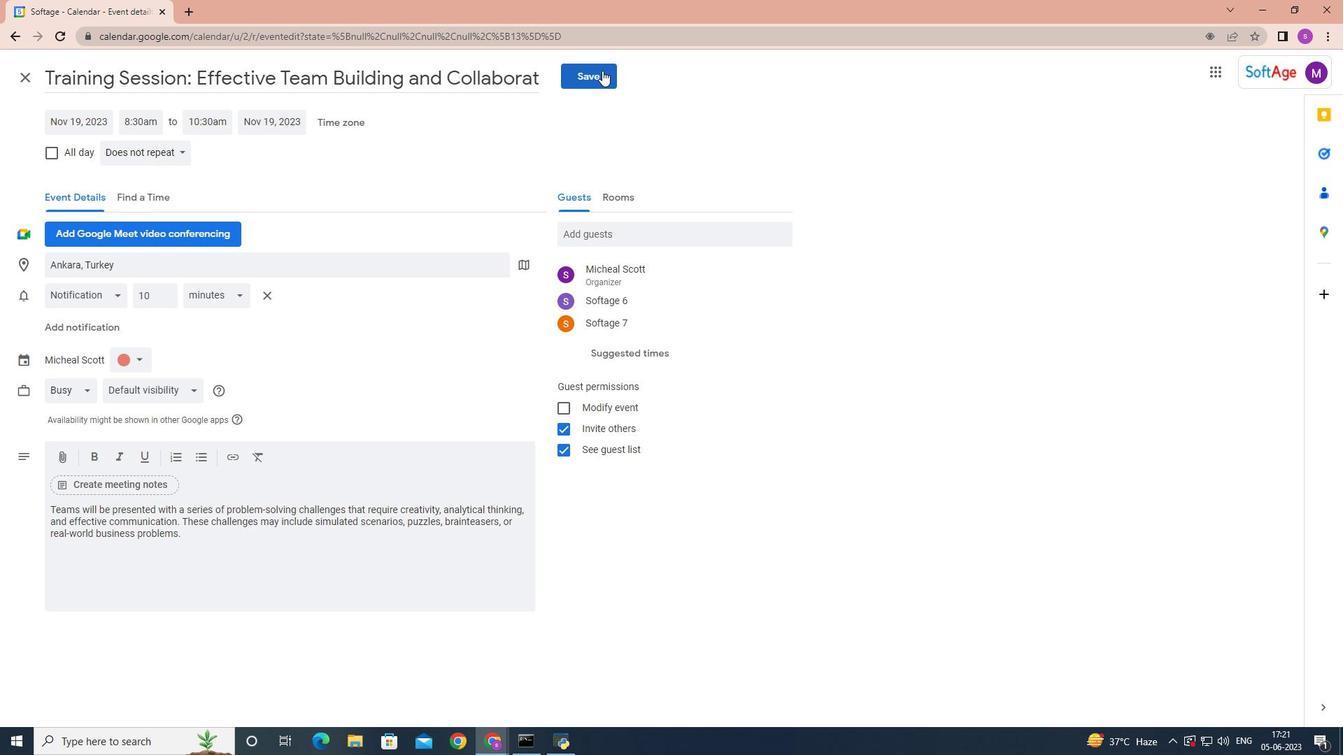 
Action: Mouse pressed left at (597, 74)
Screenshot: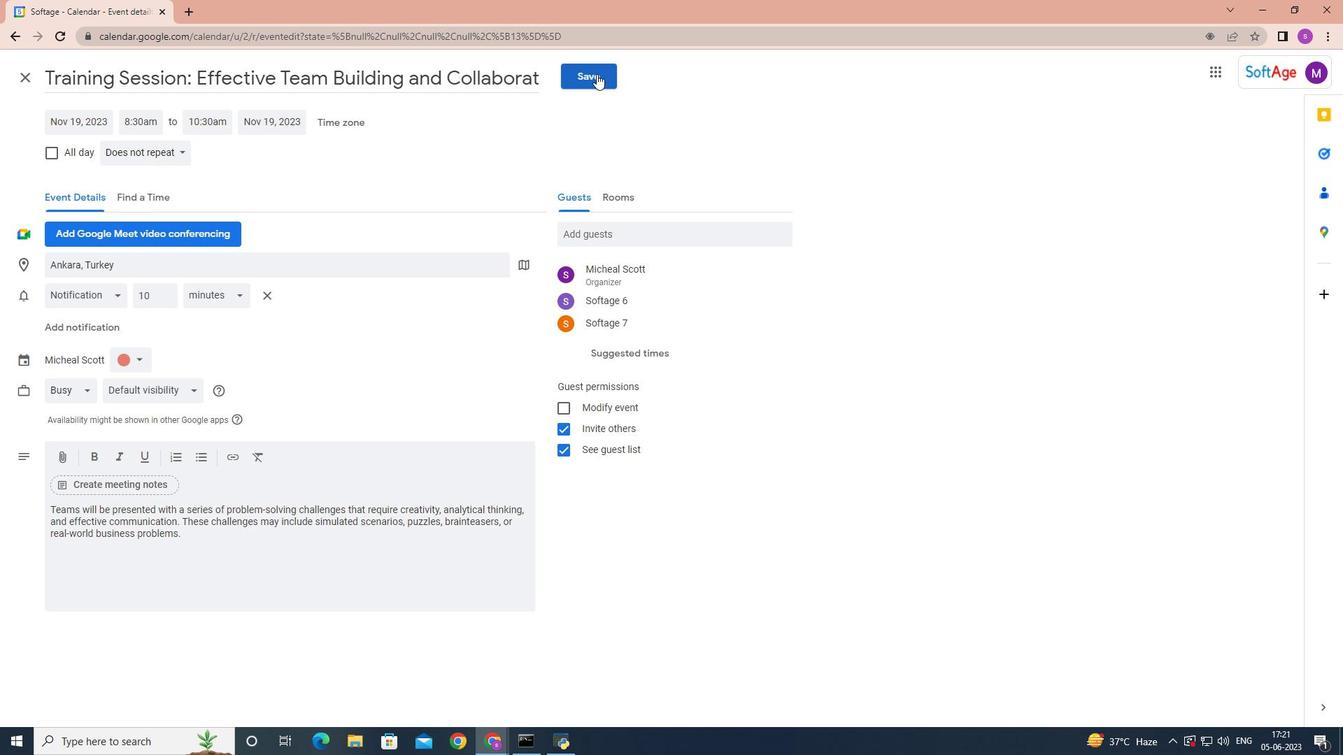 
Action: Mouse moved to (807, 418)
Screenshot: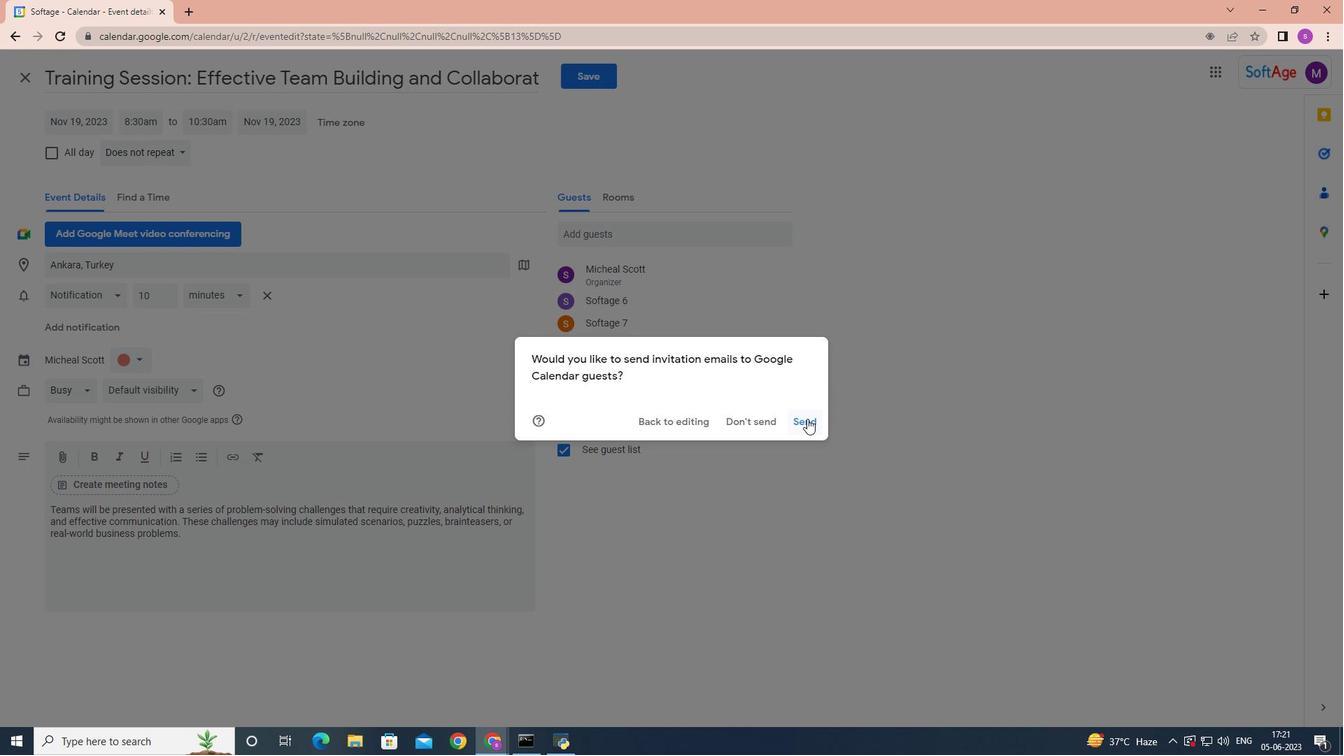 
Action: Mouse pressed left at (807, 418)
Screenshot: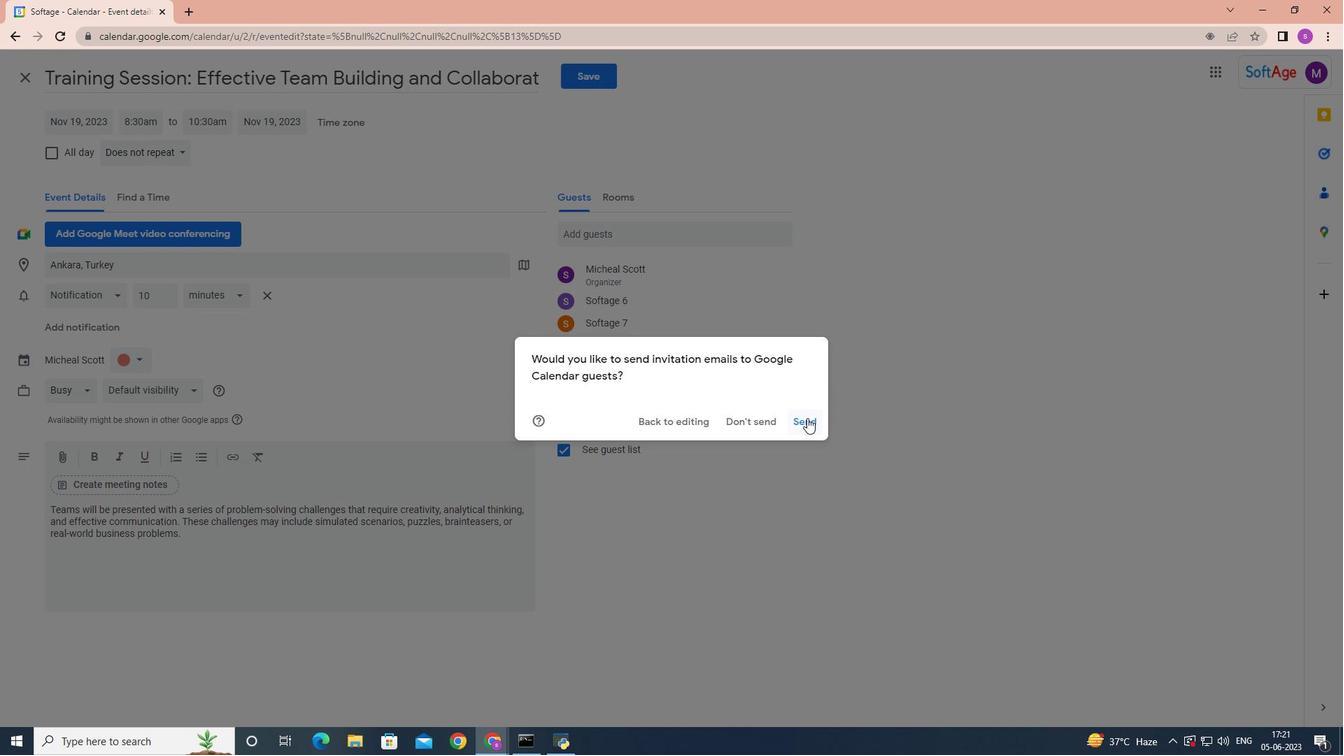 
